 Task: Create new invoice with Date Opened :30-Apr-23, Select Customer: Mughlai Fine Indian Cuisine, Terms: Payment Term 2. Make invoice entry for item-1 with Date: 30-Apr-23, Description: Rao's Homemade Tomato Basil Sauce, Action: Material, Income Account: Income:Sales, Quantity: 1, Unit Price: 9.25, Discount $: 0.55. Make entry for item-2 with Date: 30-Apr-23, Description: Breathsaver Wintergreen_x000D_
, Action: Material, Income Account: Income:Sales, Quantity: 2, Unit Price: 6.25, Discount $: 1.55. Make entry for item-3 with Date: 30-Apr-23, Description: Tattooed Chef Riced Enchilada Bowl Cauliflower (10 oz), Action: Material, Income Account: Income:Sales, Quantity: 1, Unit Price: 7.25, Discount $: 2.05. Write Notes: 'Looking forward to serving you again.'. Post Invoice with Post Date: 30-Apr-23, Post to Accounts: Assets:Accounts Receivable. Pay / Process Payment with Transaction Date: 15-May-23, Amount: 24.85, Transfer Account: Checking Account. Print Invoice, display notes by going to Option, then go to Display Tab and check 'Invoice Notes'.
Action: Mouse moved to (176, 28)
Screenshot: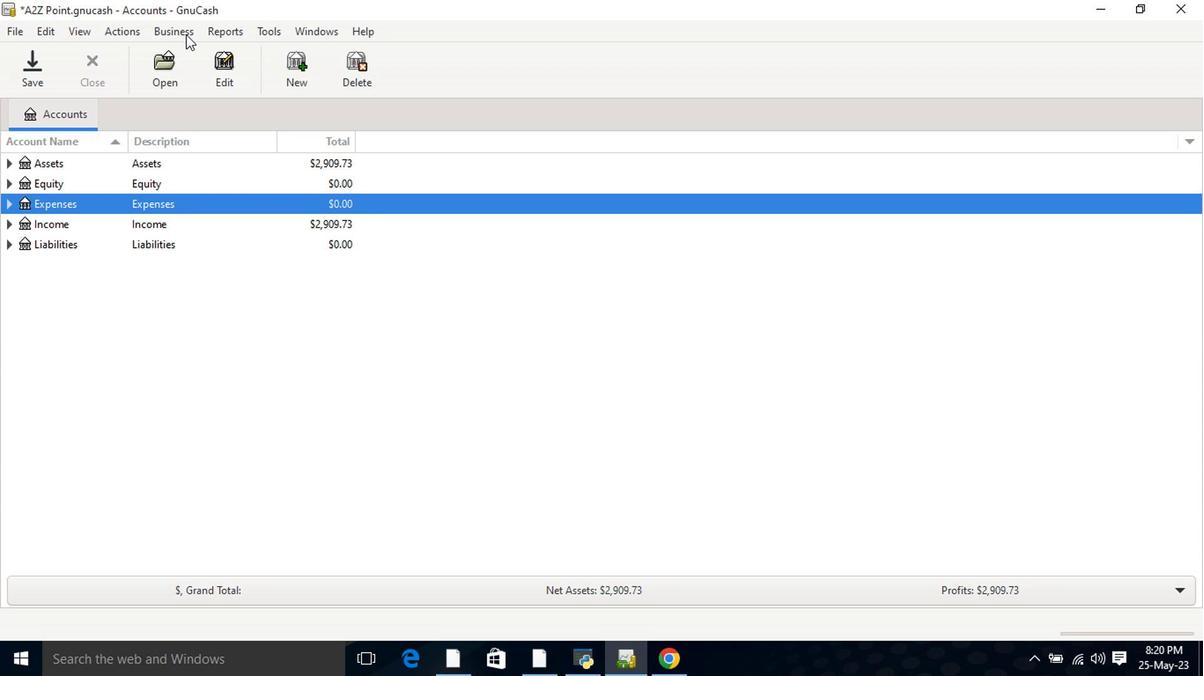 
Action: Mouse pressed left at (176, 28)
Screenshot: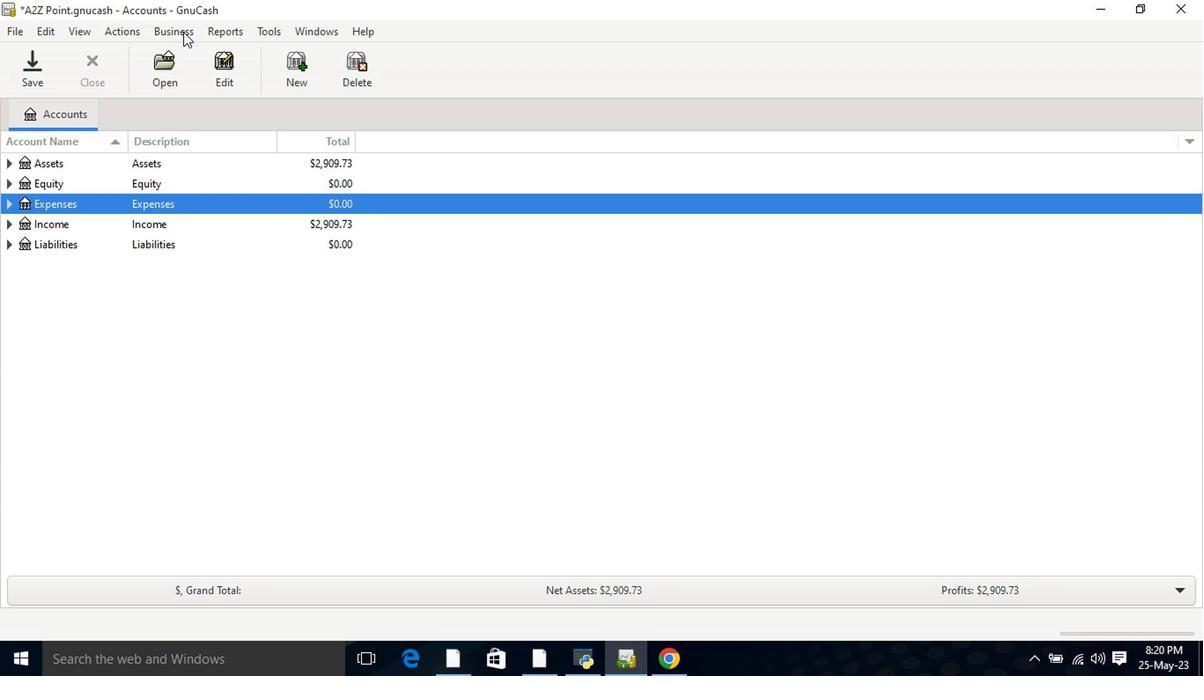 
Action: Mouse moved to (391, 122)
Screenshot: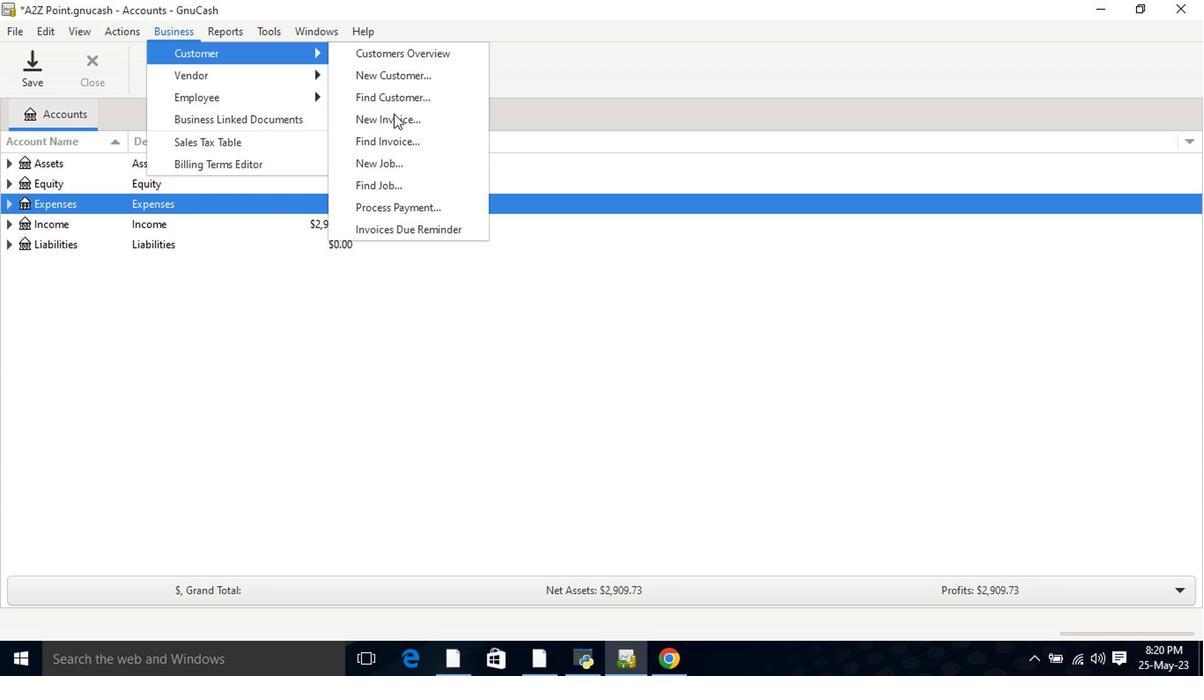 
Action: Mouse pressed left at (391, 122)
Screenshot: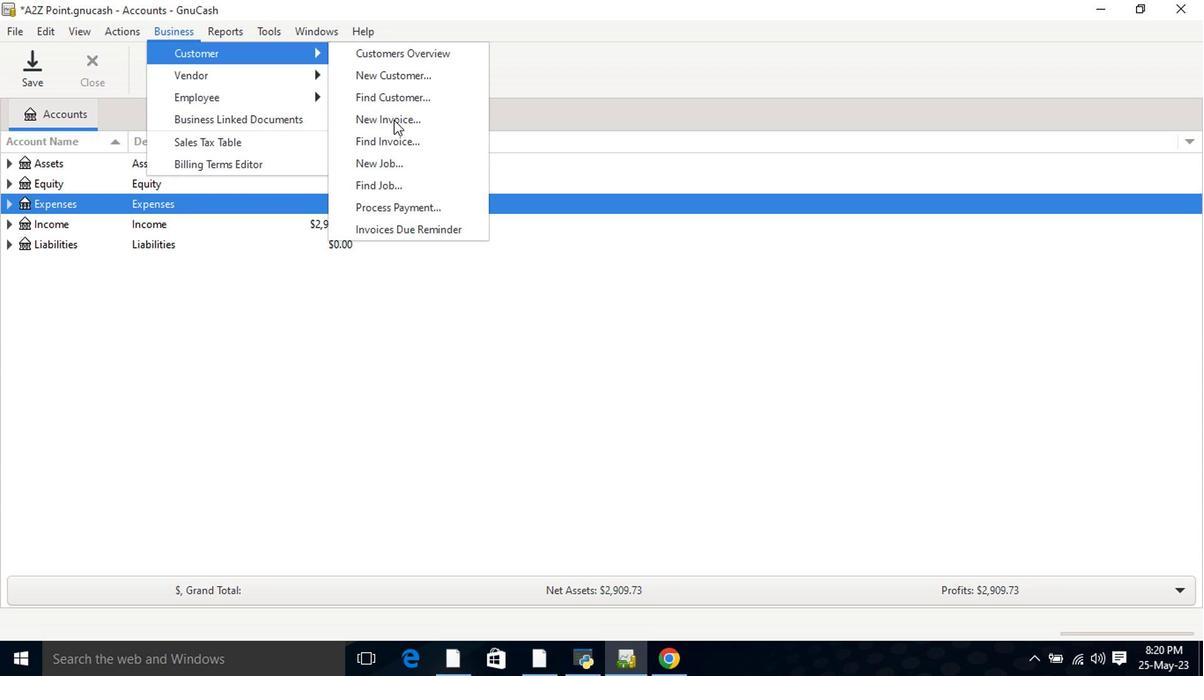 
Action: Mouse moved to (716, 275)
Screenshot: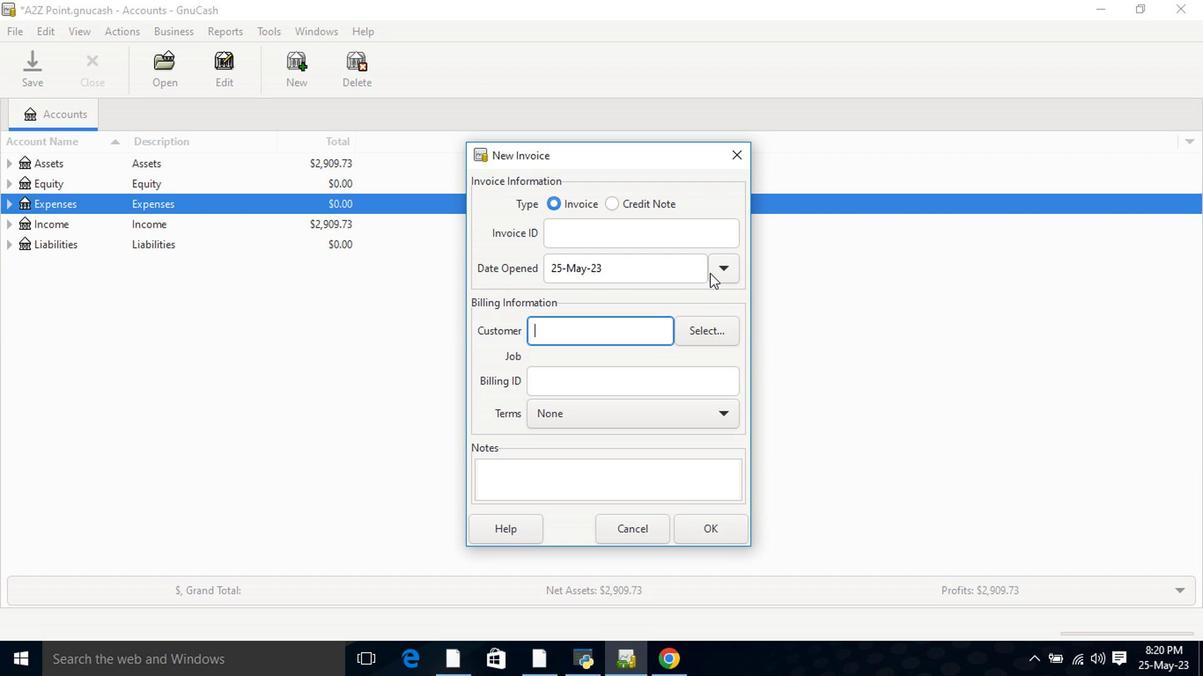 
Action: Mouse pressed left at (716, 275)
Screenshot: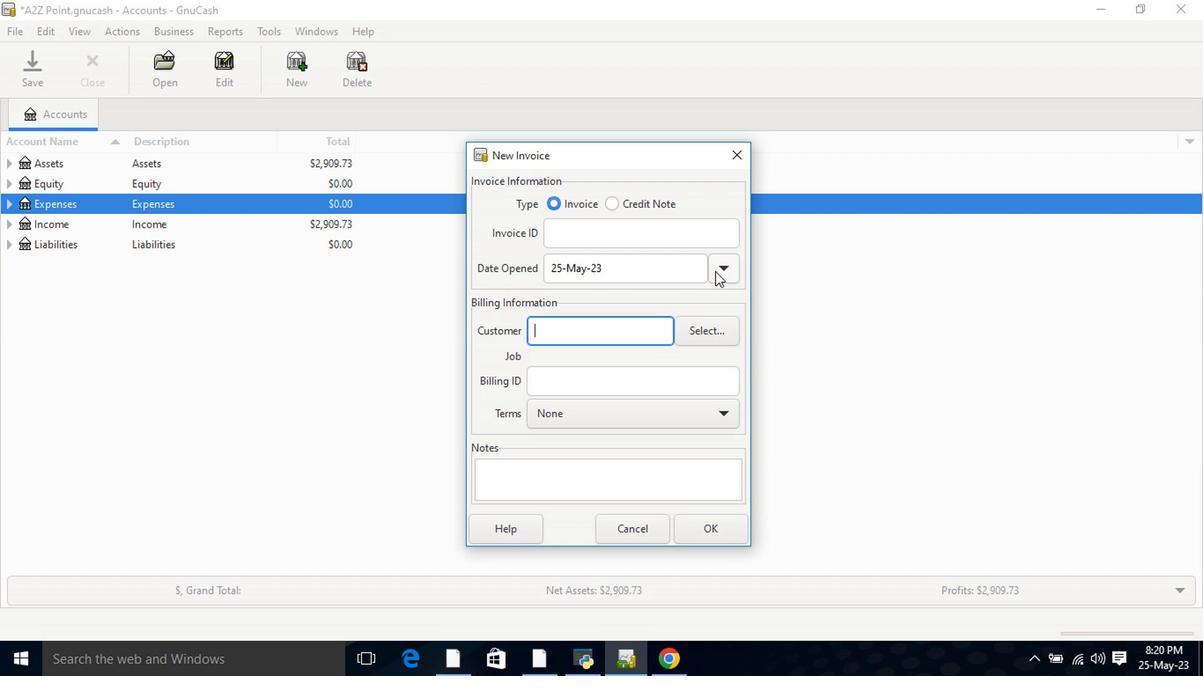 
Action: Mouse moved to (587, 298)
Screenshot: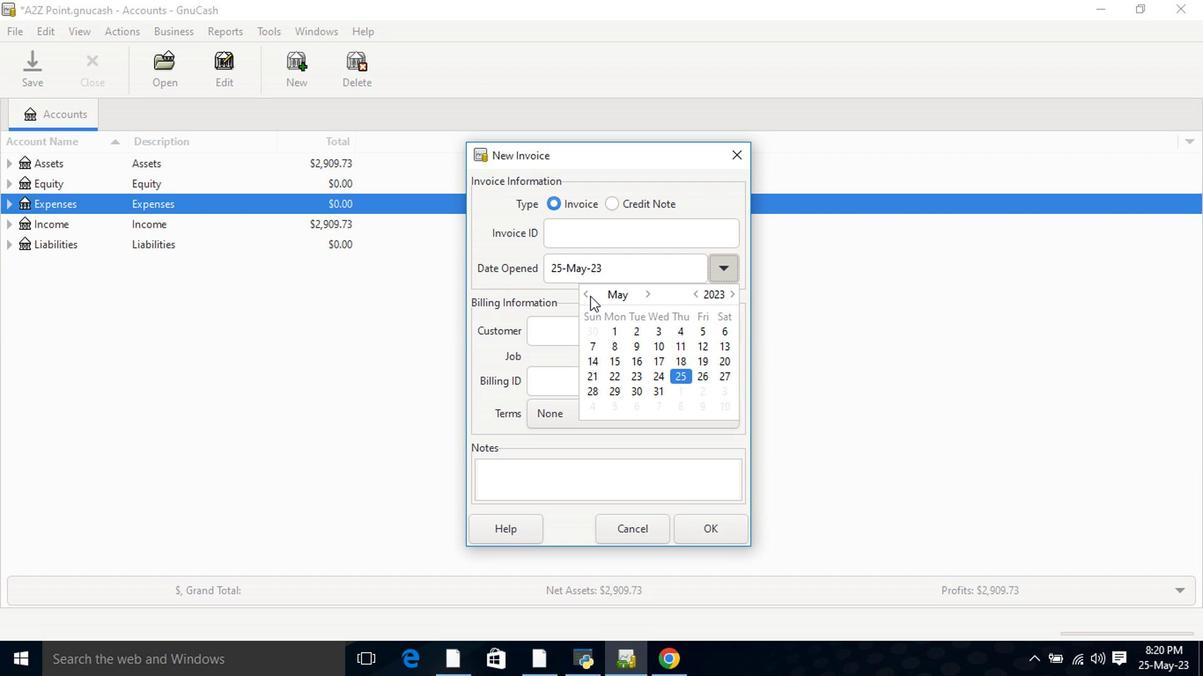 
Action: Mouse pressed left at (587, 298)
Screenshot: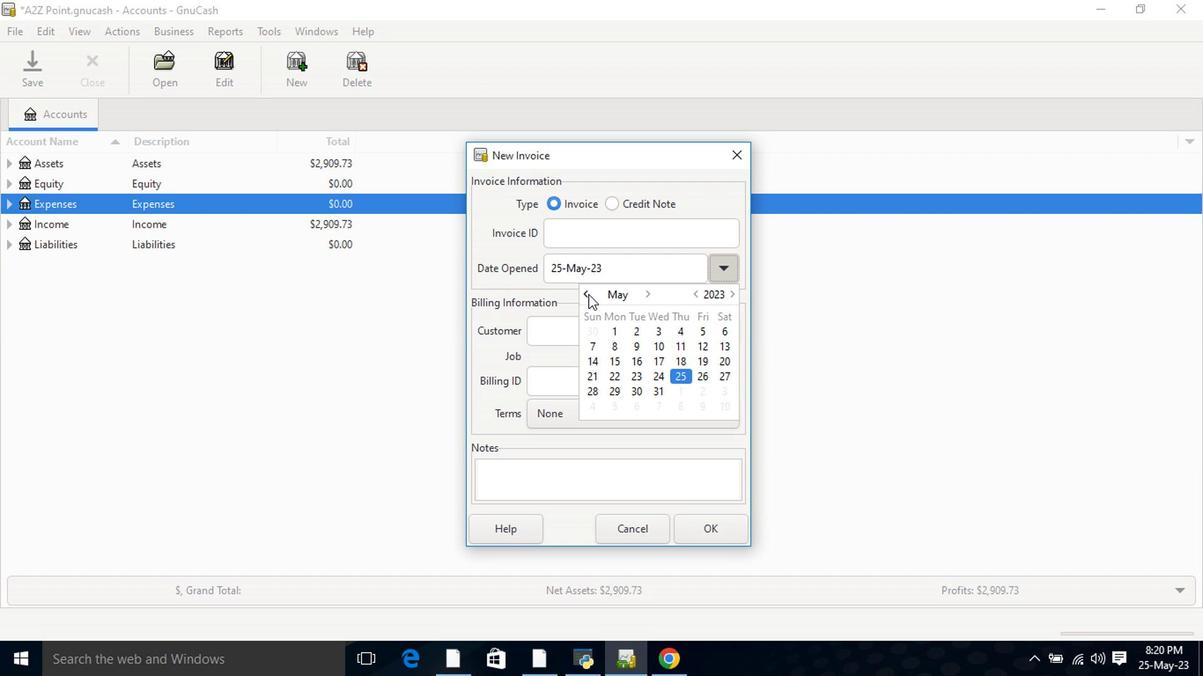 
Action: Mouse moved to (586, 416)
Screenshot: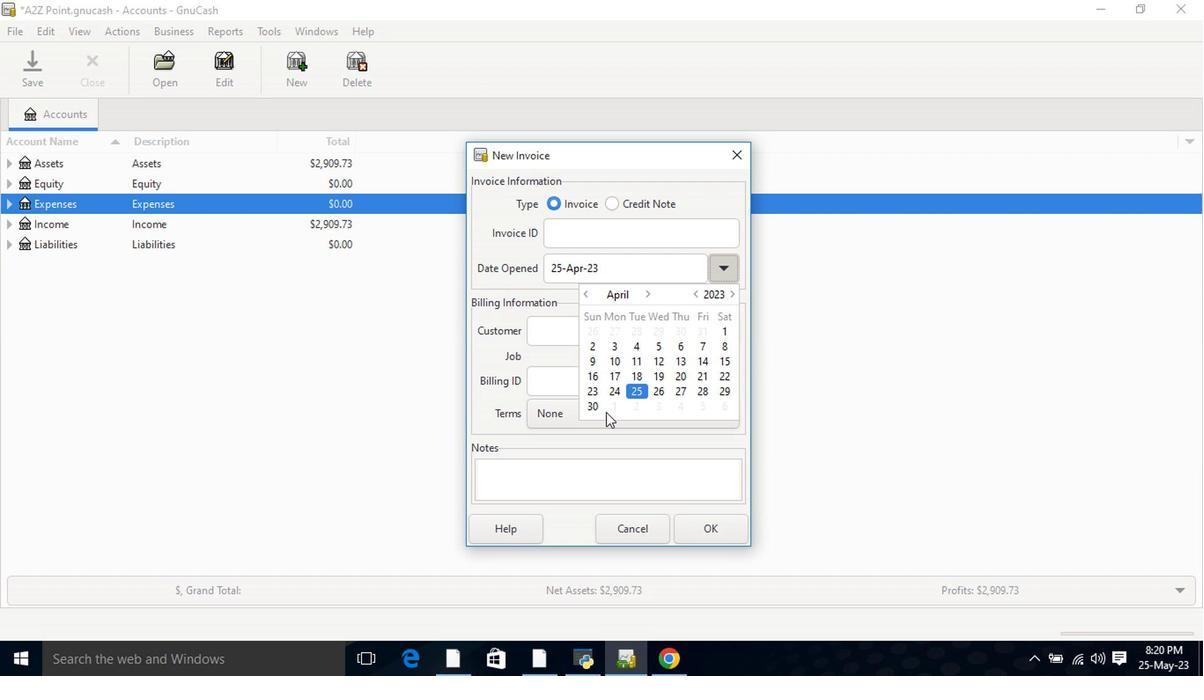 
Action: Mouse pressed left at (586, 416)
Screenshot: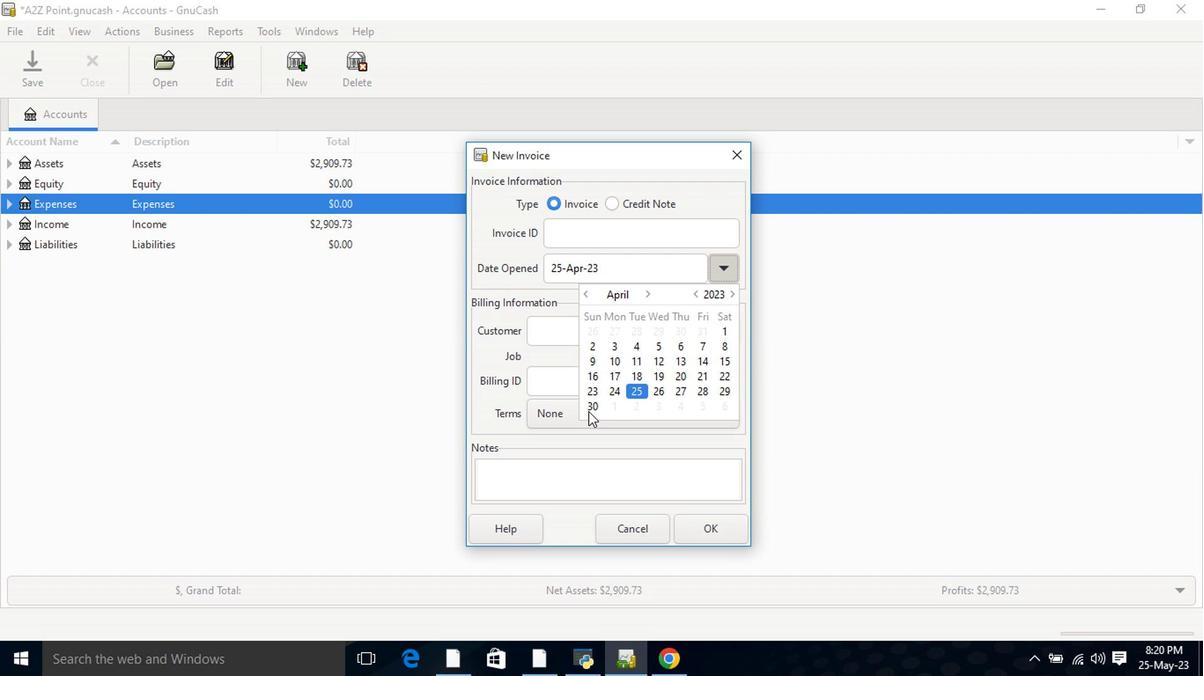 
Action: Mouse moved to (597, 413)
Screenshot: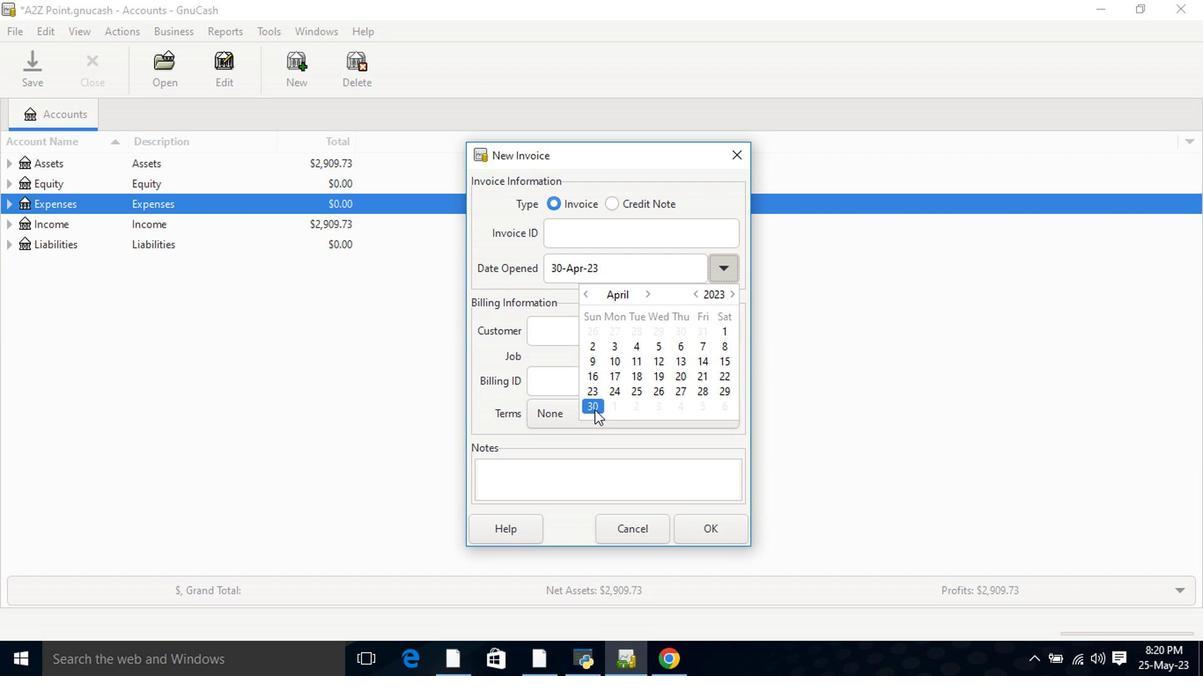 
Action: Mouse pressed left at (597, 413)
Screenshot: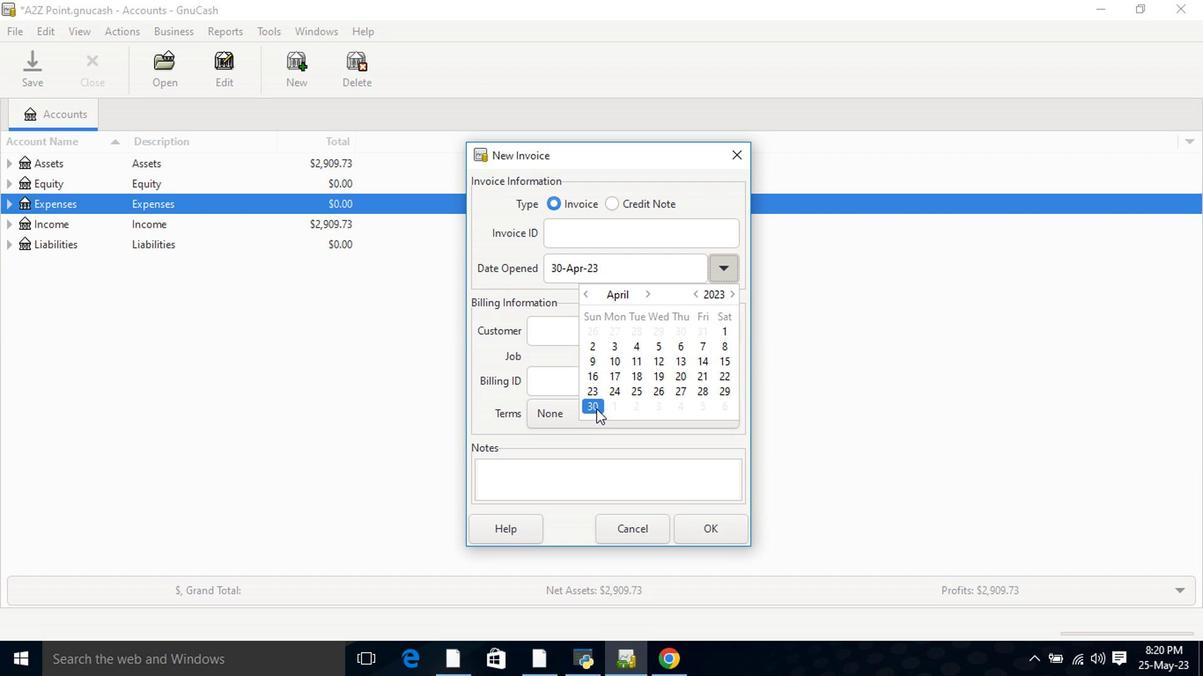 
Action: Mouse pressed left at (597, 413)
Screenshot: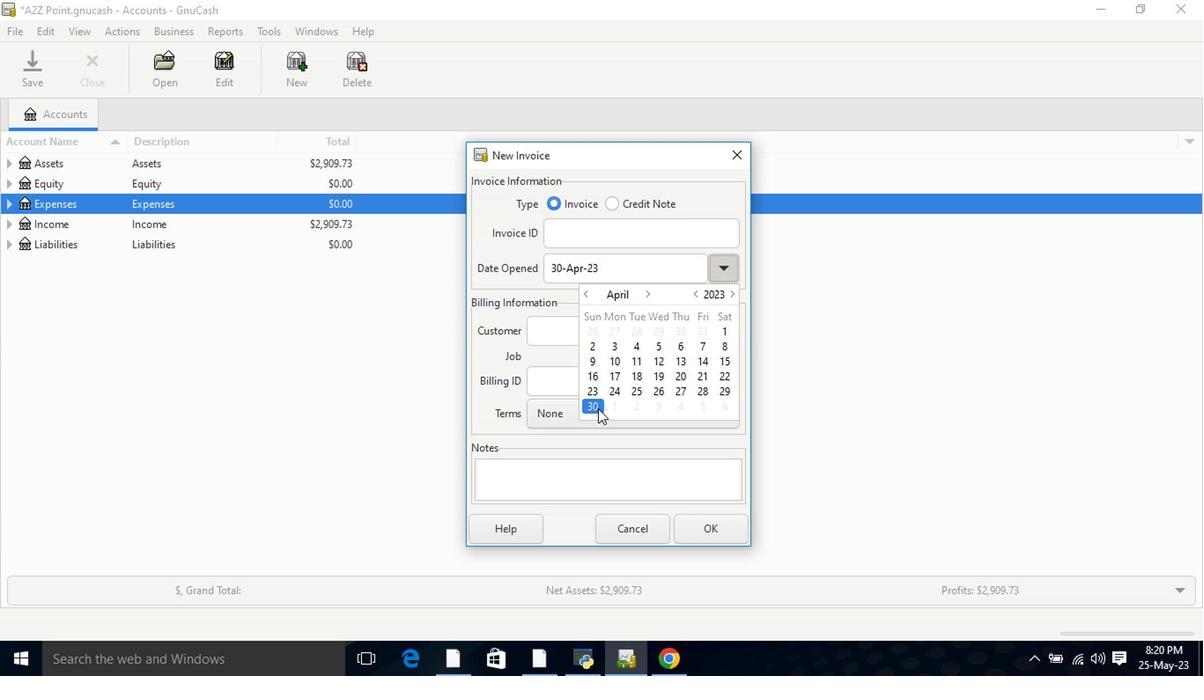 
Action: Mouse pressed left at (597, 413)
Screenshot: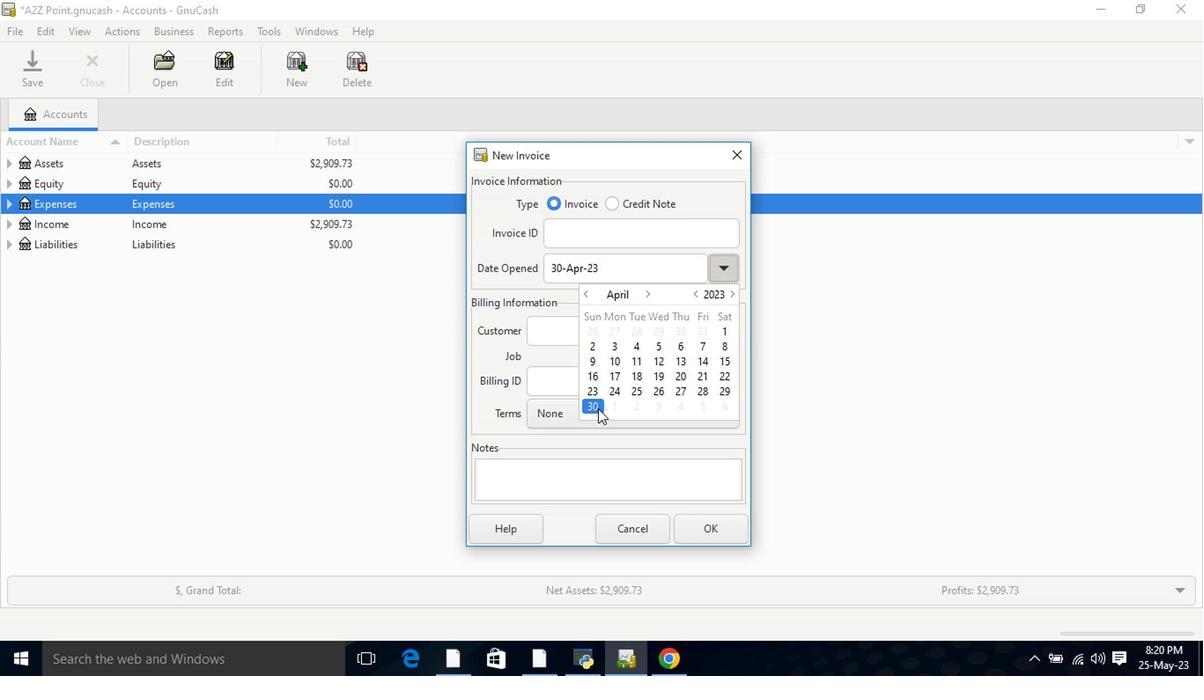 
Action: Mouse moved to (577, 334)
Screenshot: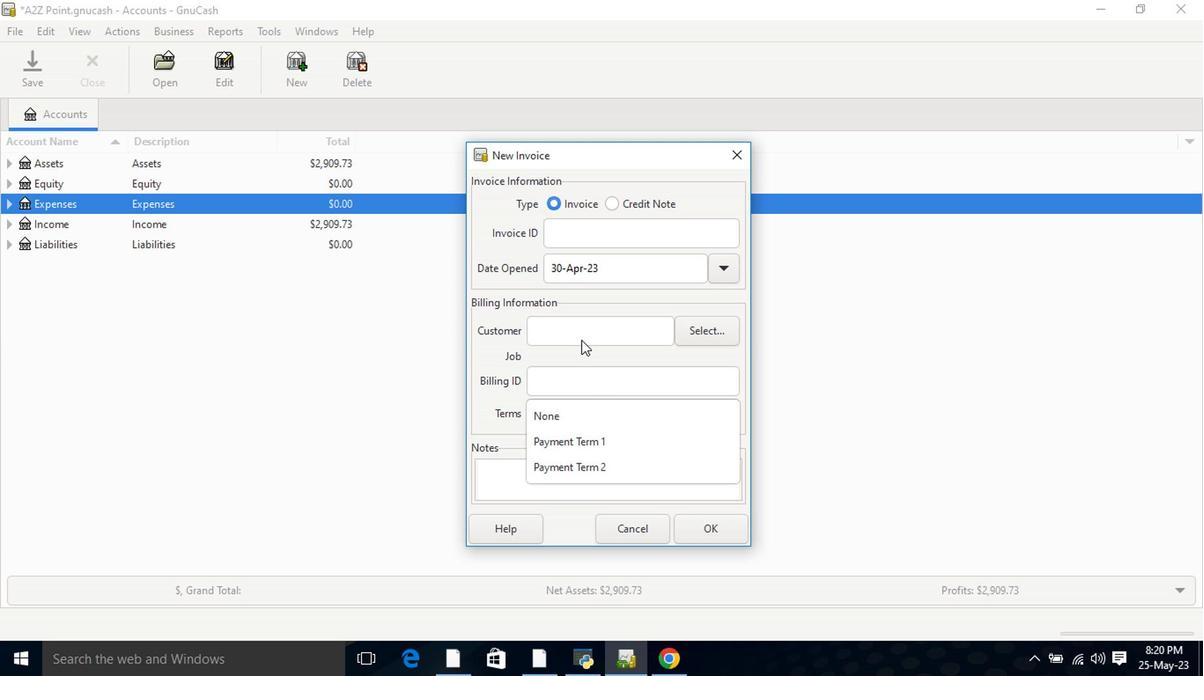 
Action: Mouse pressed left at (577, 334)
Screenshot: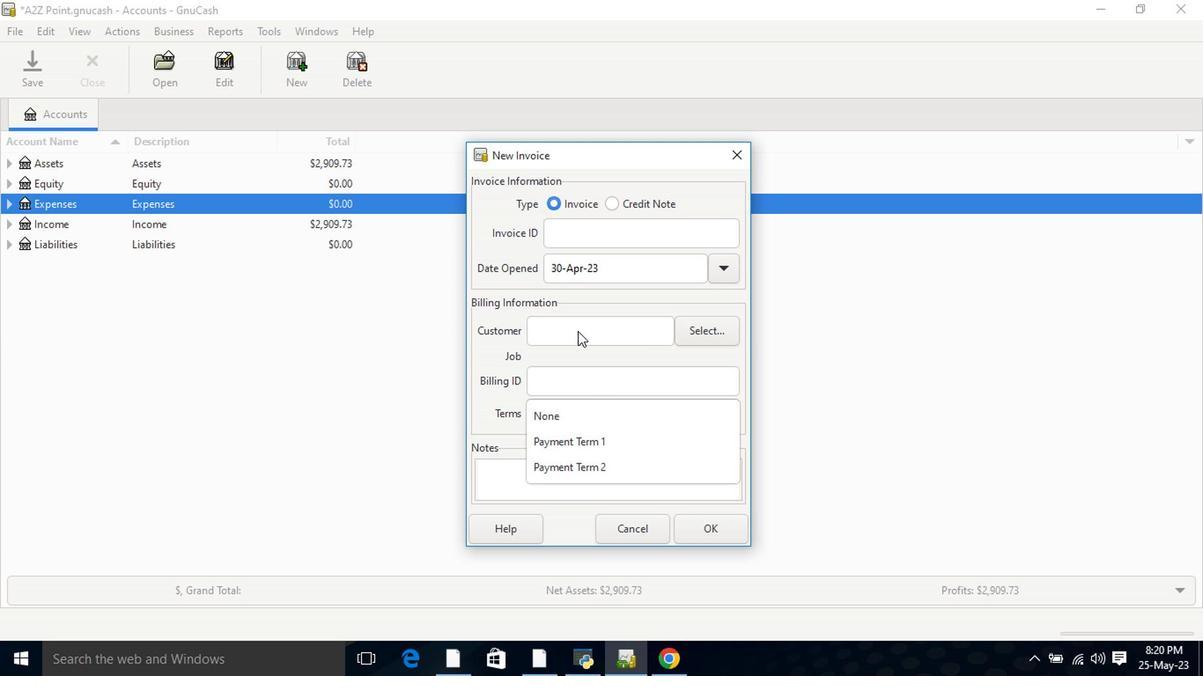 
Action: Mouse pressed left at (577, 334)
Screenshot: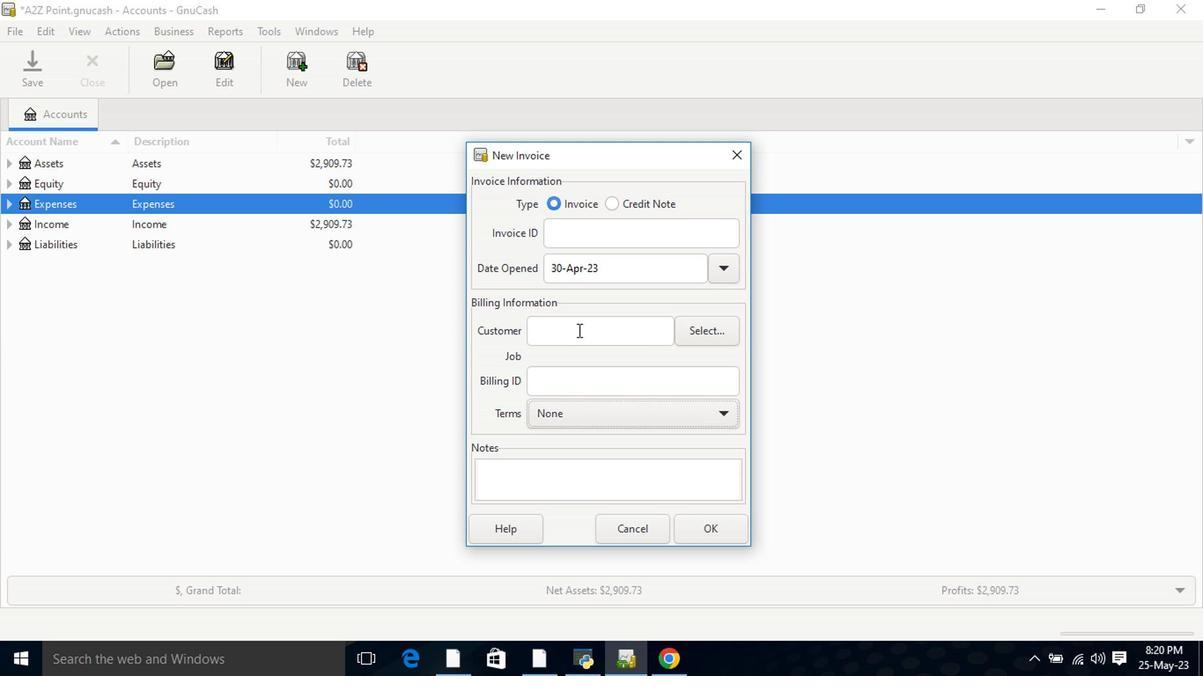 
Action: Key pressed mug
Screenshot: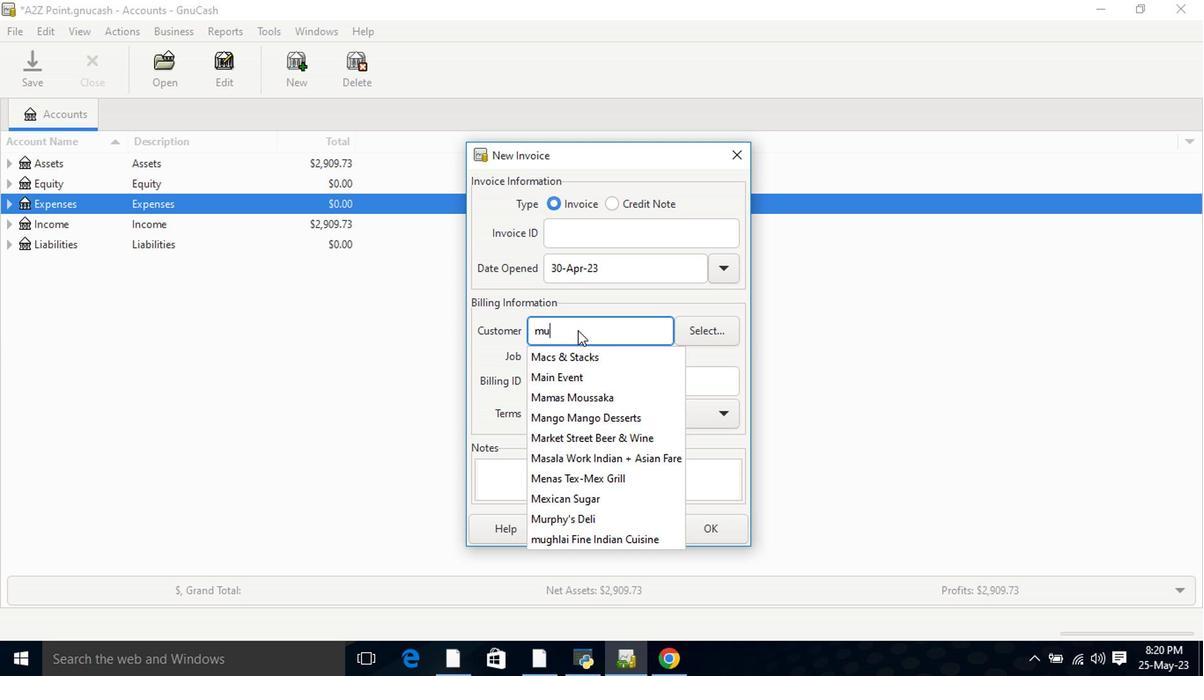 
Action: Mouse moved to (592, 364)
Screenshot: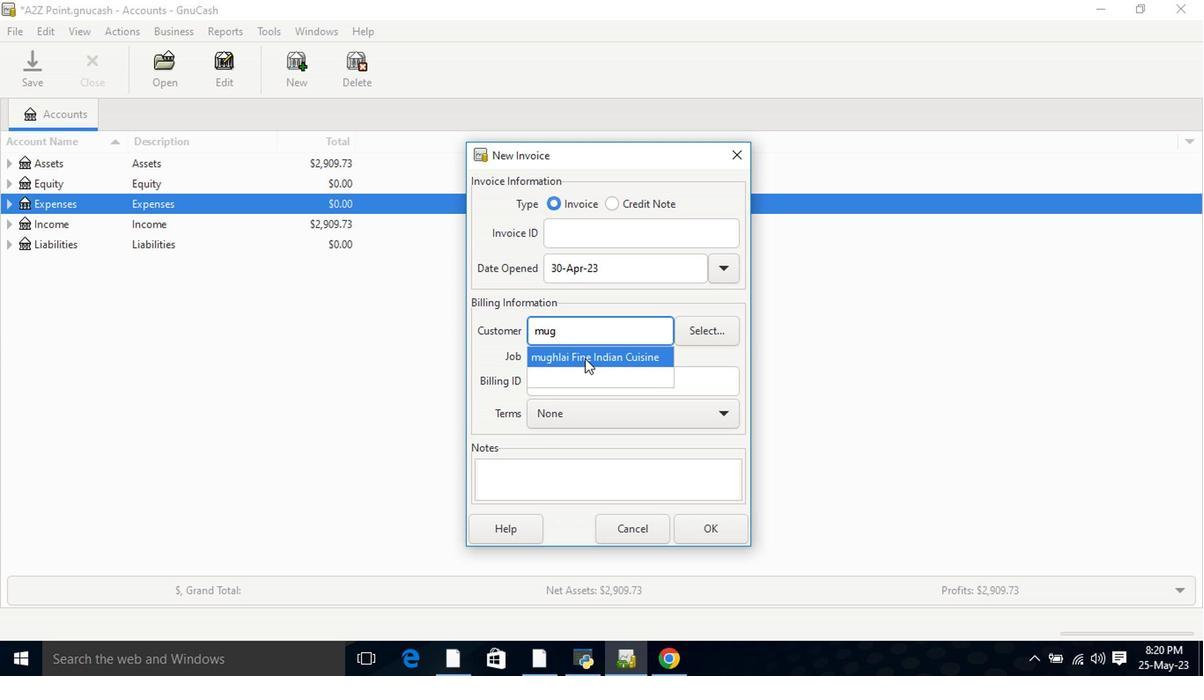 
Action: Mouse pressed left at (592, 364)
Screenshot: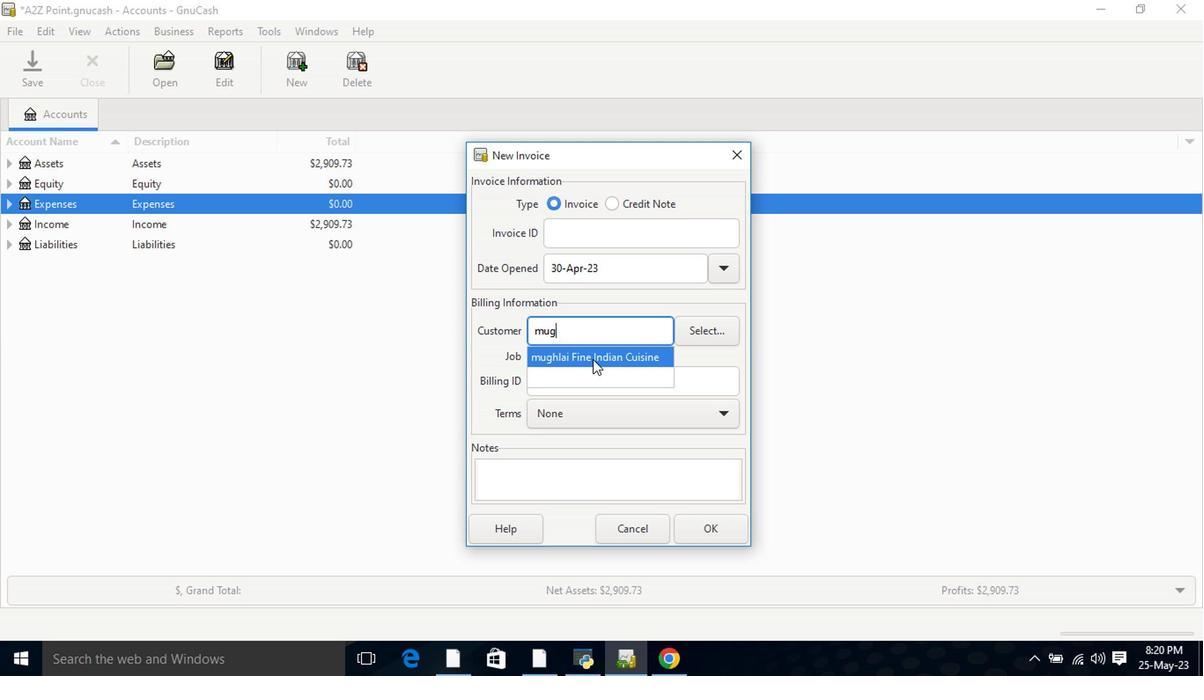 
Action: Mouse moved to (592, 431)
Screenshot: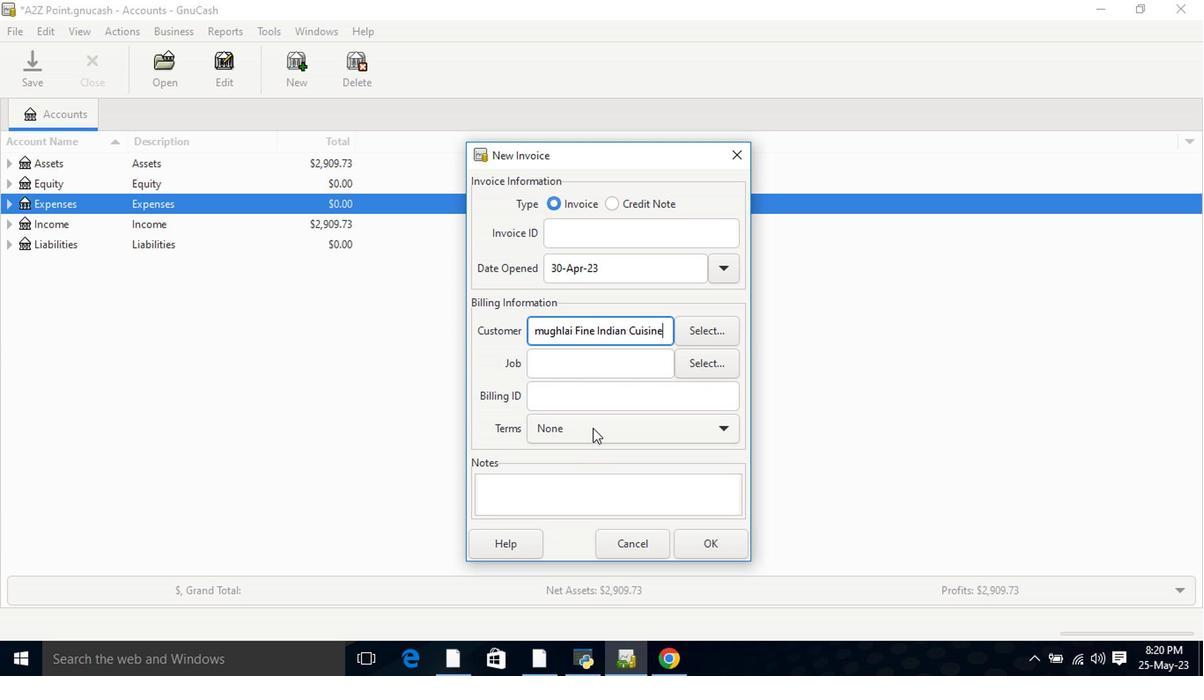 
Action: Mouse pressed left at (592, 431)
Screenshot: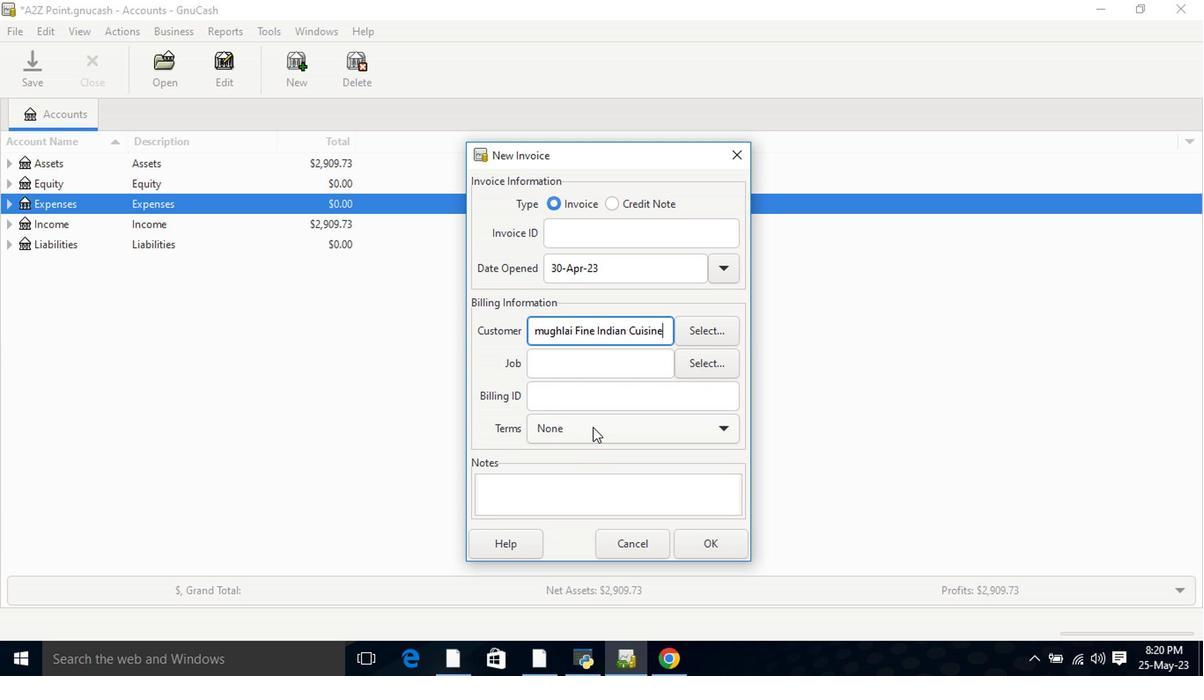 
Action: Mouse moved to (597, 492)
Screenshot: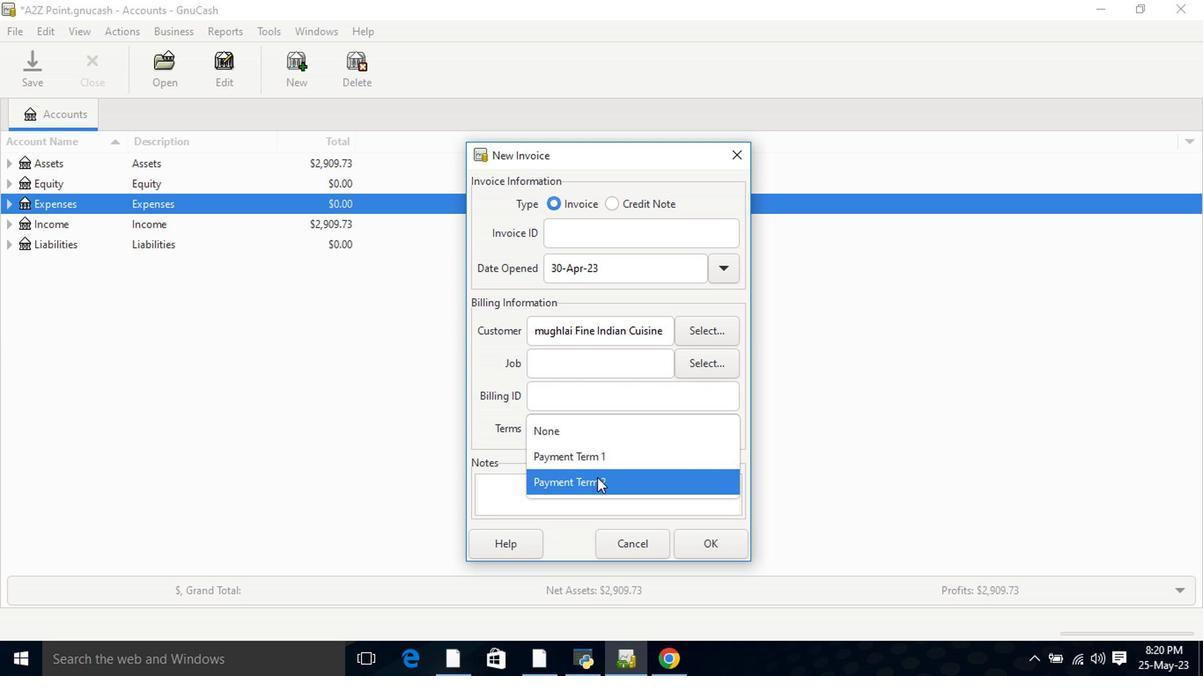
Action: Mouse pressed left at (597, 492)
Screenshot: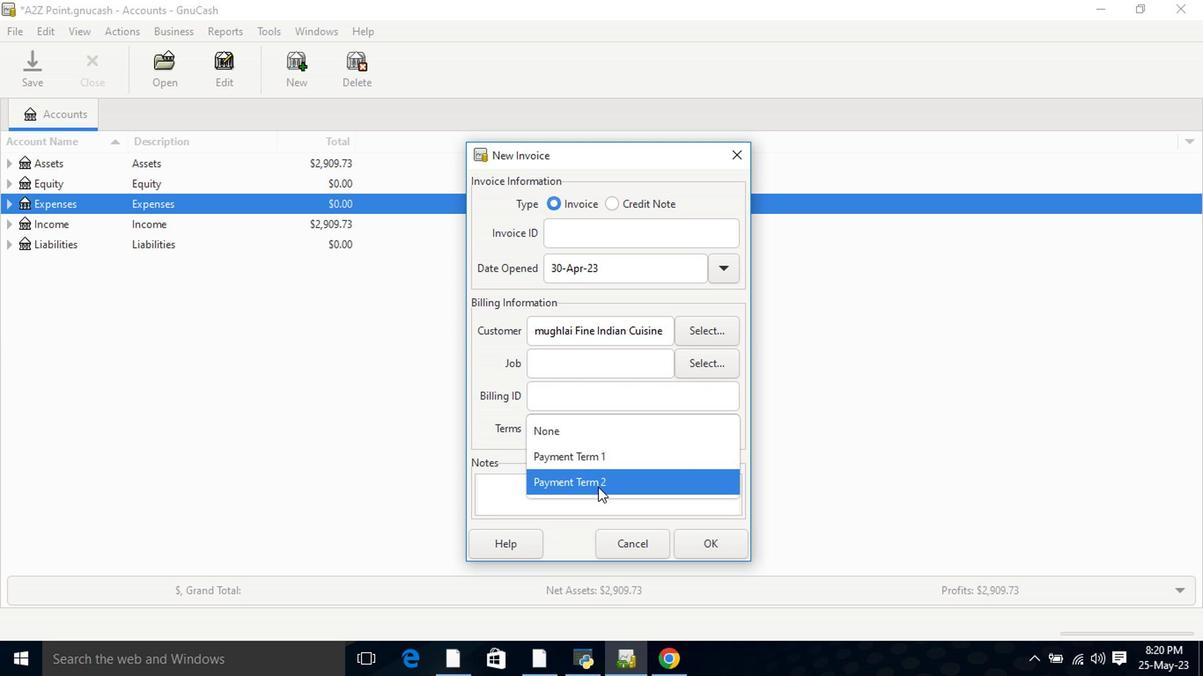 
Action: Mouse moved to (716, 557)
Screenshot: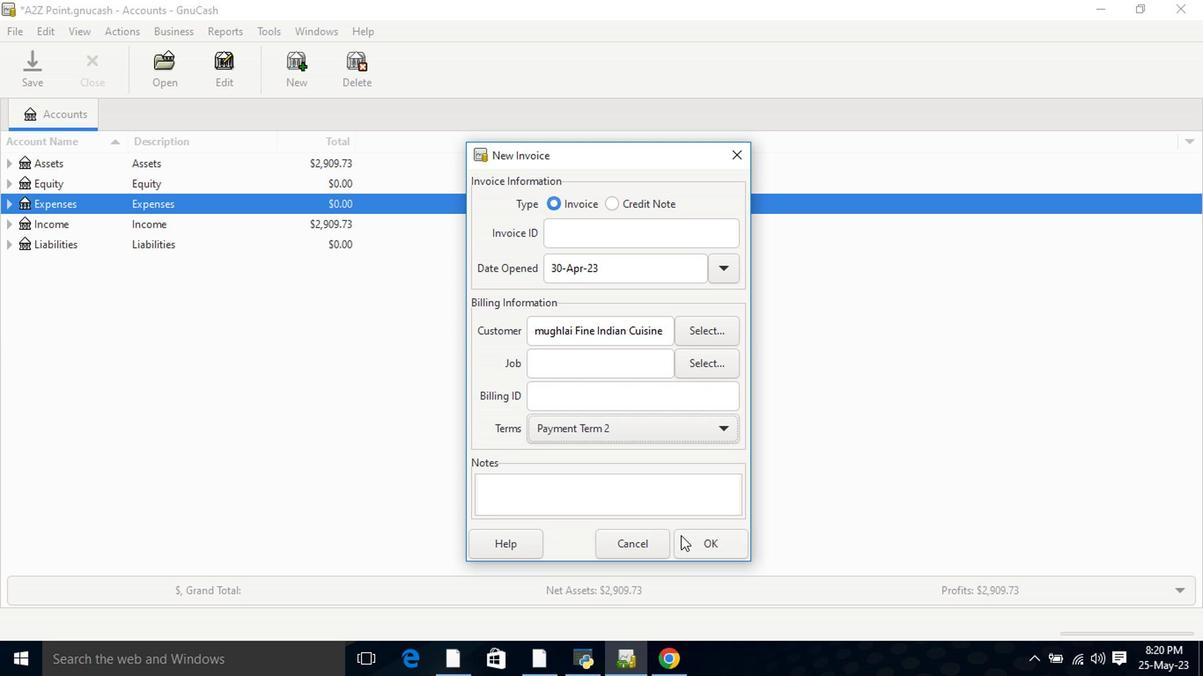 
Action: Mouse pressed left at (716, 557)
Screenshot: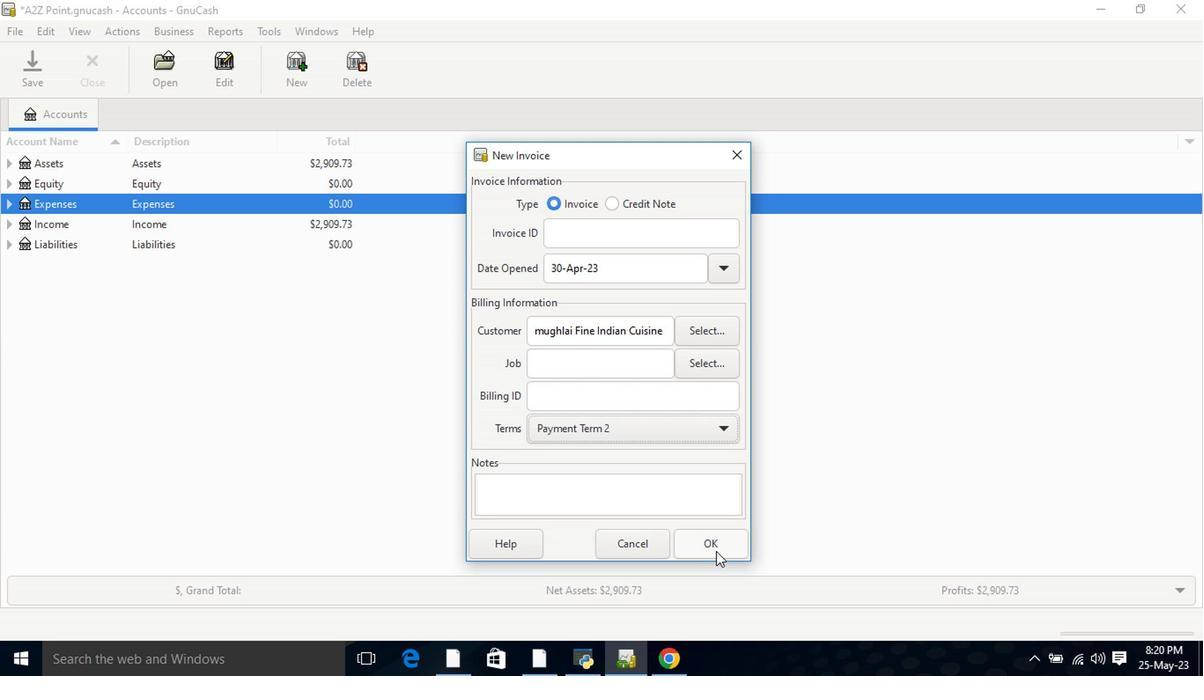 
Action: Mouse moved to (72, 345)
Screenshot: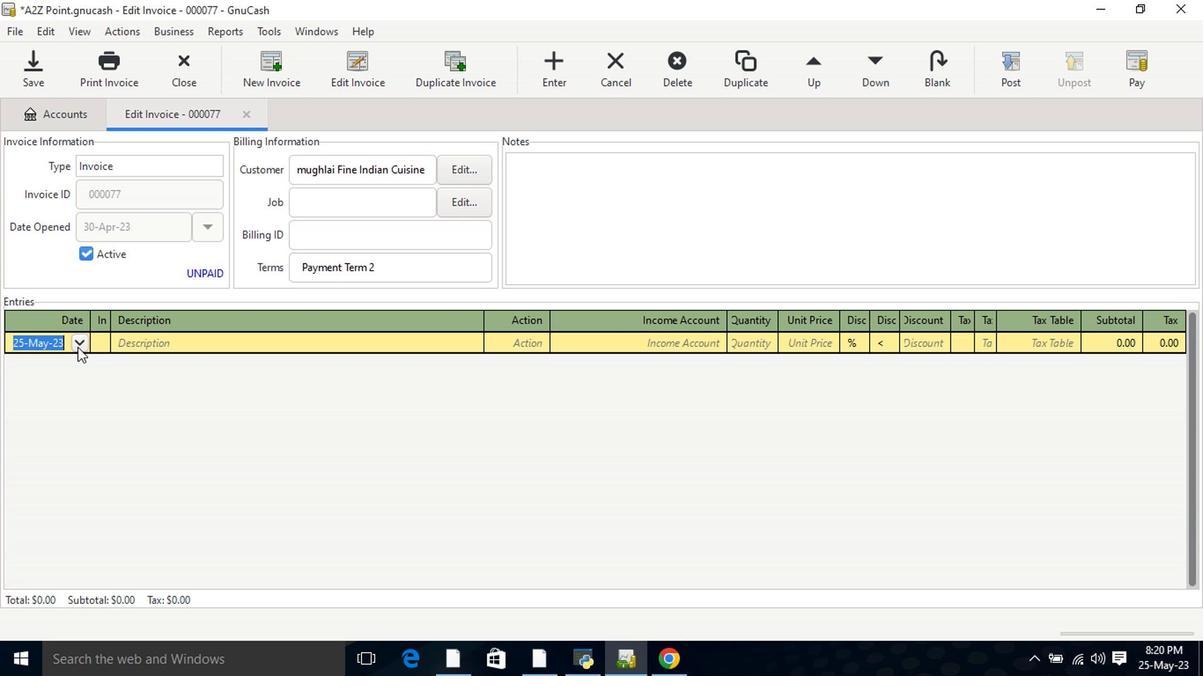 
Action: Mouse pressed left at (72, 345)
Screenshot: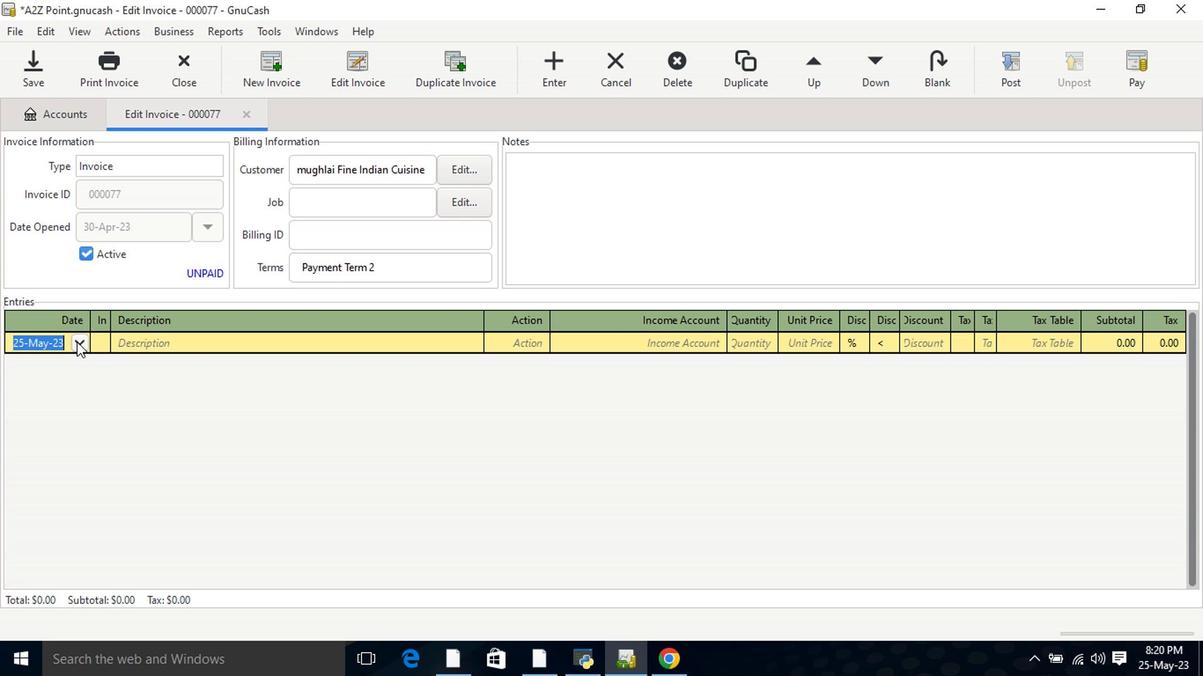 
Action: Mouse moved to (11, 368)
Screenshot: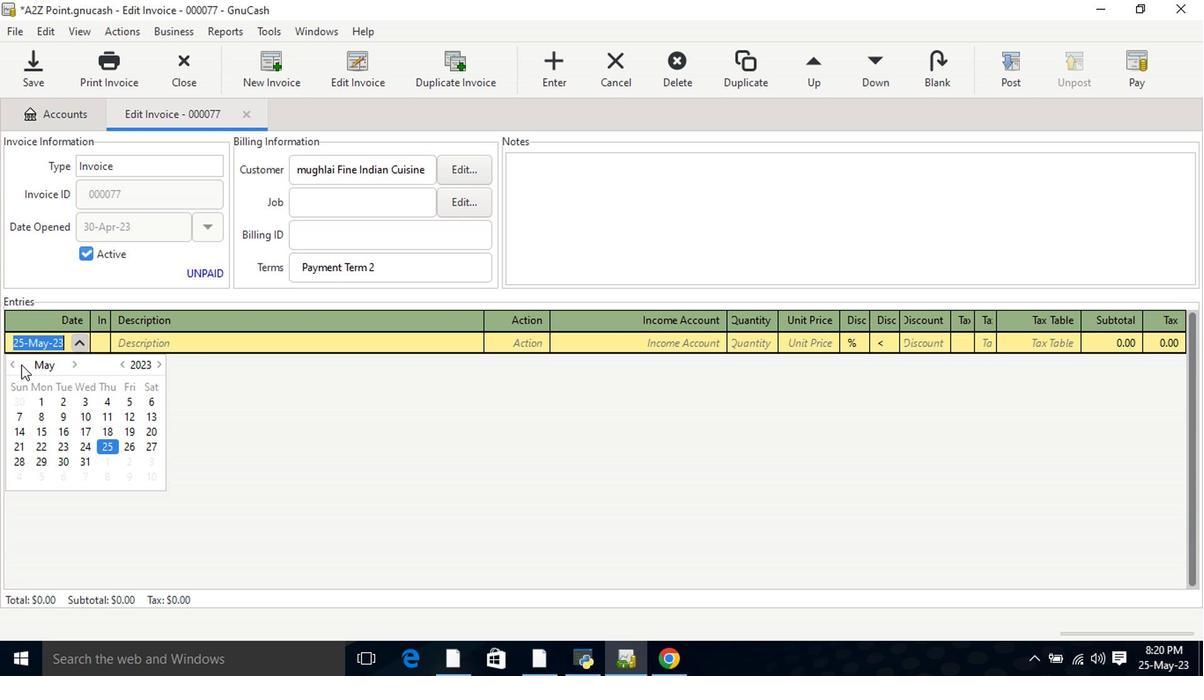 
Action: Mouse pressed left at (11, 368)
Screenshot: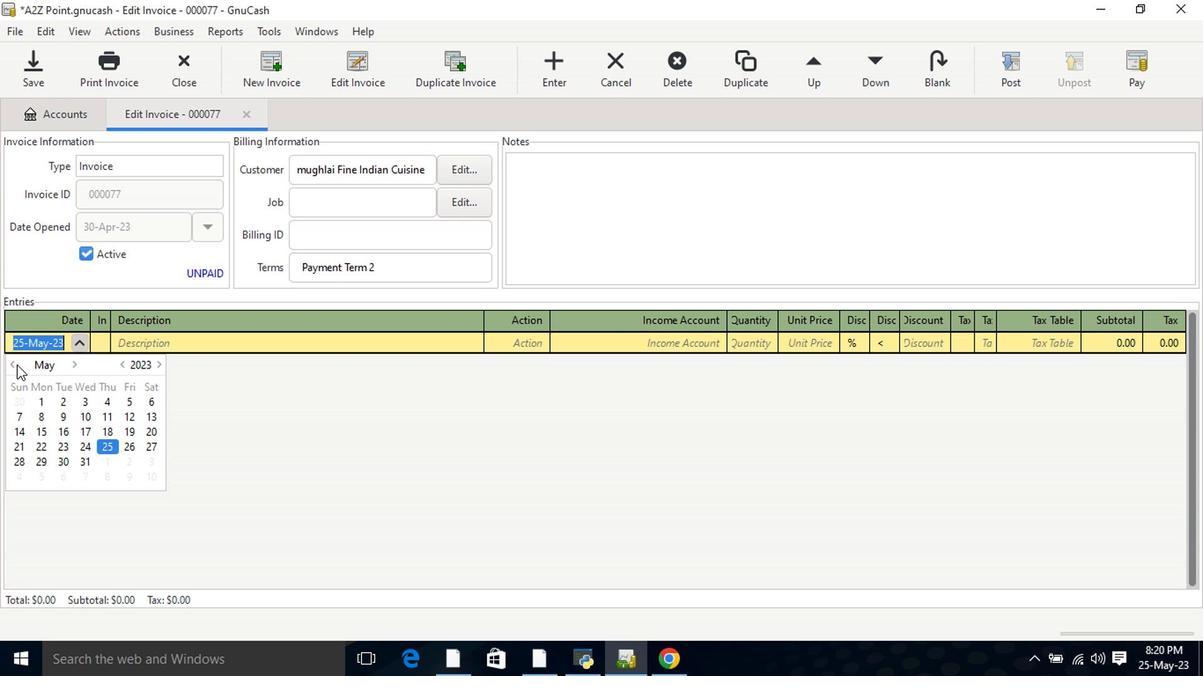 
Action: Mouse moved to (22, 480)
Screenshot: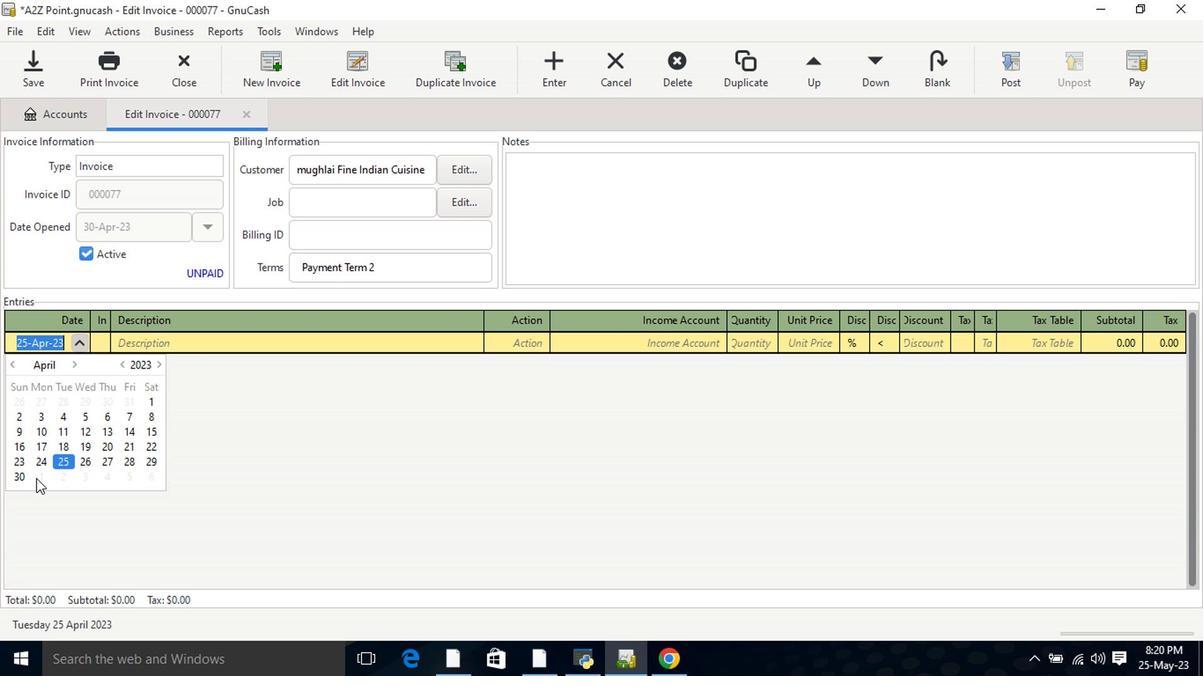 
Action: Mouse pressed left at (22, 480)
Screenshot: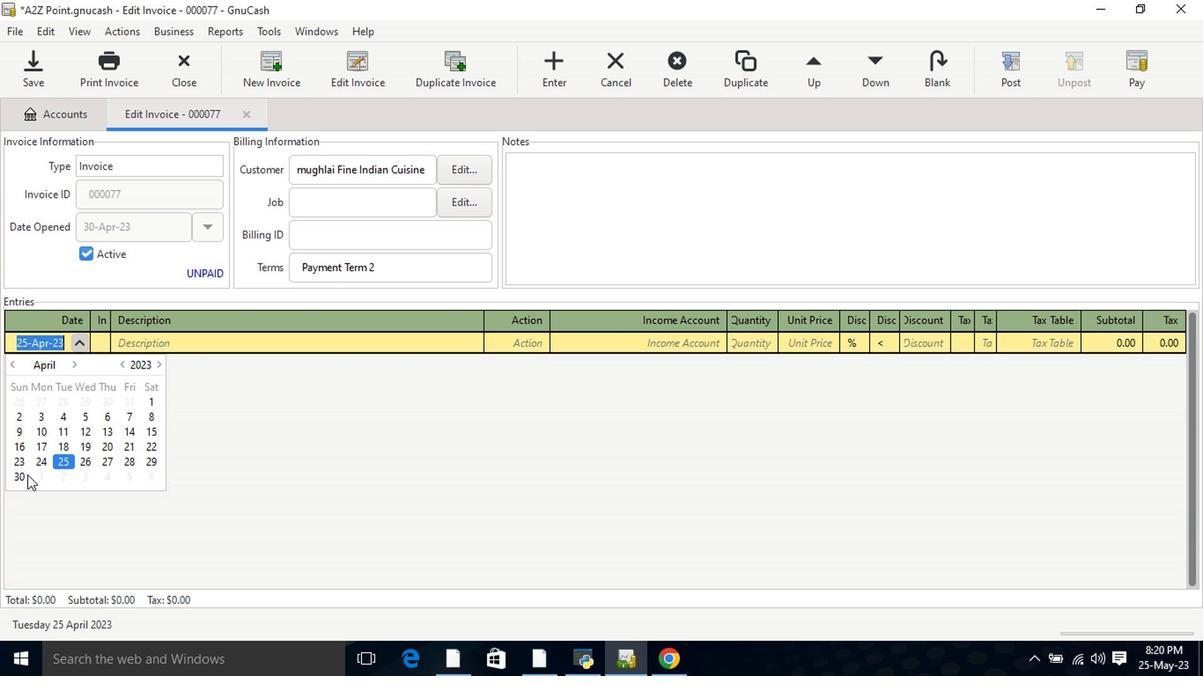 
Action: Mouse moved to (20, 480)
Screenshot: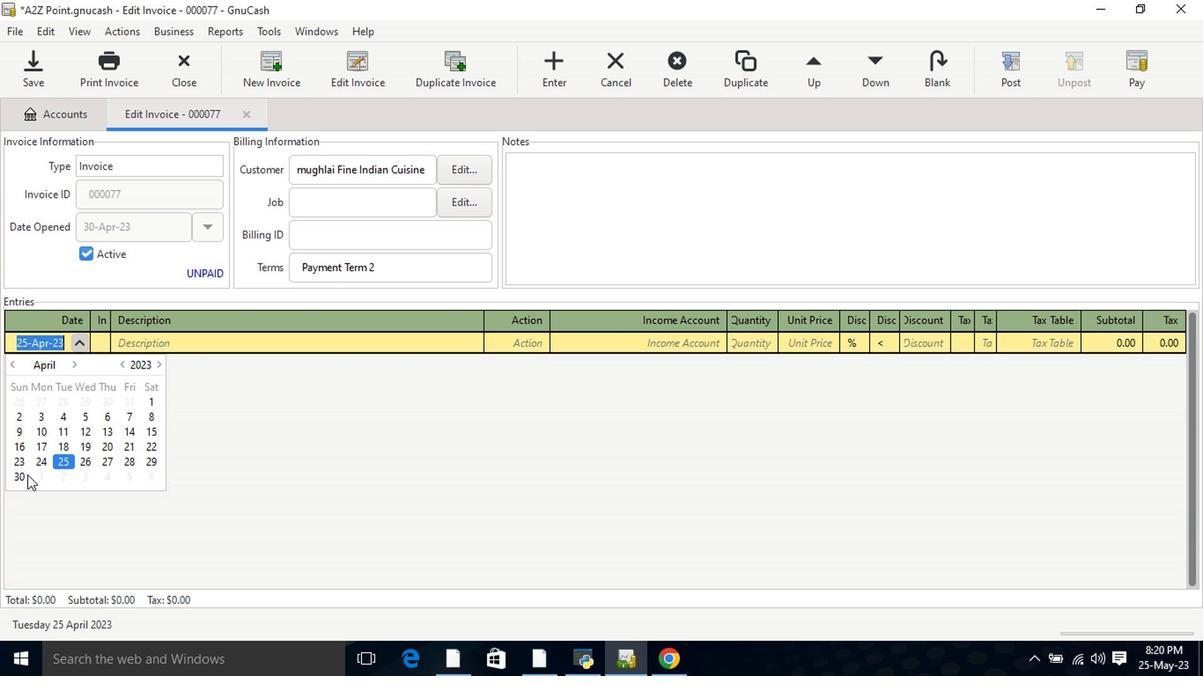 
Action: Mouse pressed left at (20, 480)
Screenshot: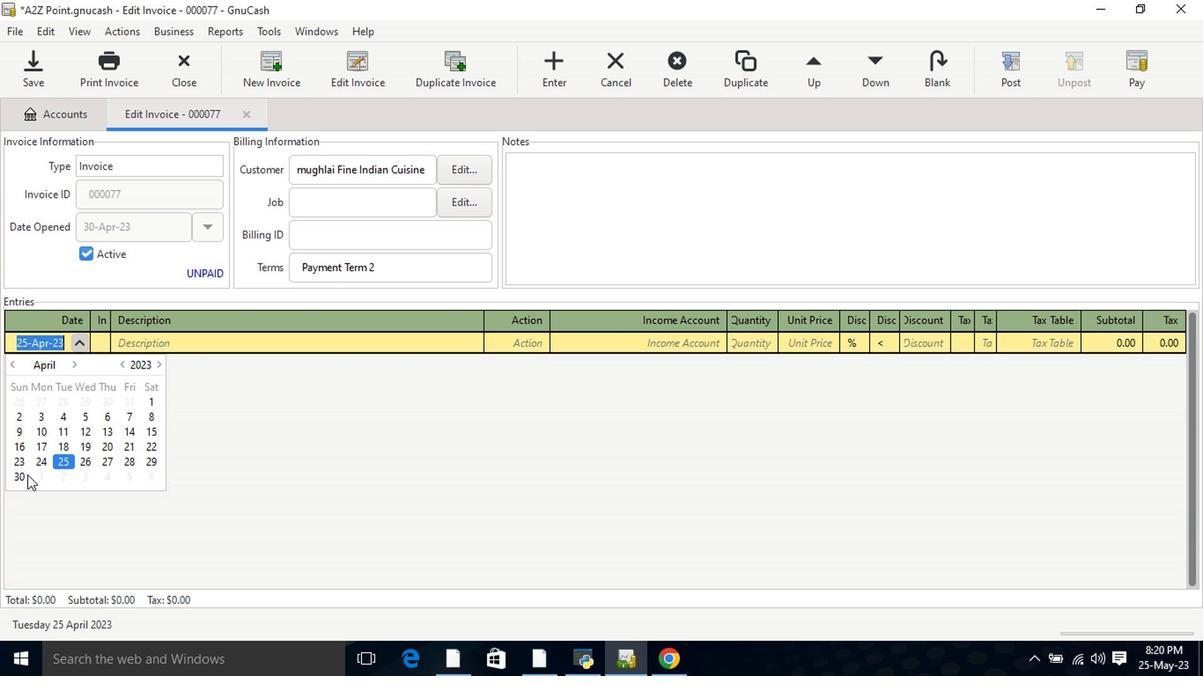 
Action: Mouse moved to (171, 348)
Screenshot: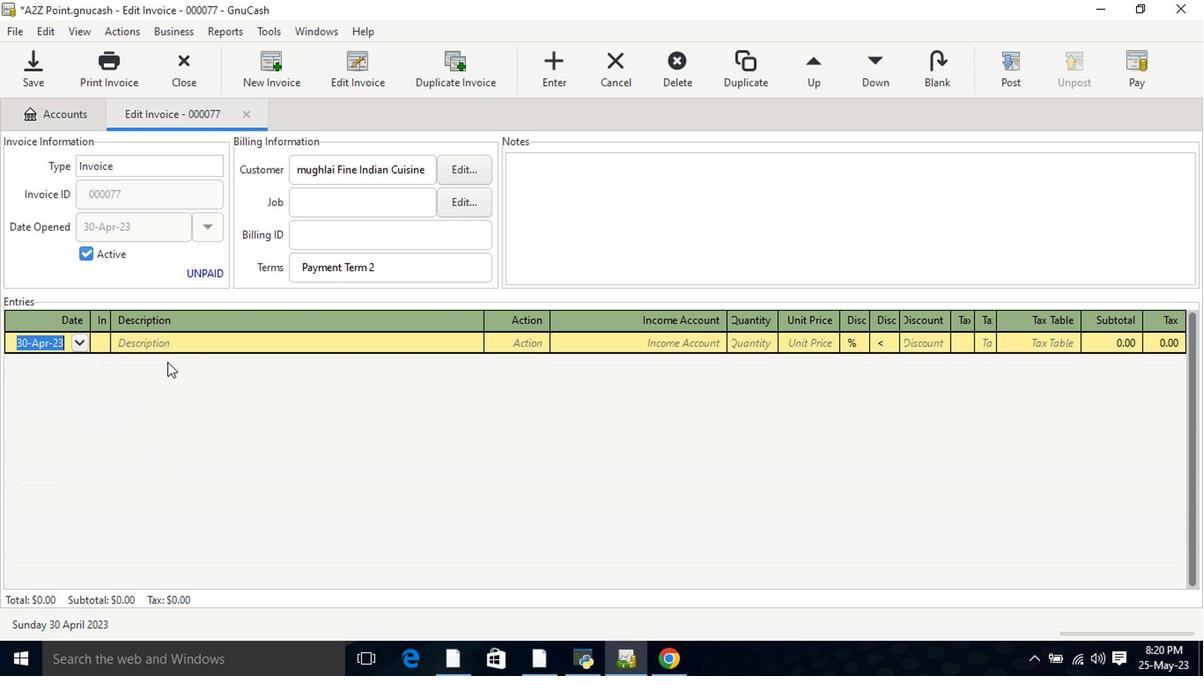 
Action: Mouse pressed left at (171, 348)
Screenshot: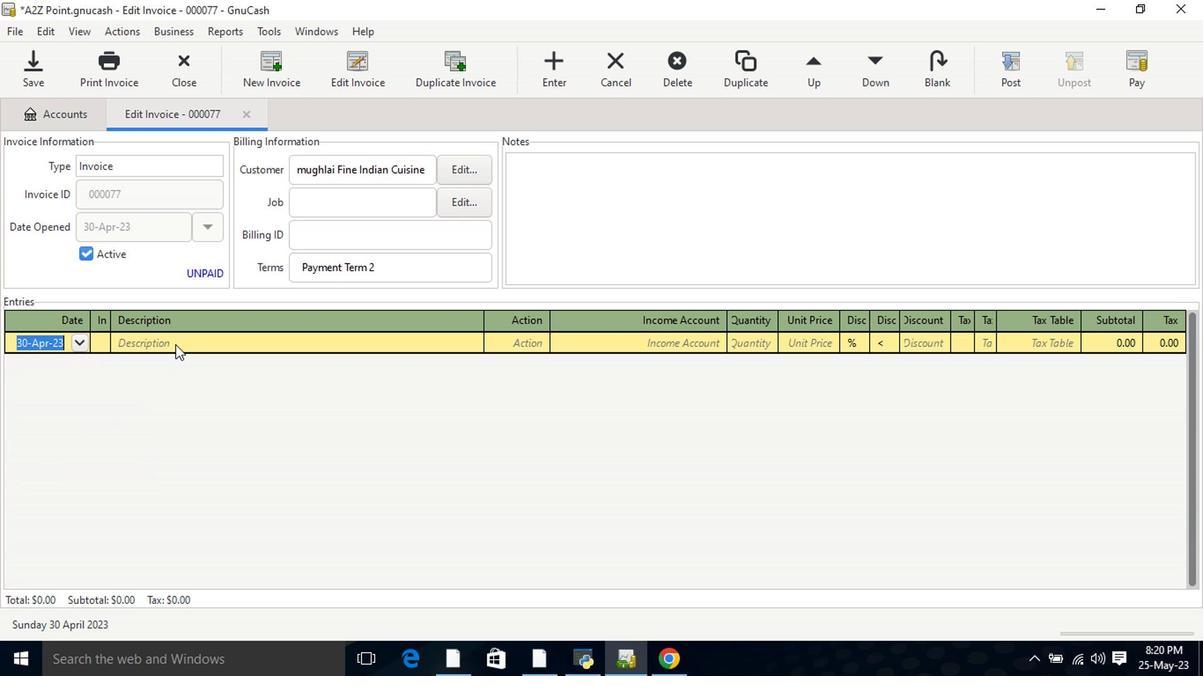 
Action: Key pressed <Key.shift>Rao's<Key.space><Key.shift>Homemade<Key.space><Key.shift>Tomna<Key.backspace><Key.backspace>ato<Key.space><Key.shift>Basil<Key.space><Key.shift>sauce<Key.backspace><Key.backspace><Key.backspace><Key.backspace><Key.backspace><Key.shift>Sauce<Key.tab>mate<Key.tab>incom<Key.down><Key.down><Key.down><Key.tab>1<Key.tab>9.25<Key.tab>
Screenshot: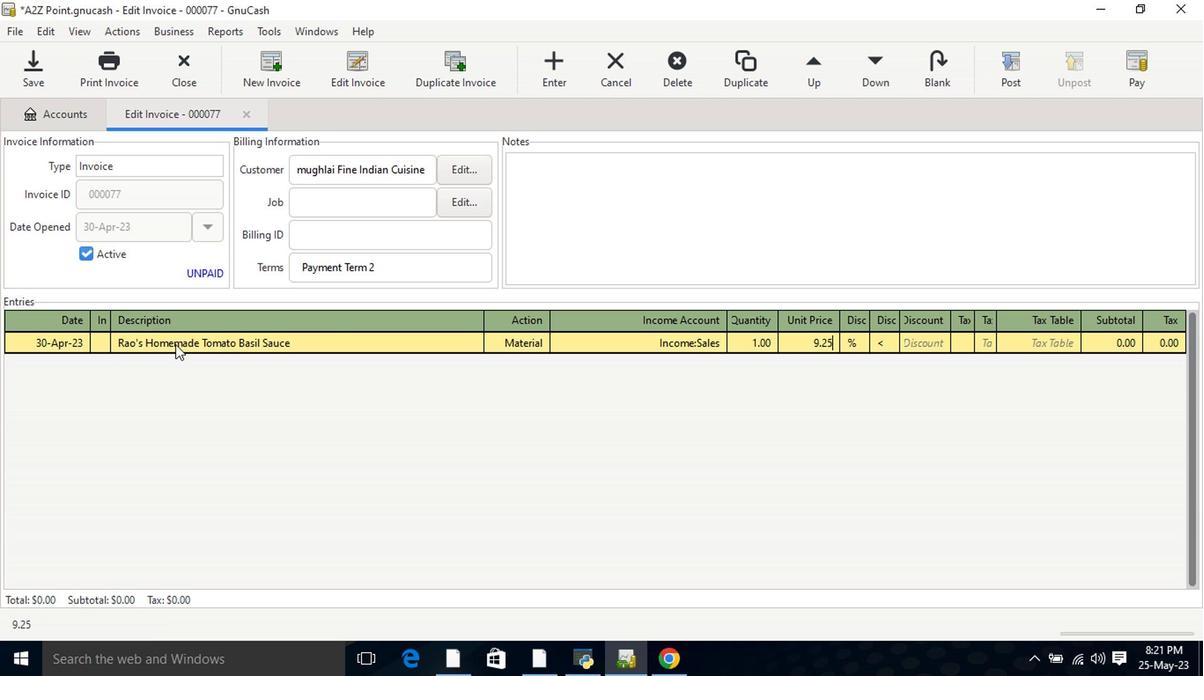 
Action: Mouse moved to (845, 345)
Screenshot: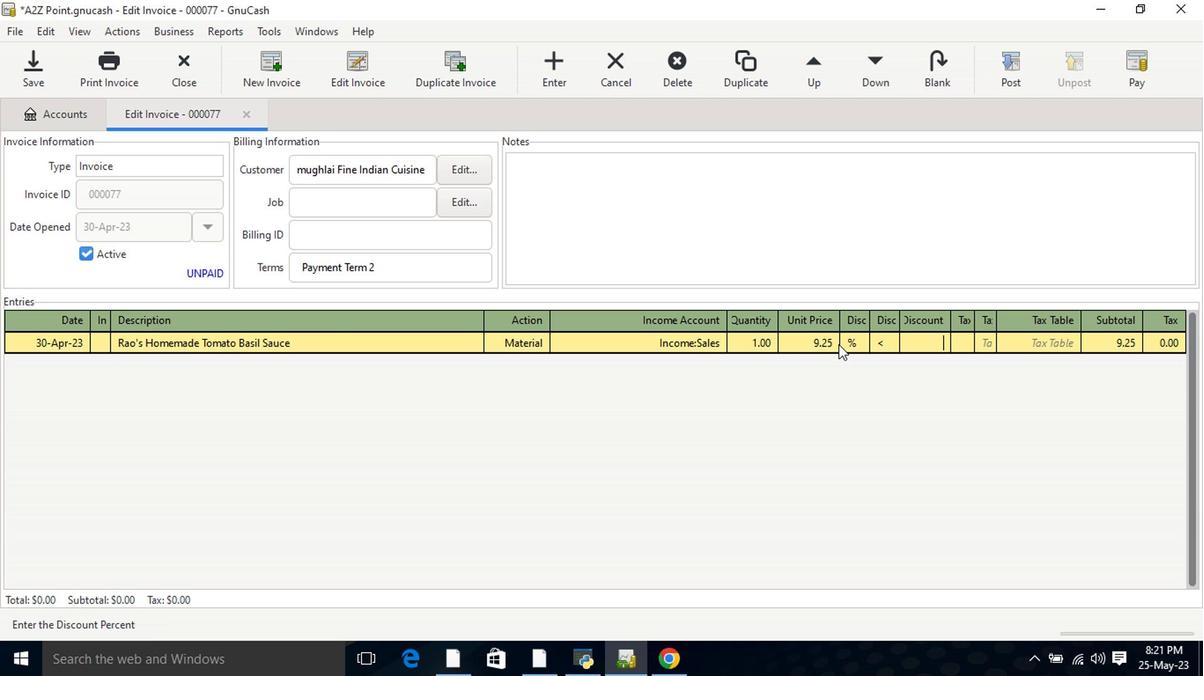 
Action: Mouse pressed left at (845, 345)
Screenshot: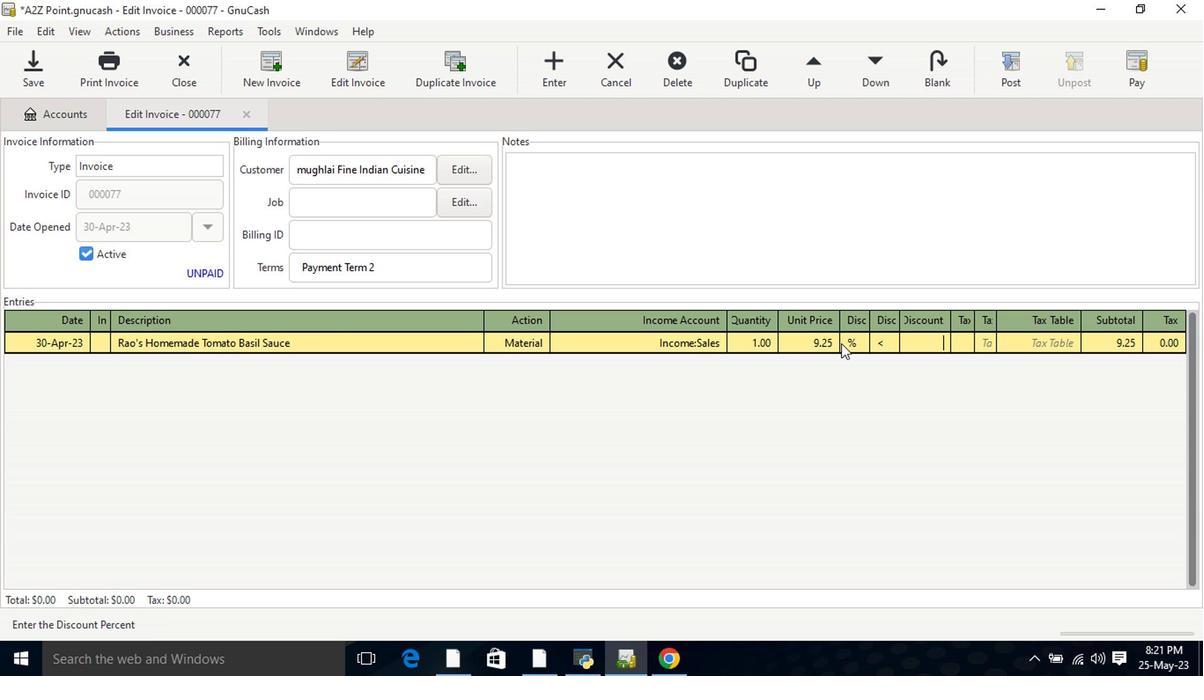 
Action: Mouse moved to (875, 348)
Screenshot: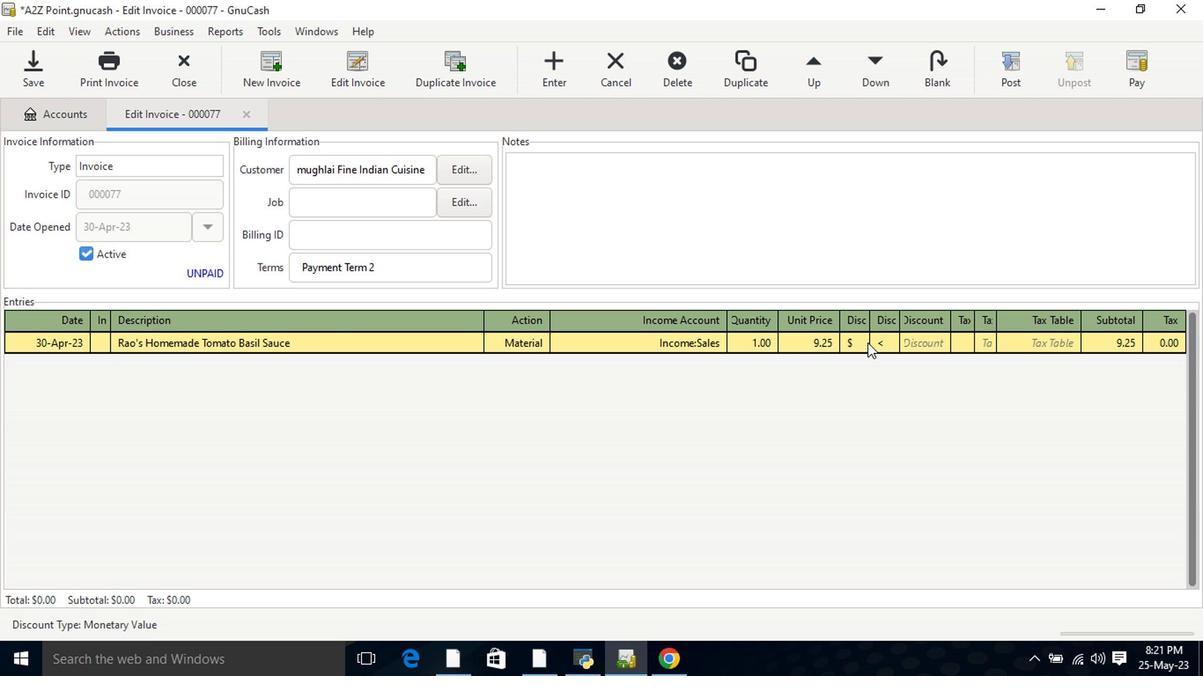 
Action: Mouse pressed left at (875, 348)
Screenshot: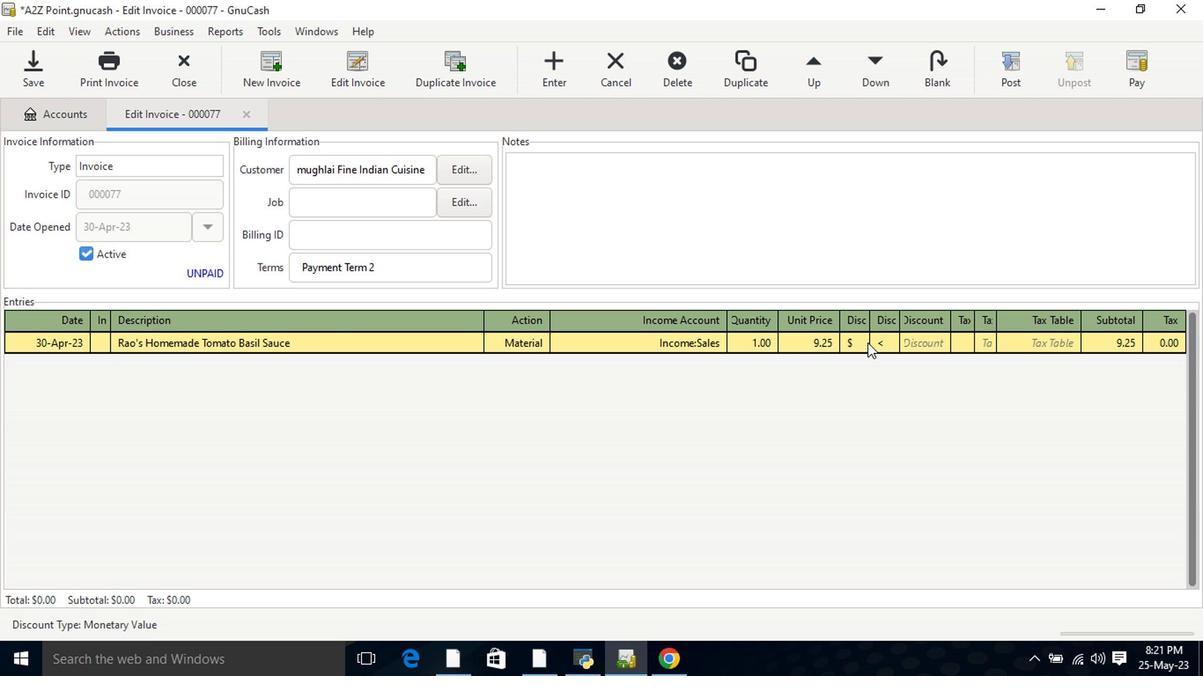 
Action: Mouse moved to (923, 351)
Screenshot: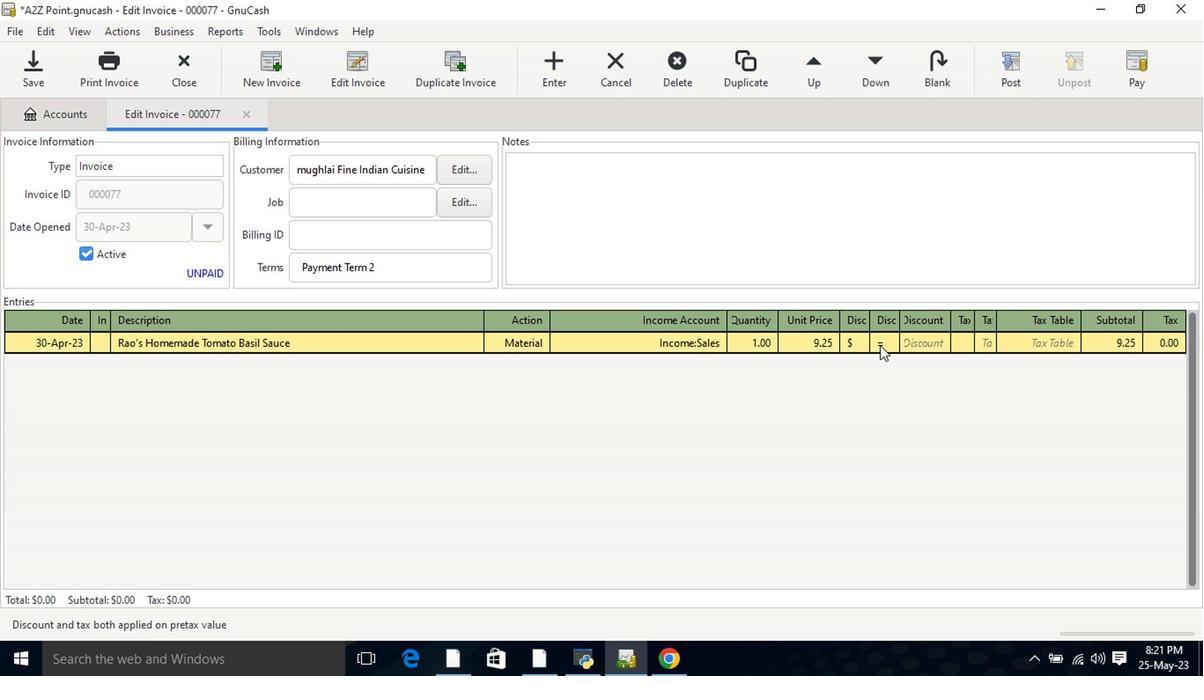 
Action: Mouse pressed left at (923, 351)
Screenshot: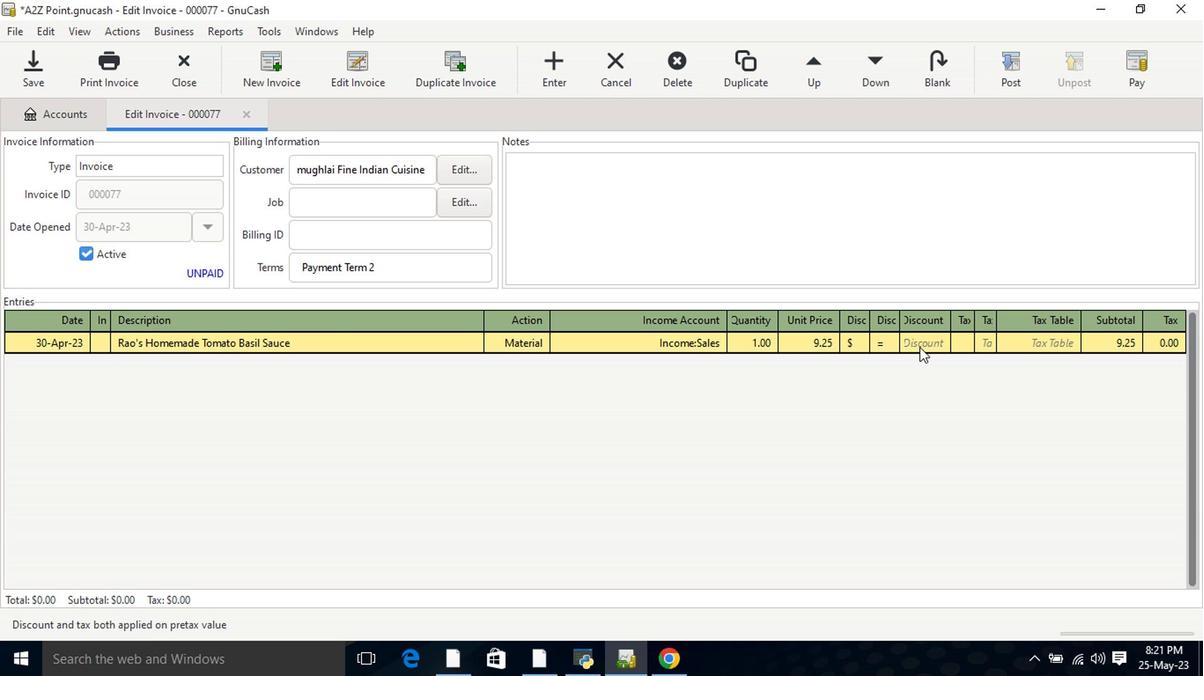
Action: Key pressed 0.55<Key.tab><Key.tab><Key.shift>Breathsaver<Key.space><Key.shift><Key.shift>Wing<Key.backspace>tergreen<Key.tab>mae<Key.tab>incom<Key.down><Key.down><Key.down><Key.tab>2<Key.tab>6.25<Key.tab>
Screenshot: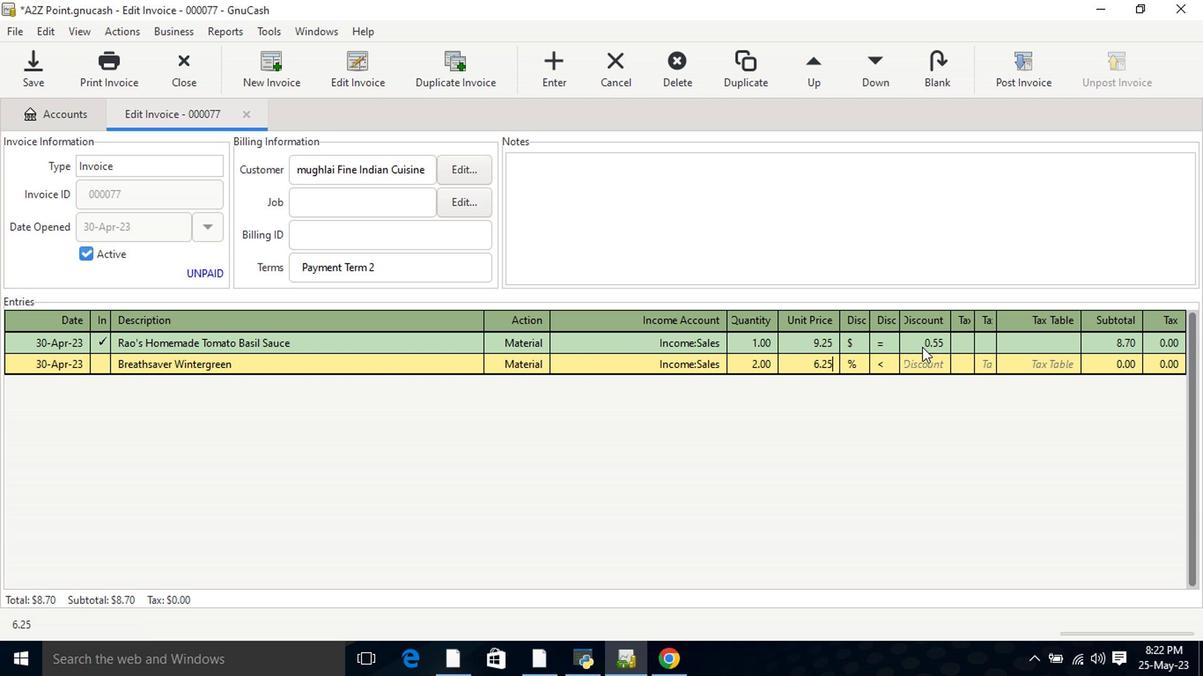 
Action: Mouse moved to (861, 372)
Screenshot: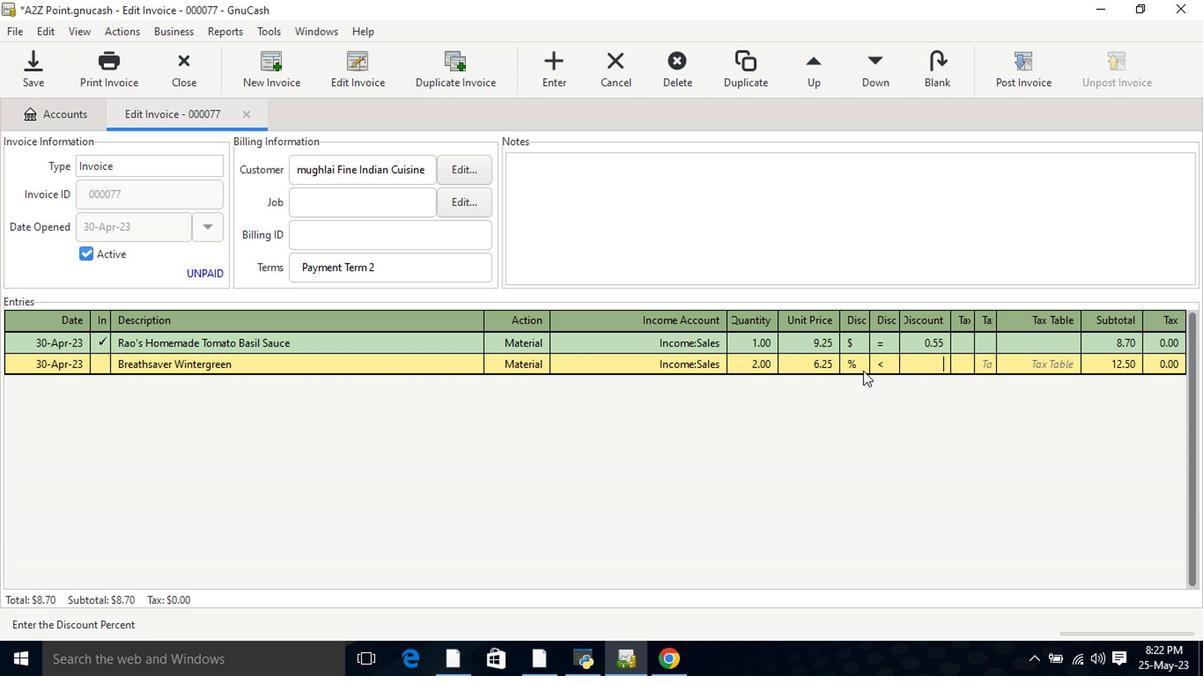 
Action: Mouse pressed left at (861, 372)
Screenshot: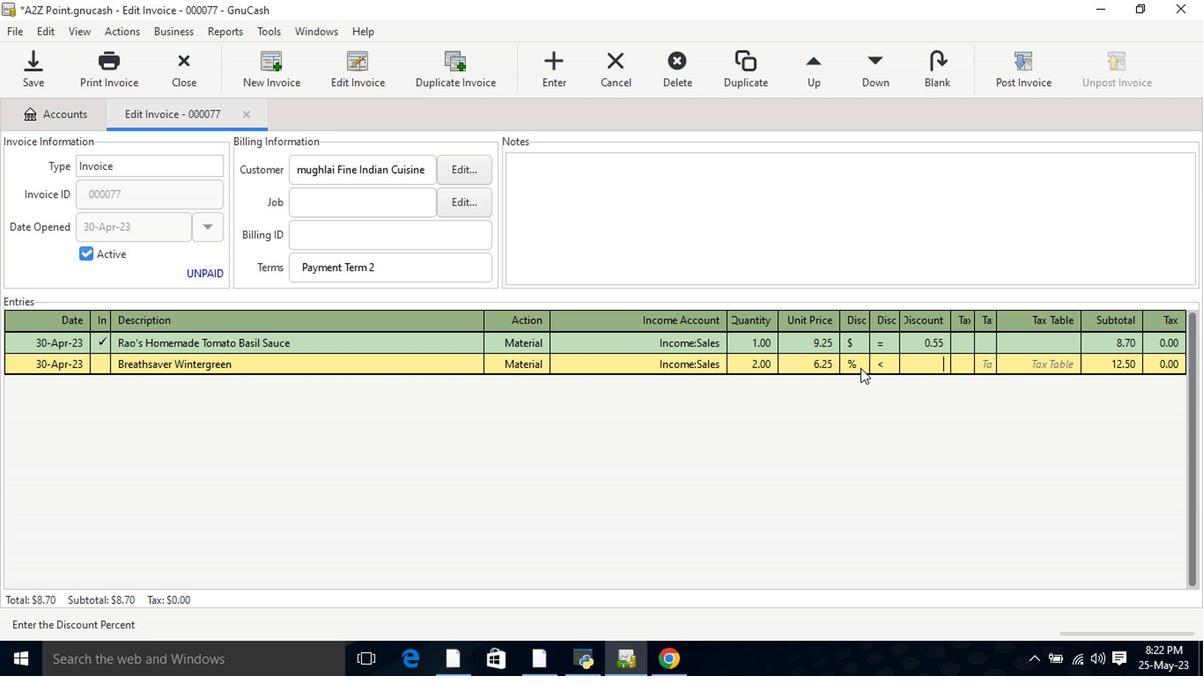 
Action: Mouse moved to (872, 365)
Screenshot: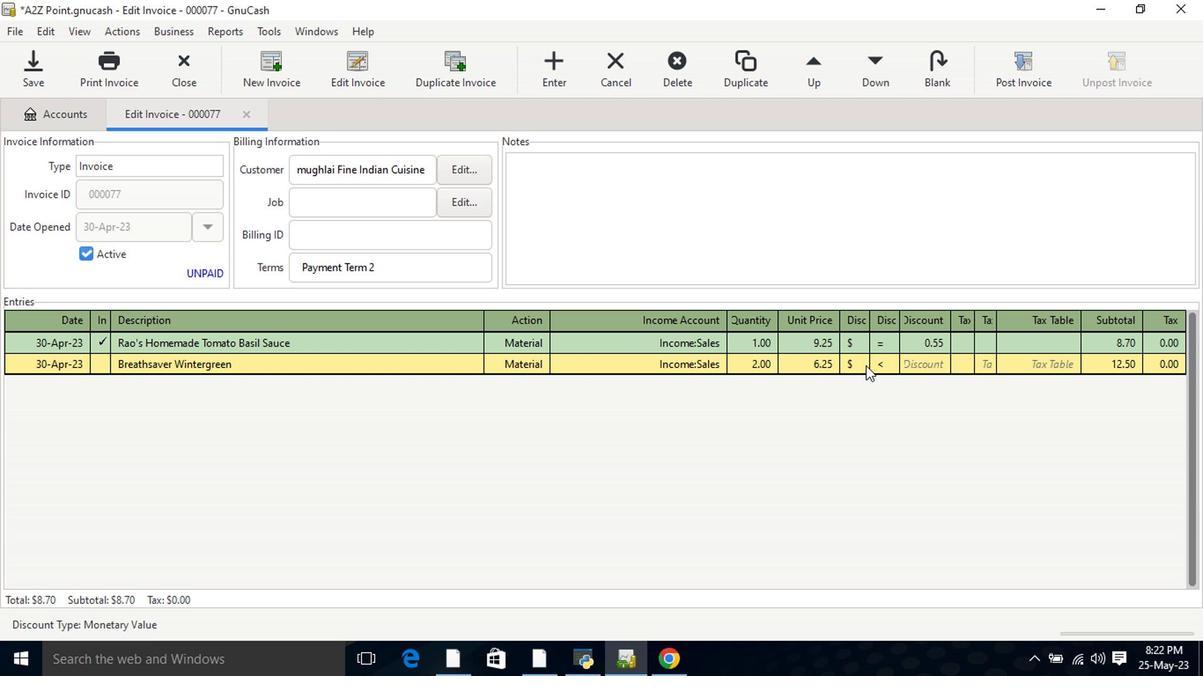 
Action: Mouse pressed left at (872, 365)
Screenshot: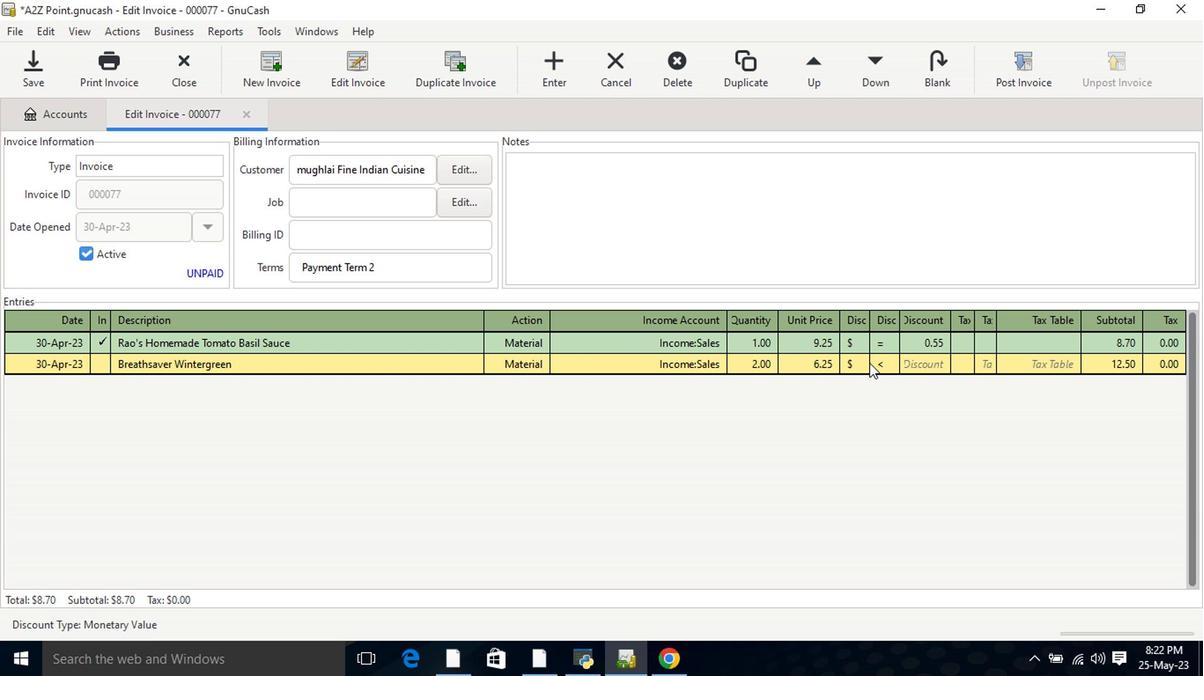 
Action: Mouse moved to (945, 375)
Screenshot: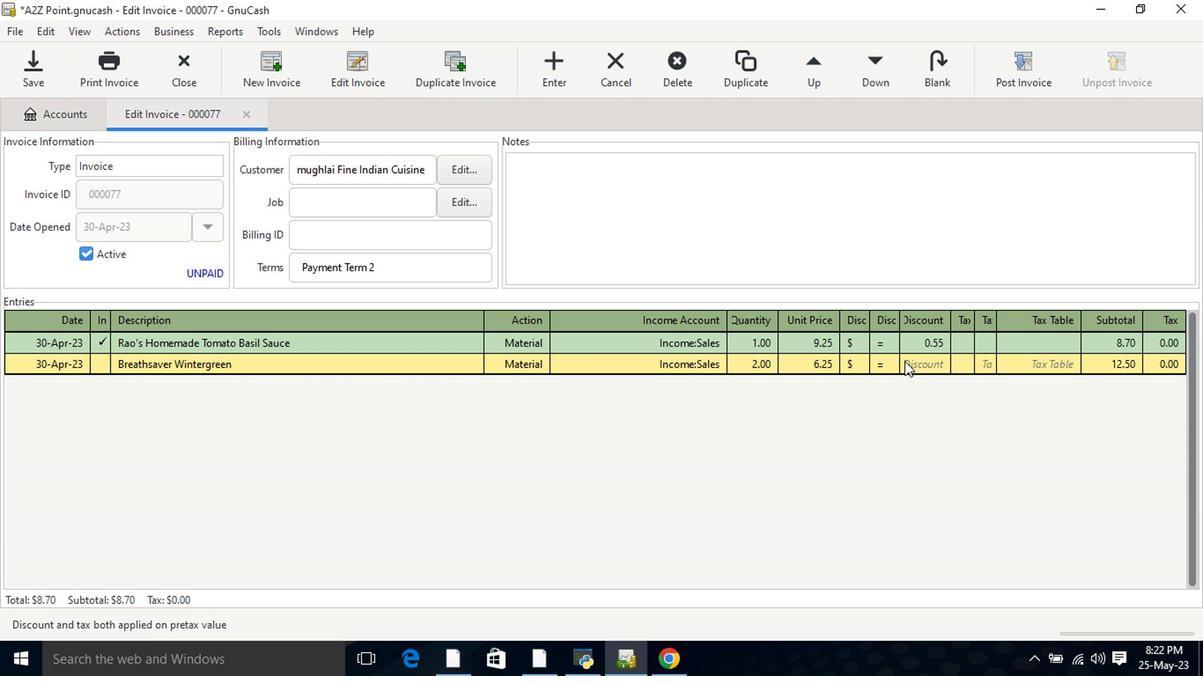 
Action: Mouse pressed left at (945, 375)
Screenshot: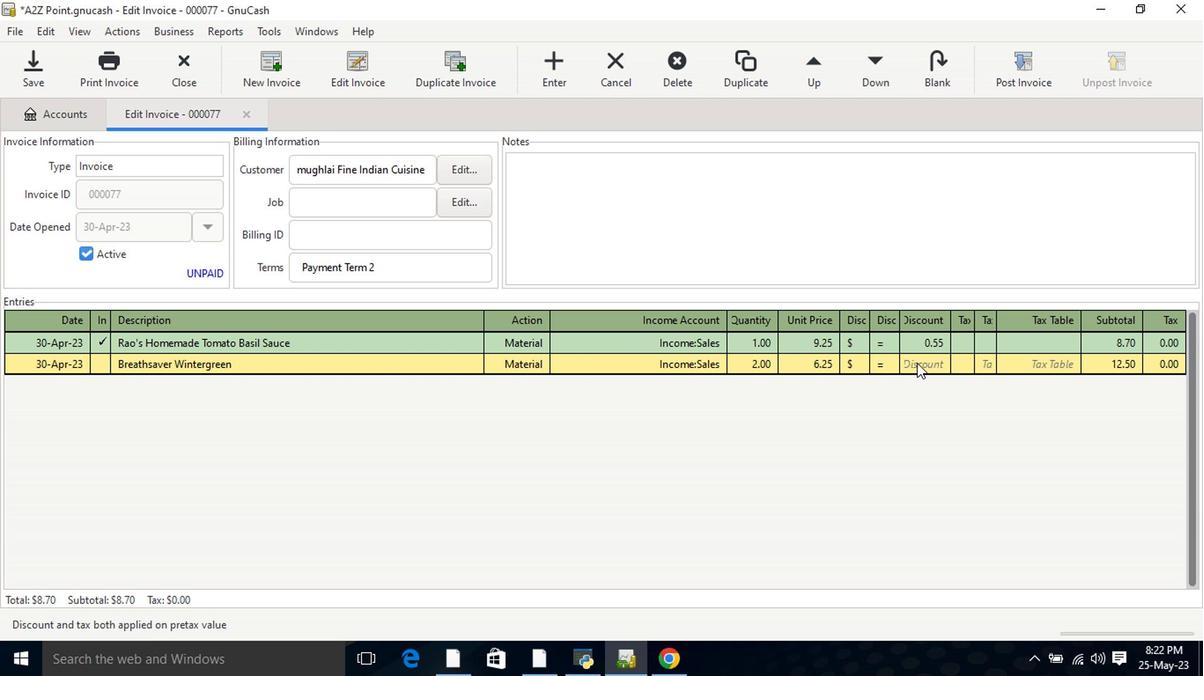 
Action: Key pressed 1.55<Key.tab><Key.tab><Key.shift>tat<Key.backspace><Key.backspace><Key.backspace><Key.shift>Tattooed<Key.space><Key.shift>Chef<Key.space><Key.shift>Riced<Key.space><Key.shift>Enh<Key.backspace>chilada<Key.space><Key.shift>Bowl<Key.space><Key.shift>Cauliflower<Key.space><Key.shift_r>(10<Key.space>oz<Key.tab>mate<Key.tab>incom<Key.down><Key.down><Key.down><Key.tab>1<Key.tab>7.25<Key.tab>
Screenshot: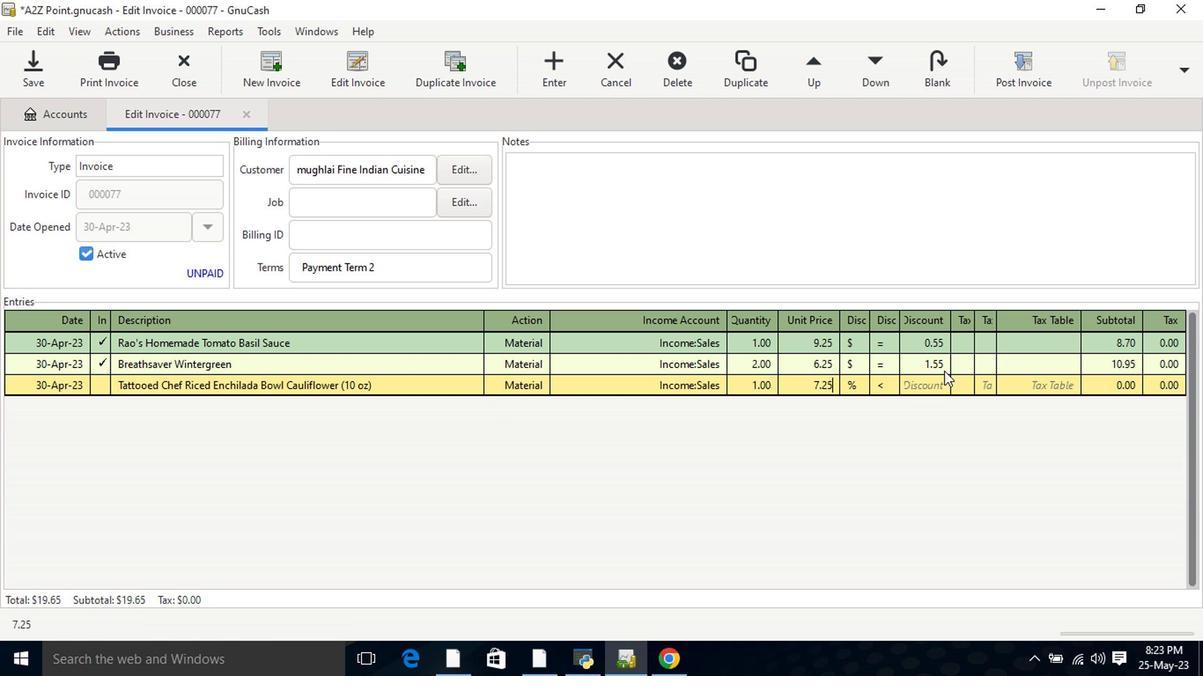 
Action: Mouse moved to (857, 387)
Screenshot: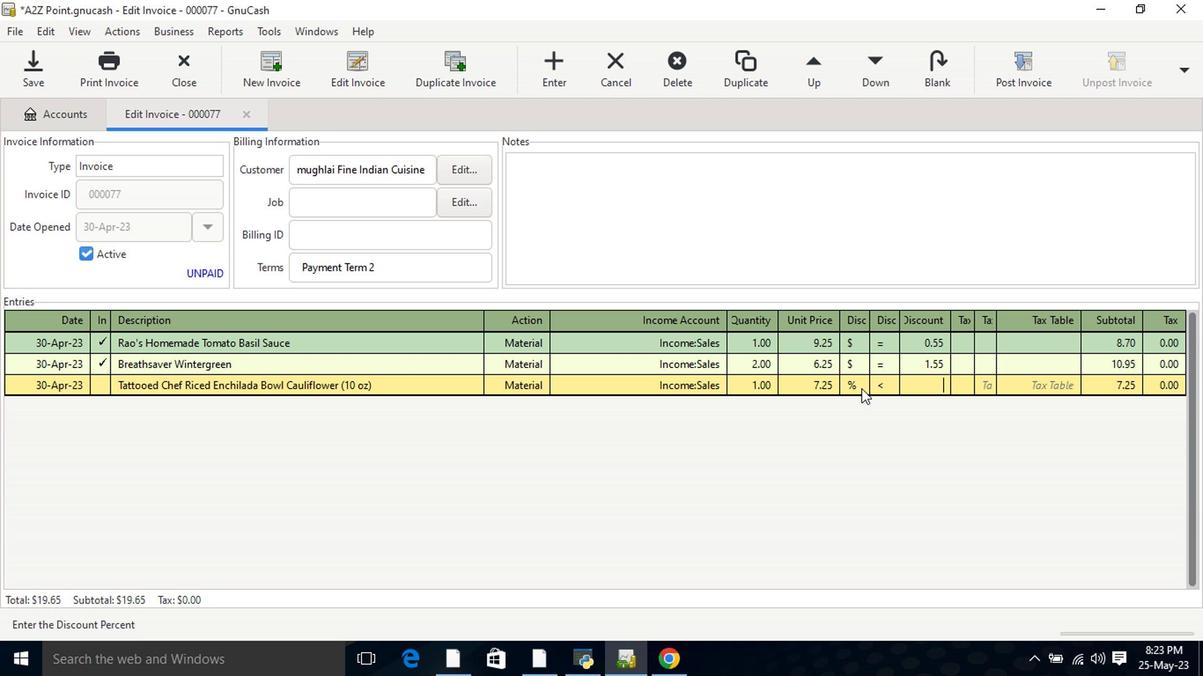 
Action: Mouse pressed left at (857, 387)
Screenshot: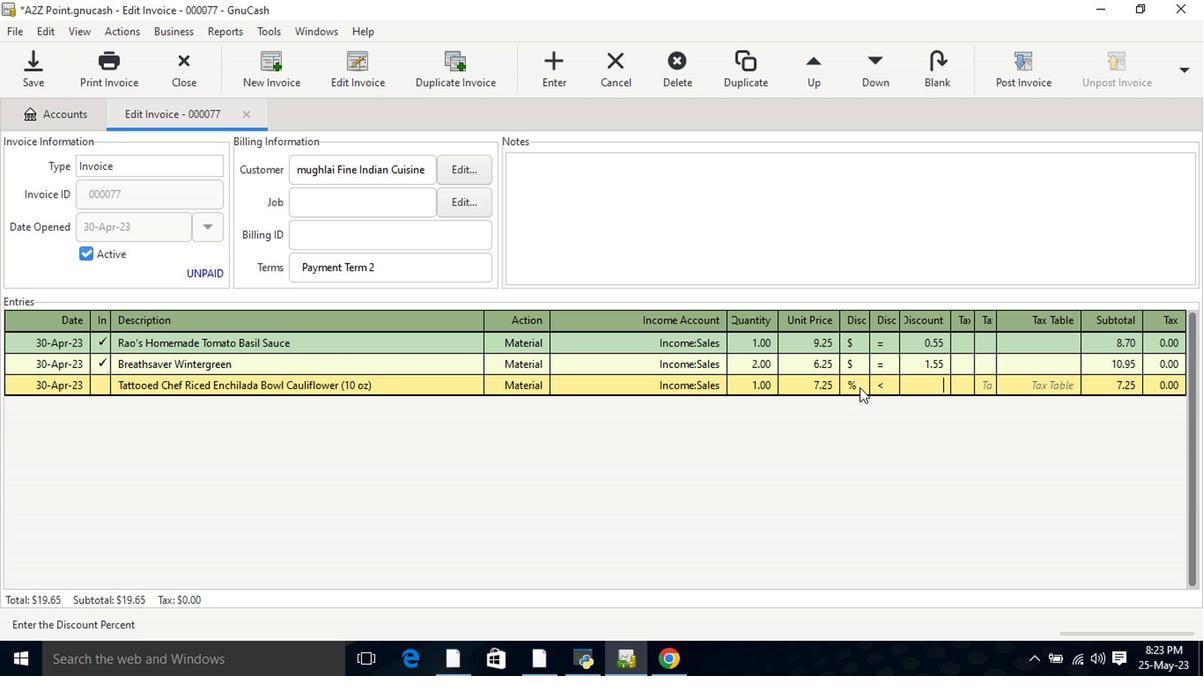 
Action: Mouse moved to (880, 394)
Screenshot: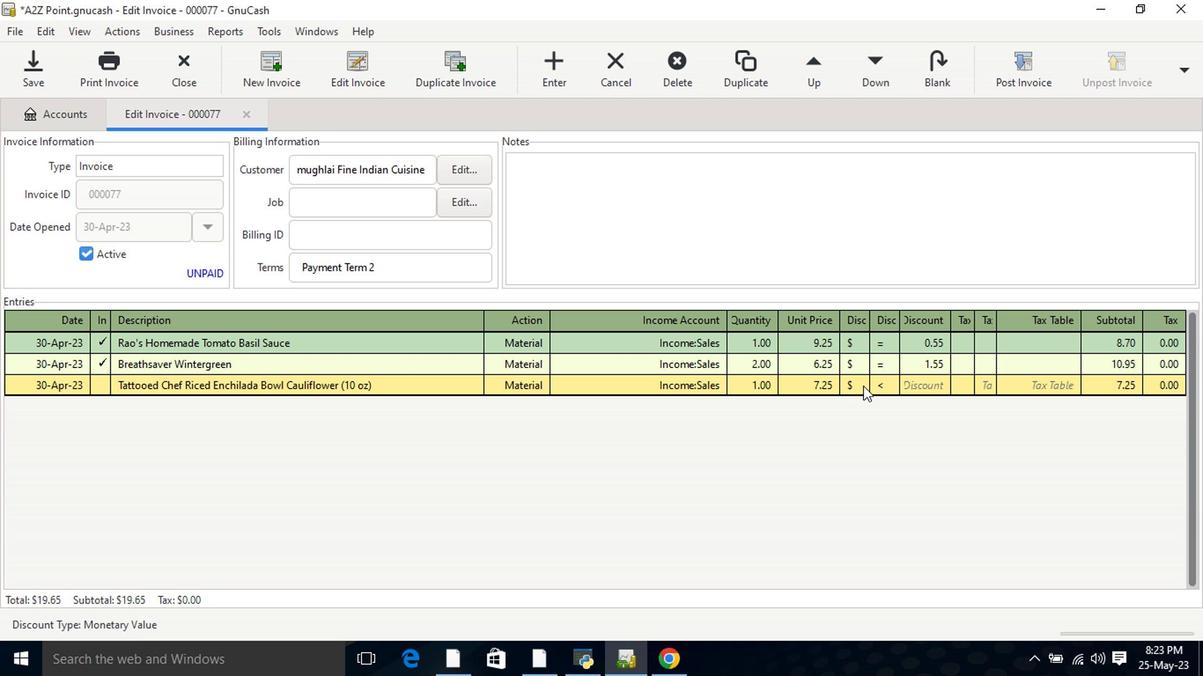 
Action: Mouse pressed left at (880, 394)
Screenshot: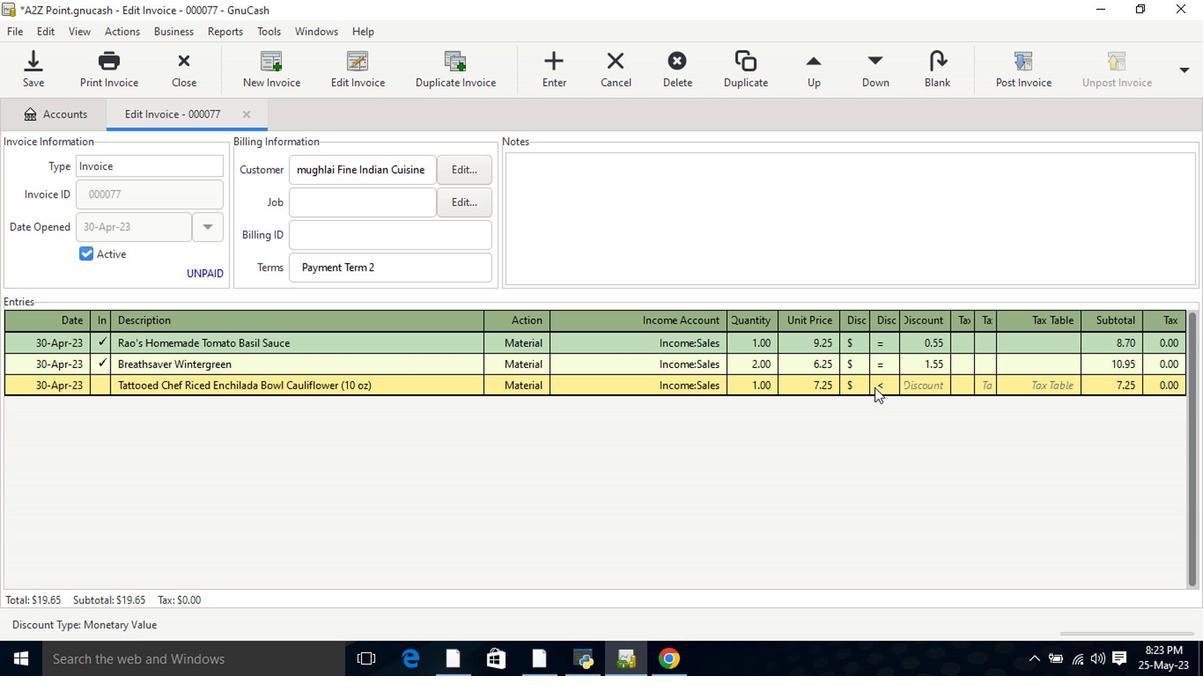 
Action: Mouse moved to (906, 390)
Screenshot: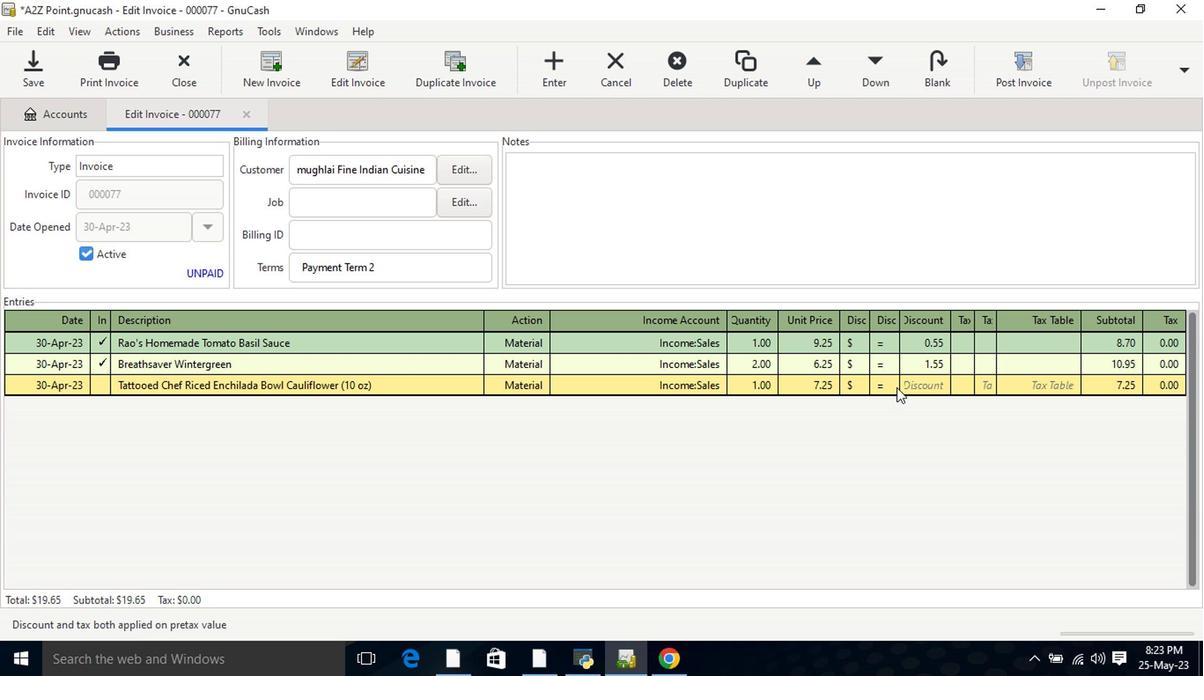 
Action: Mouse pressed left at (906, 390)
Screenshot: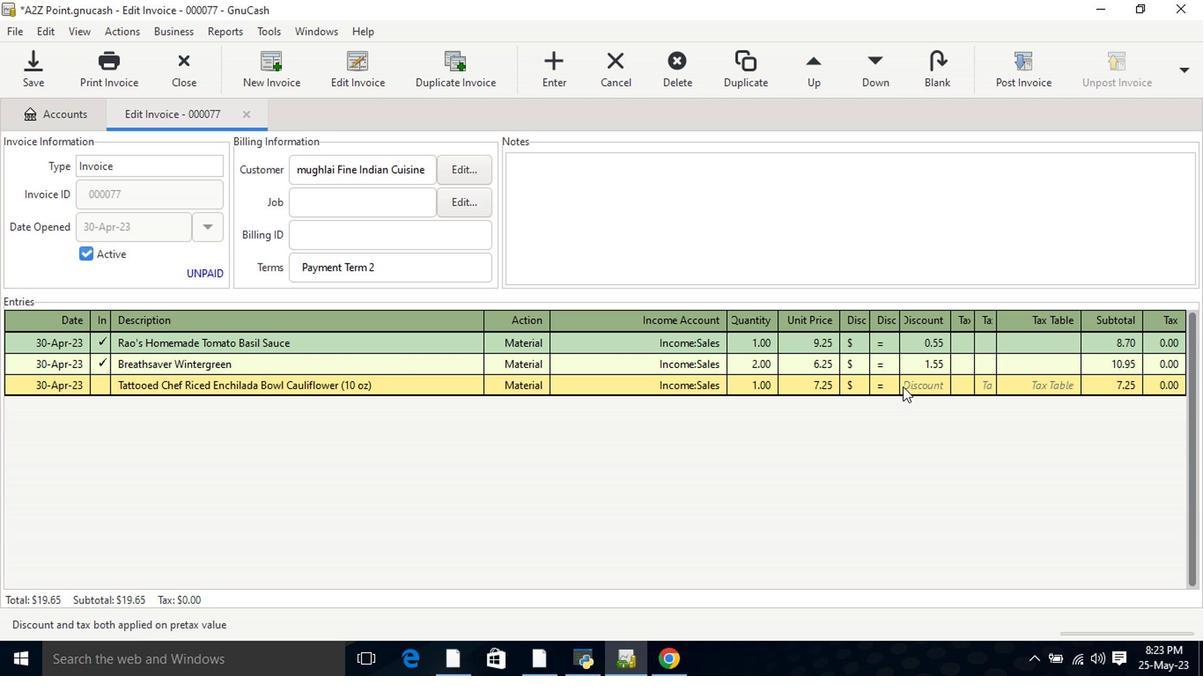 
Action: Key pressed 2.05<Key.tab>
Screenshot: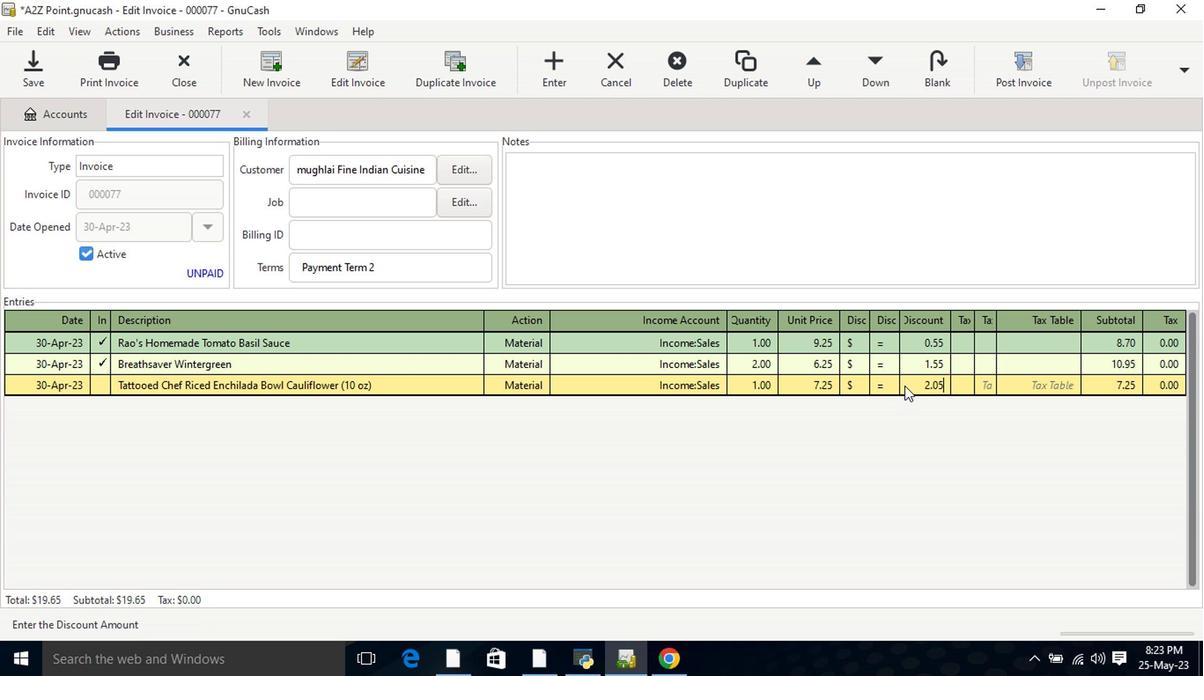 
Action: Mouse moved to (577, 192)
Screenshot: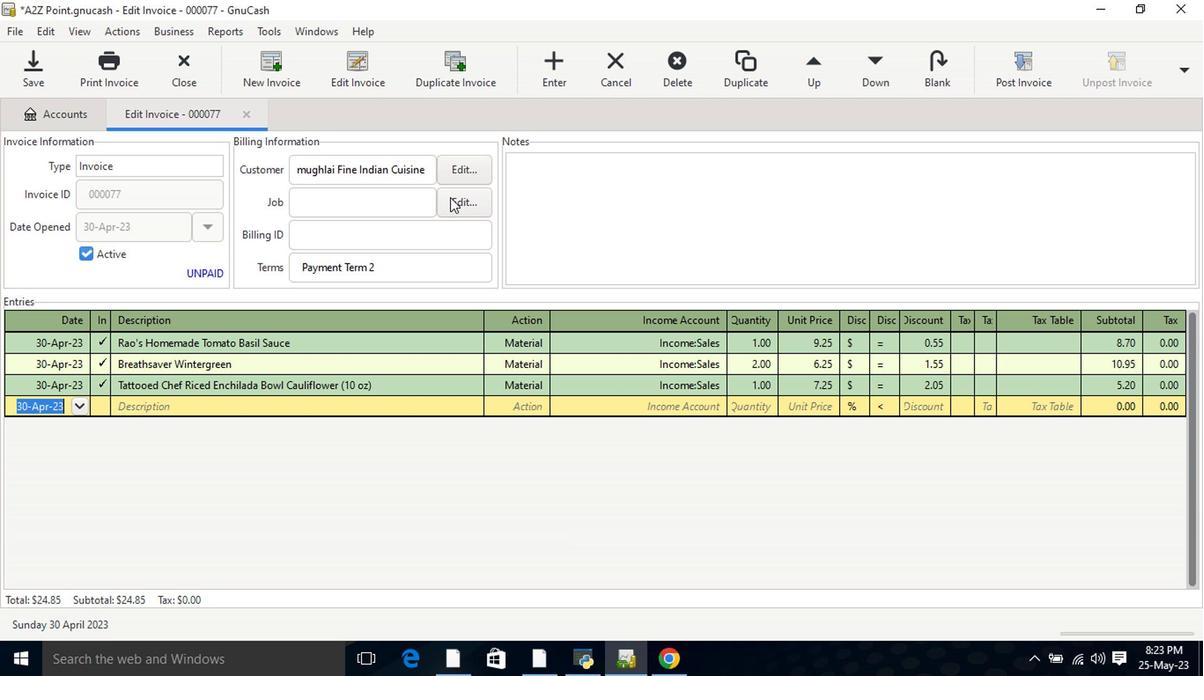 
Action: Mouse pressed left at (577, 192)
Screenshot: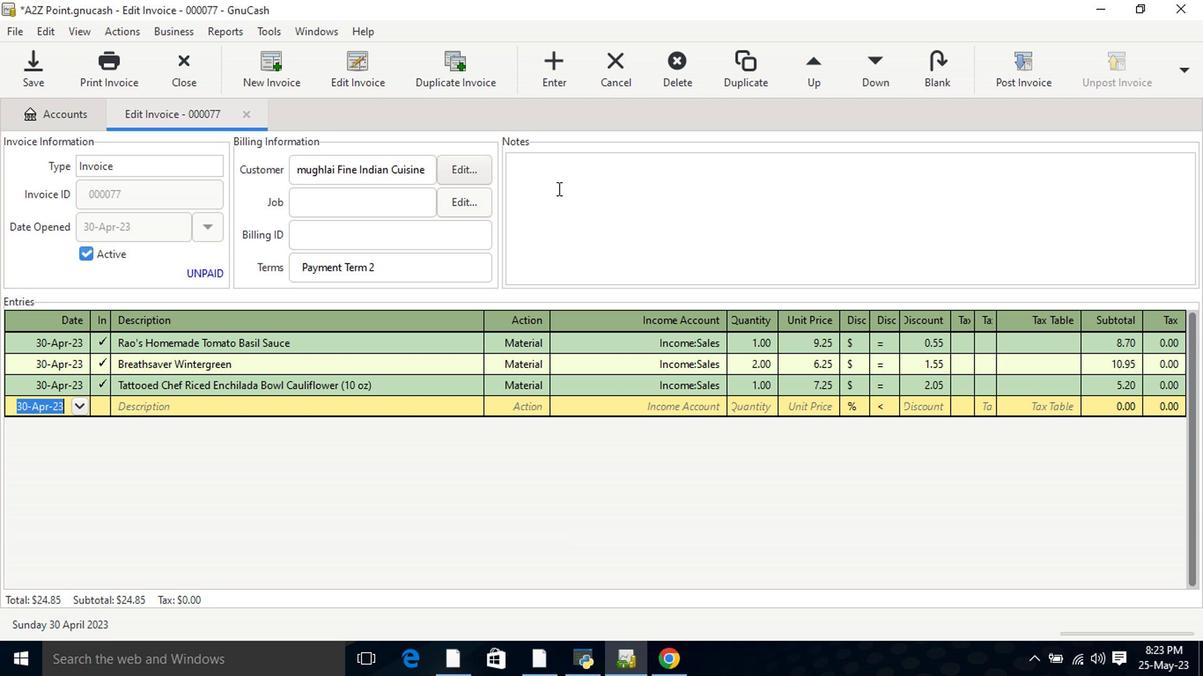 
Action: Key pressed <Key.shift>Looking<Key.space>forwar<Key.space>to<Key.space>serving<Key.space>you<Key.space>again.
Screenshot: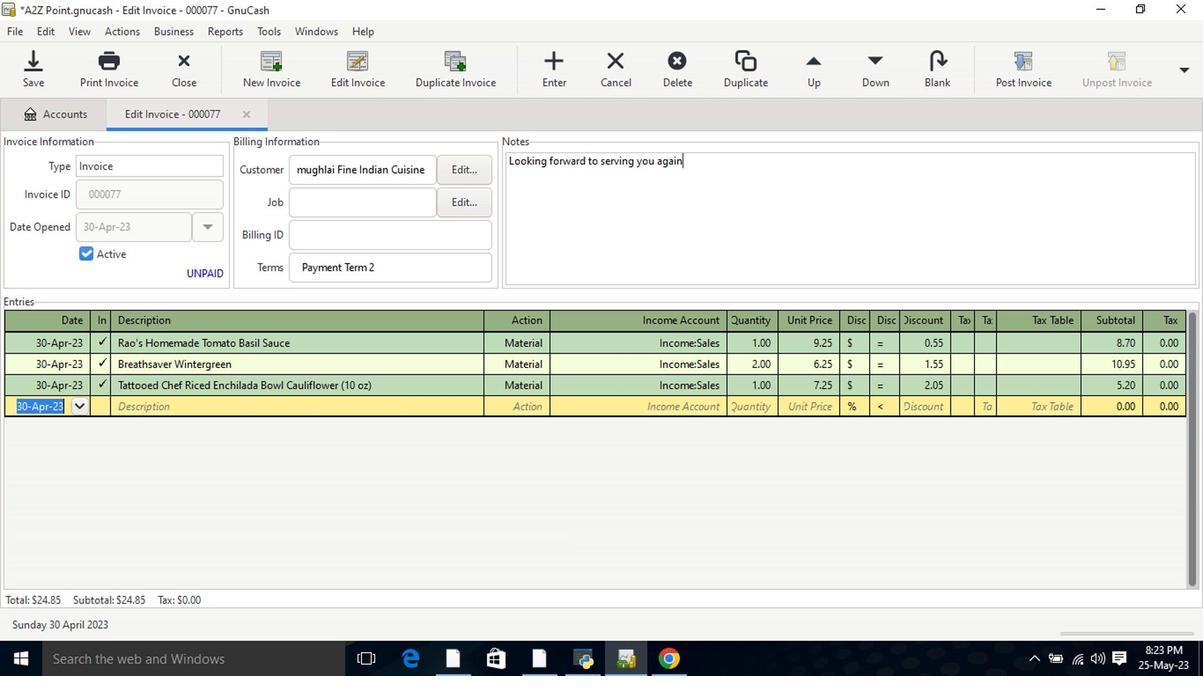 
Action: Mouse moved to (1029, 77)
Screenshot: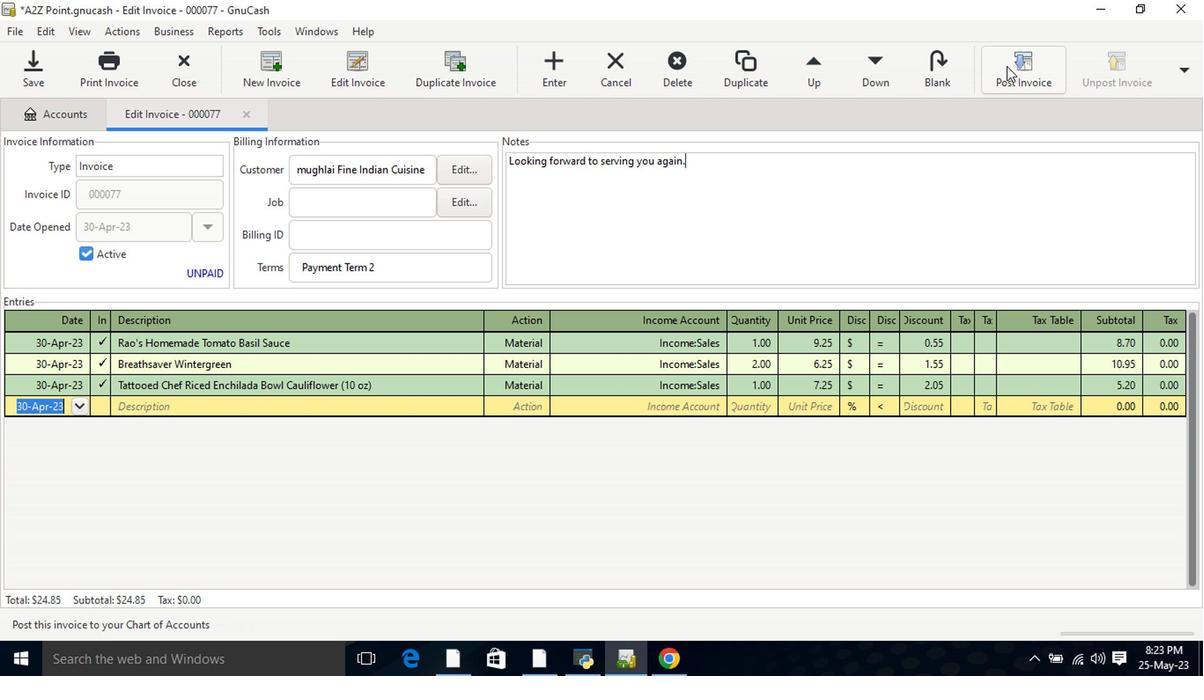 
Action: Mouse pressed left at (1029, 77)
Screenshot: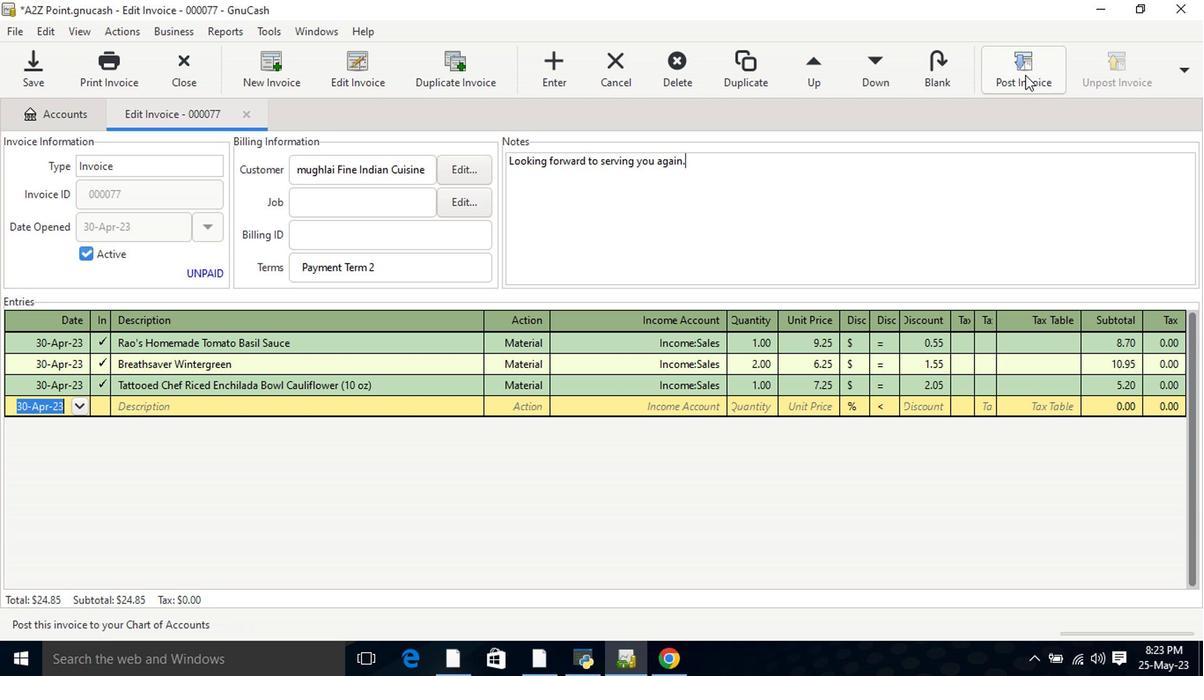 
Action: Mouse moved to (761, 296)
Screenshot: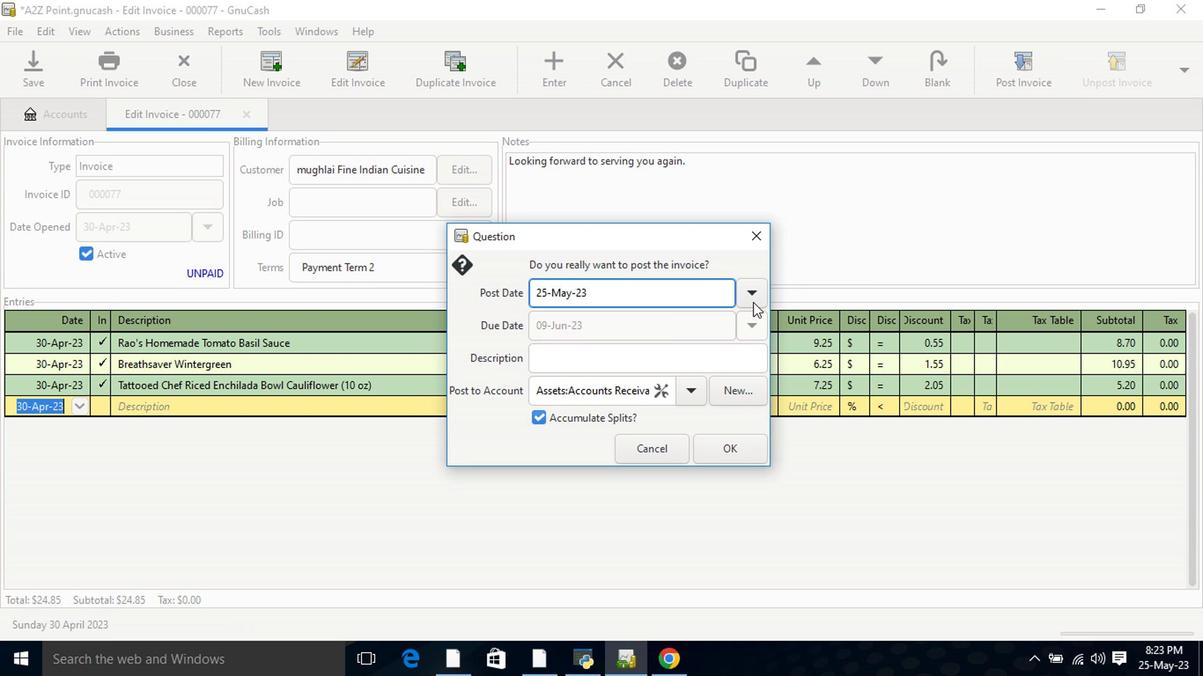 
Action: Mouse pressed left at (761, 296)
Screenshot: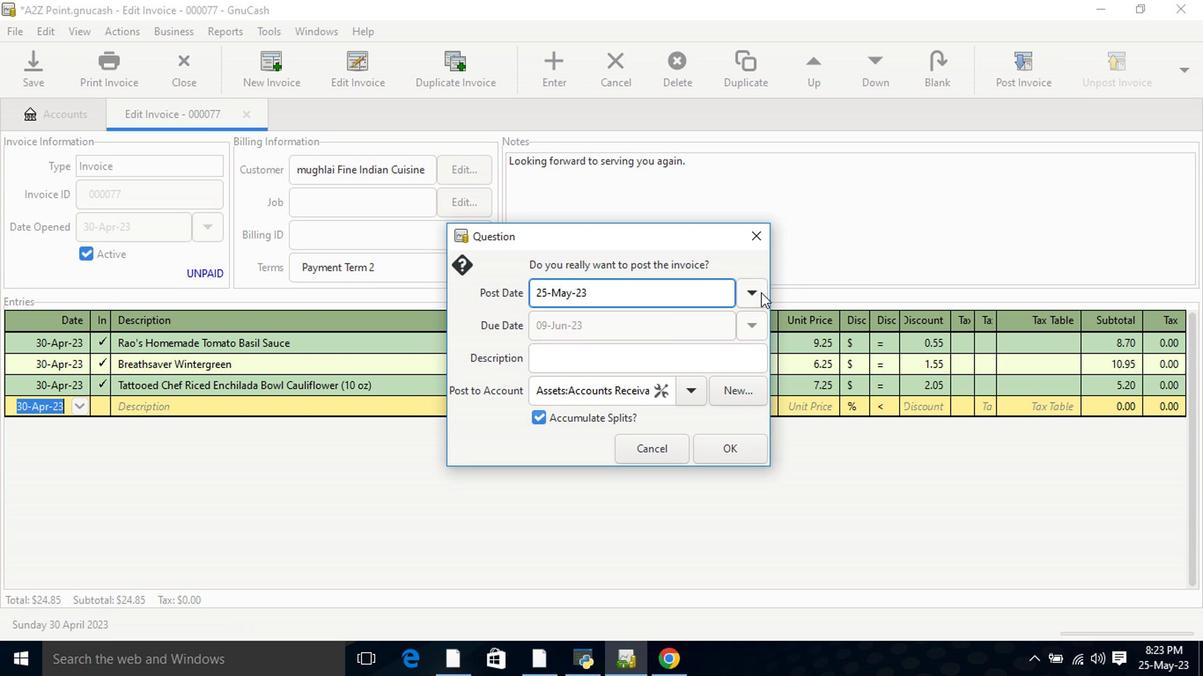 
Action: Mouse moved to (610, 320)
Screenshot: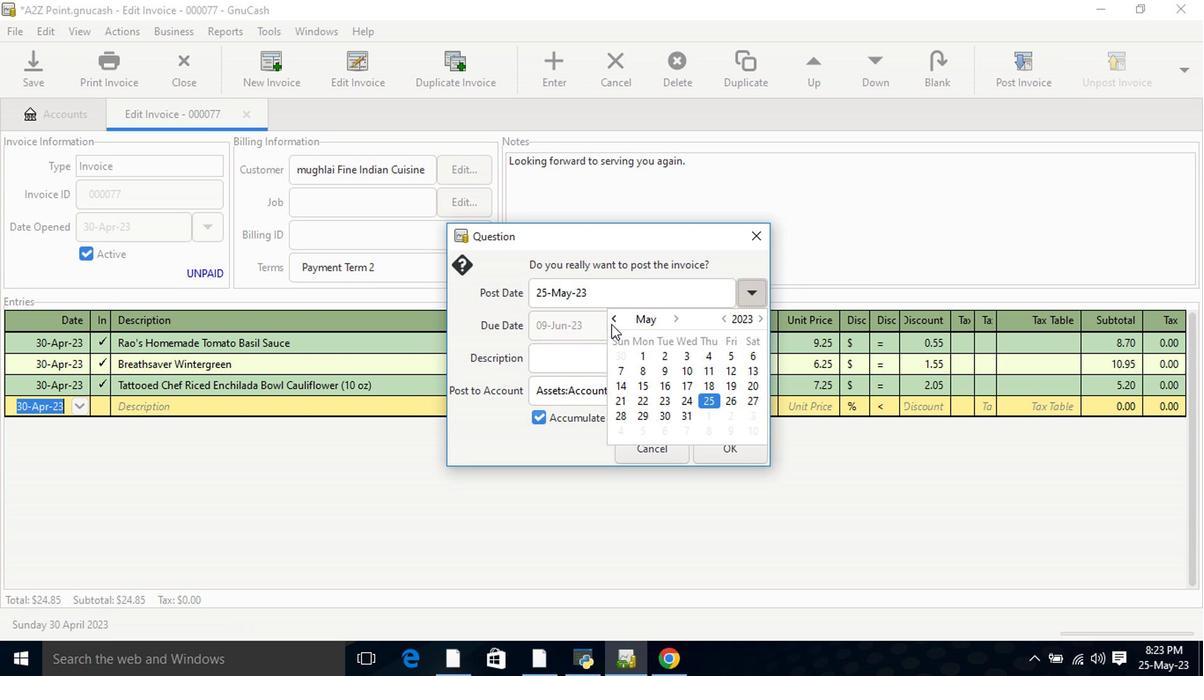 
Action: Mouse pressed left at (610, 320)
Screenshot: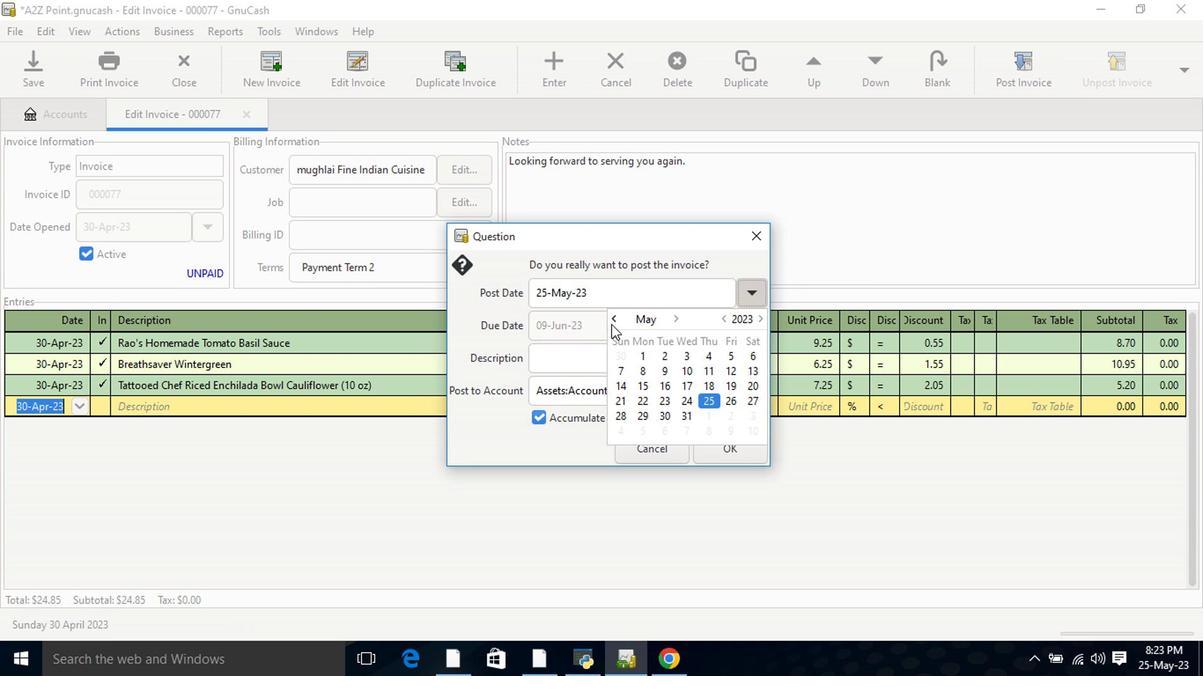 
Action: Mouse moved to (622, 434)
Screenshot: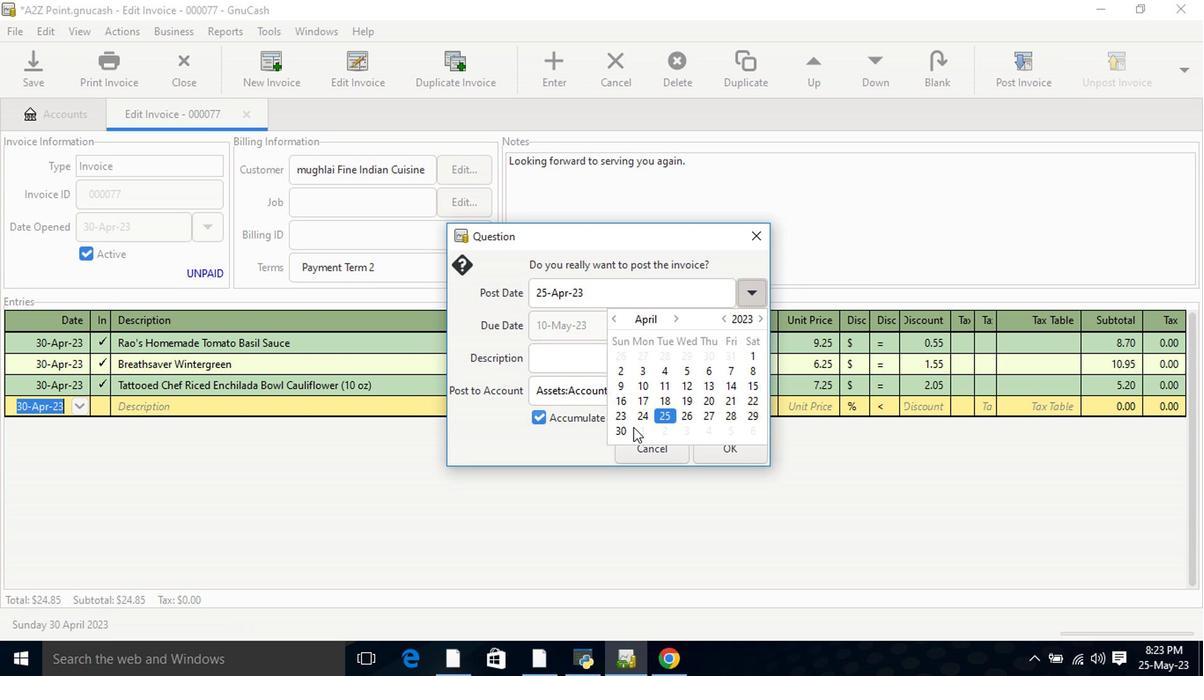 
Action: Mouse pressed left at (622, 434)
Screenshot: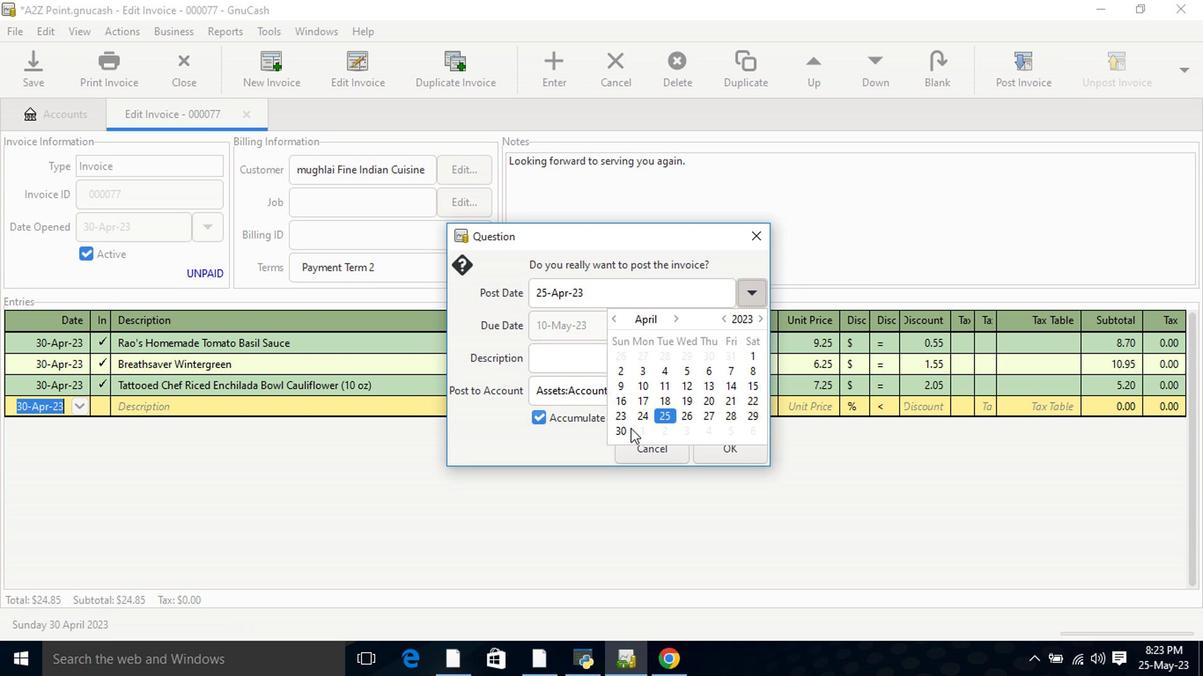 
Action: Mouse moved to (616, 435)
Screenshot: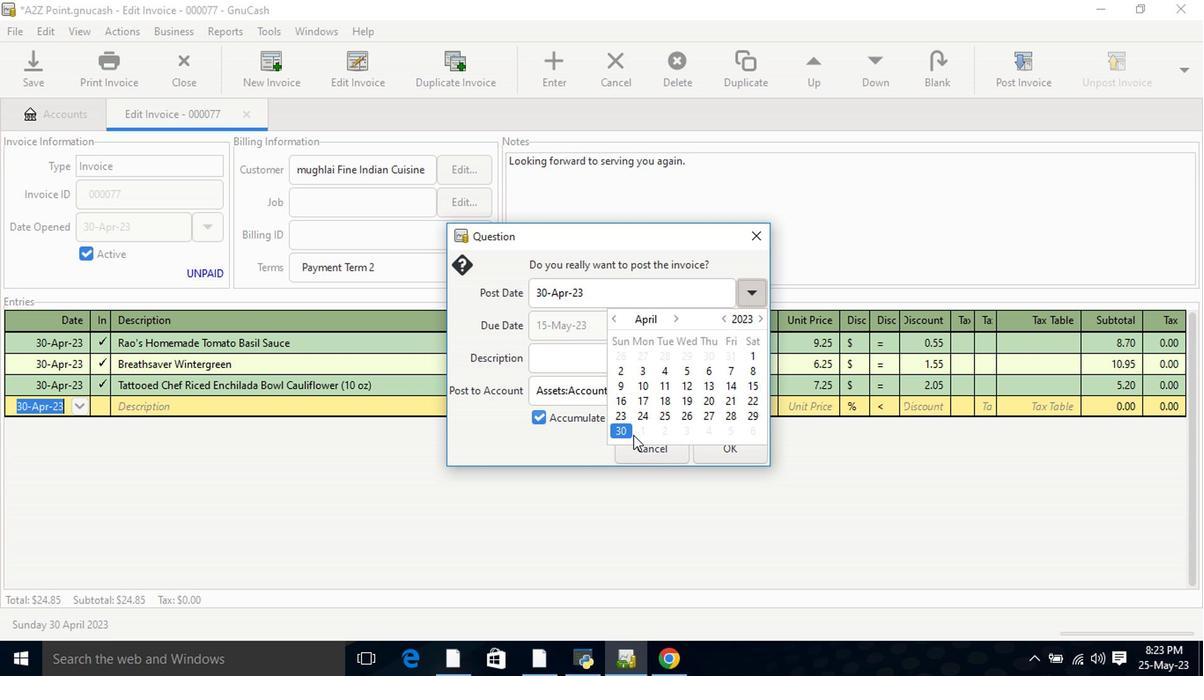 
Action: Mouse pressed left at (616, 435)
Screenshot: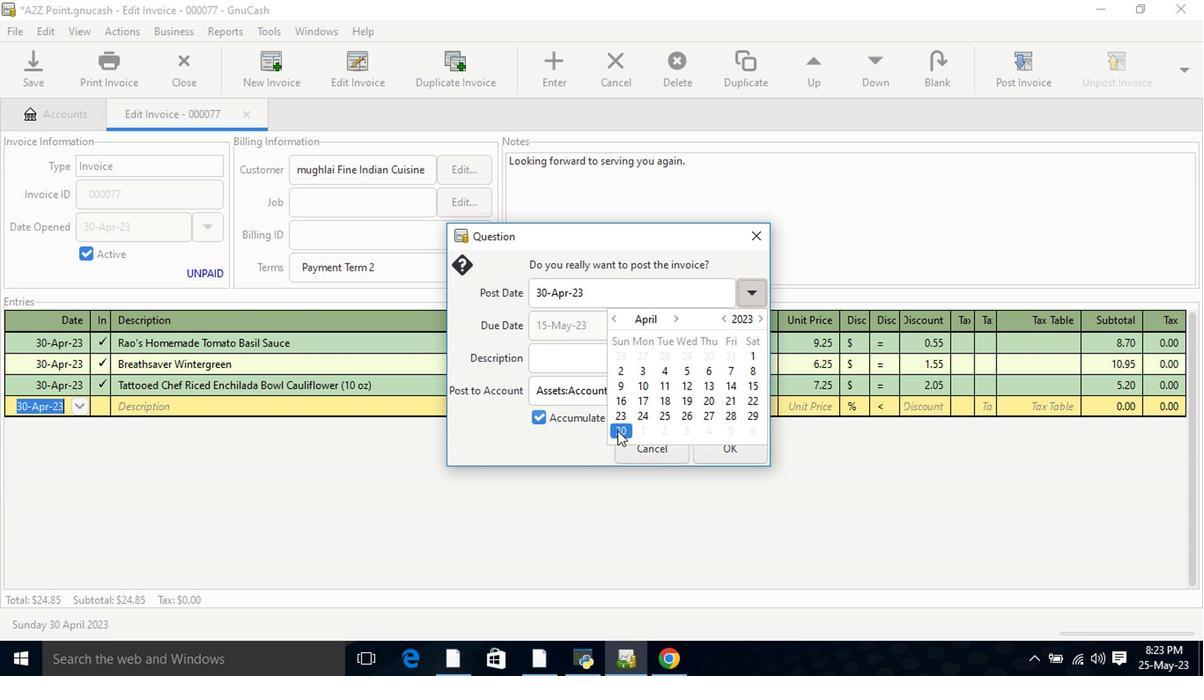 
Action: Mouse pressed left at (616, 435)
Screenshot: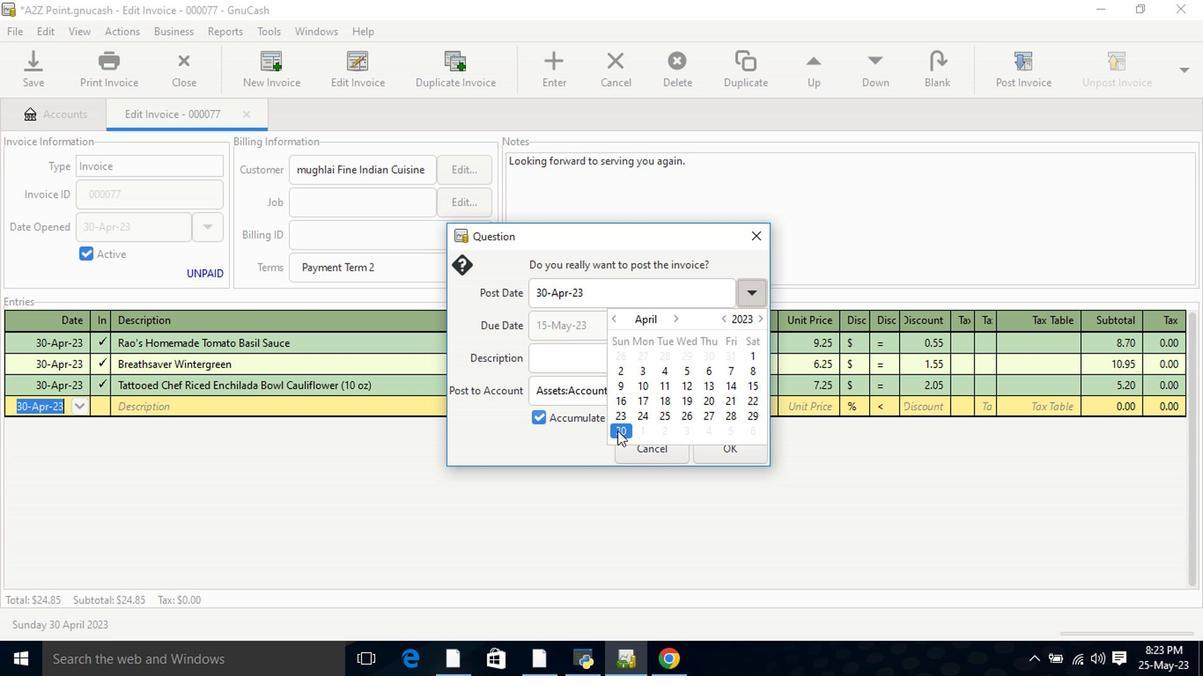 
Action: Mouse moved to (715, 461)
Screenshot: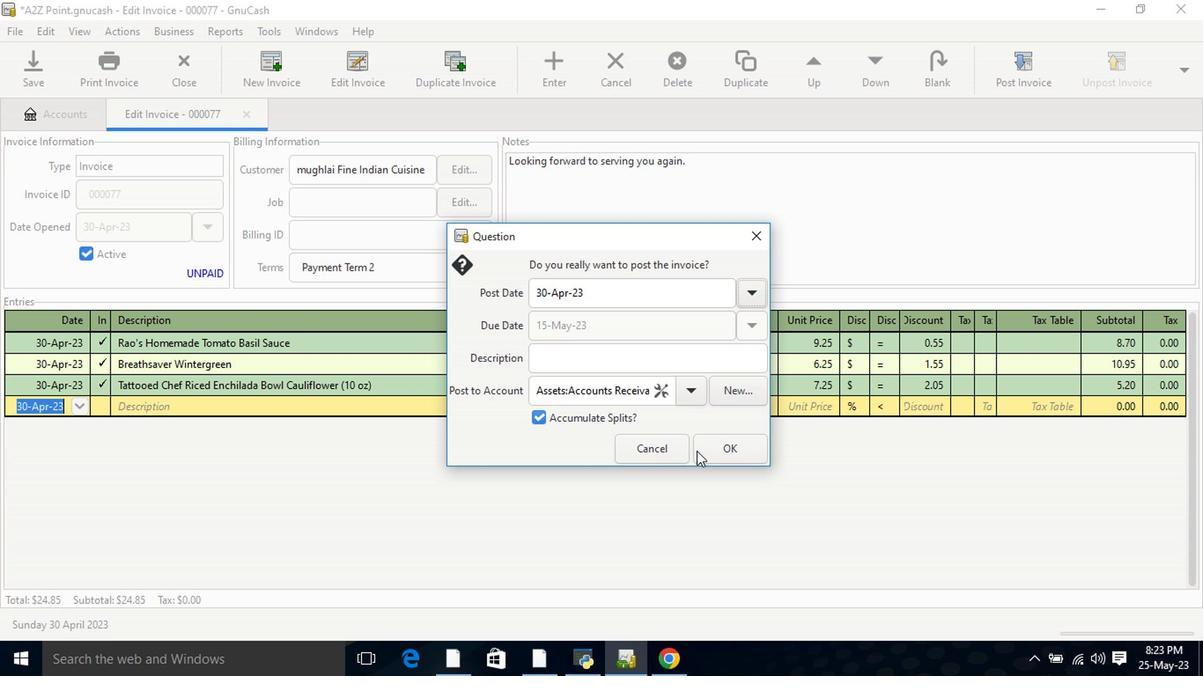 
Action: Mouse pressed left at (715, 461)
Screenshot: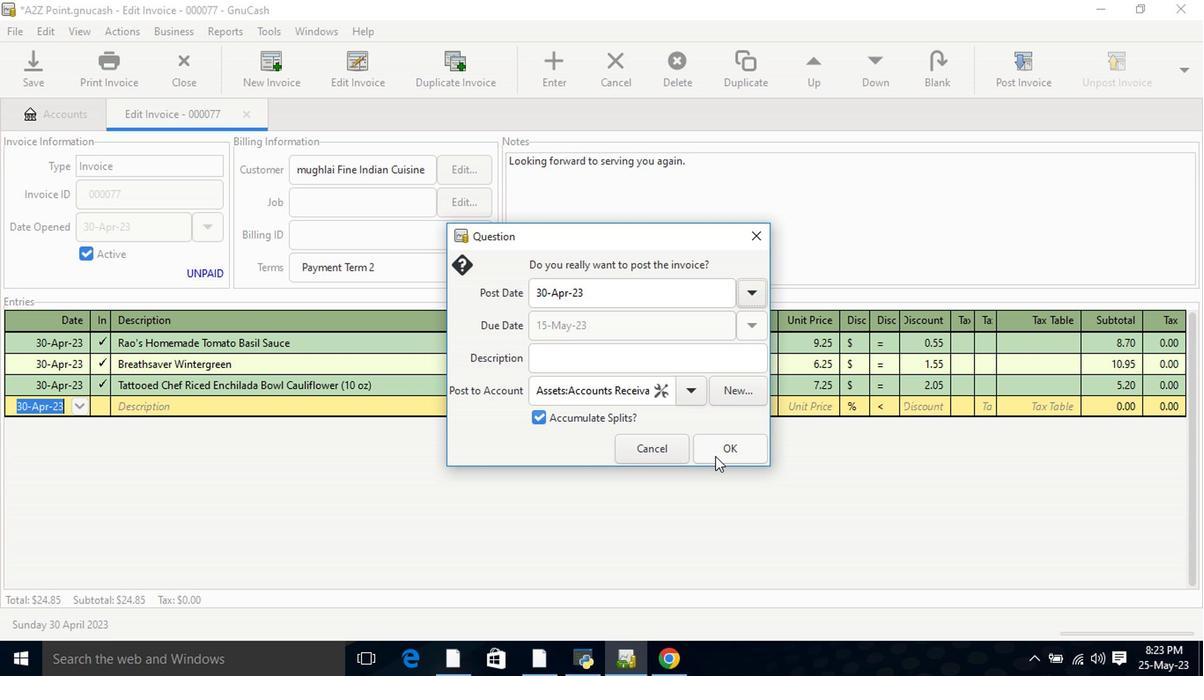 
Action: Mouse moved to (1137, 78)
Screenshot: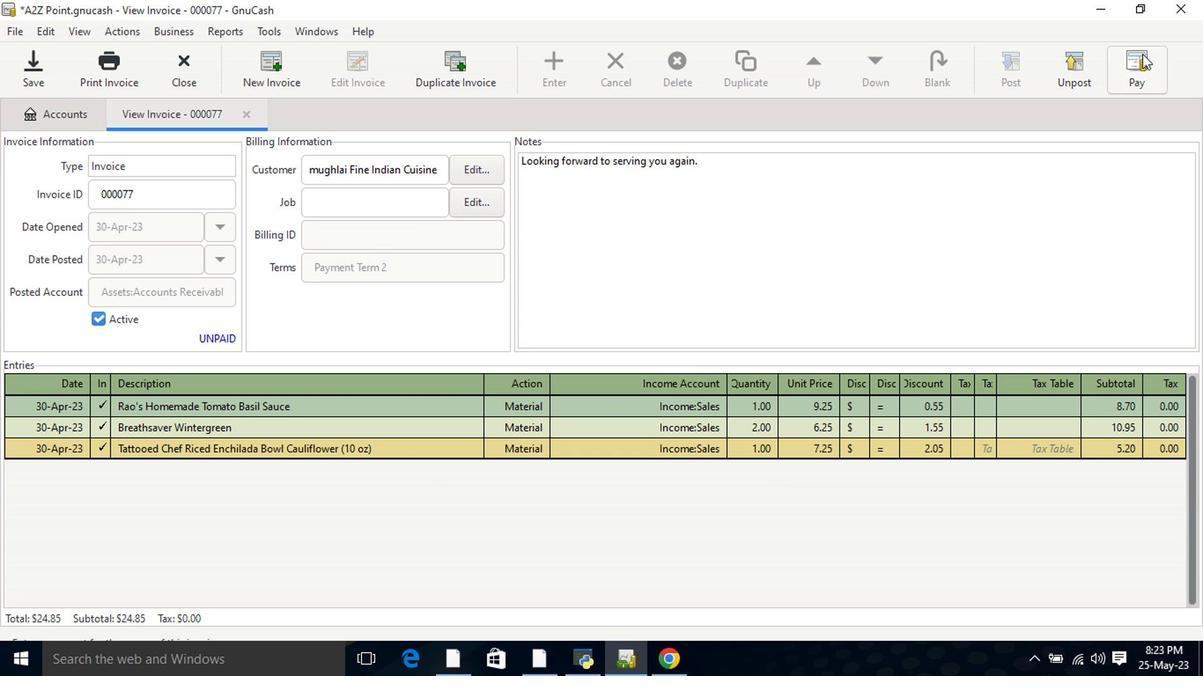 
Action: Mouse pressed left at (1137, 78)
Screenshot: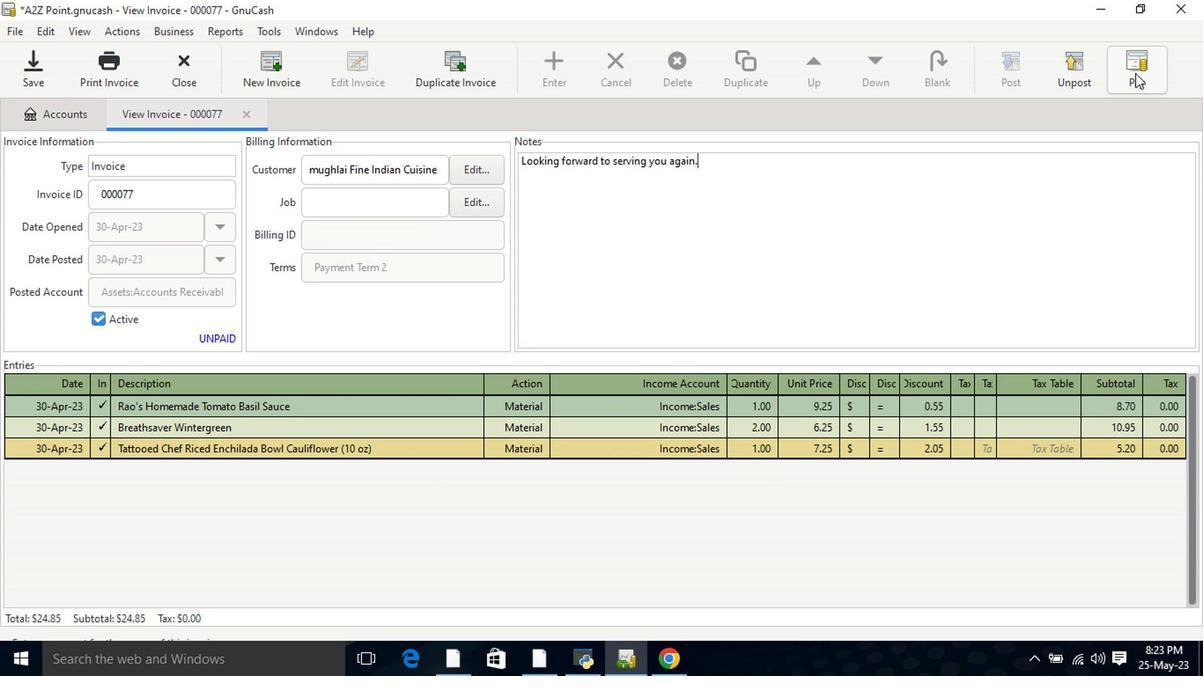 
Action: Mouse moved to (533, 347)
Screenshot: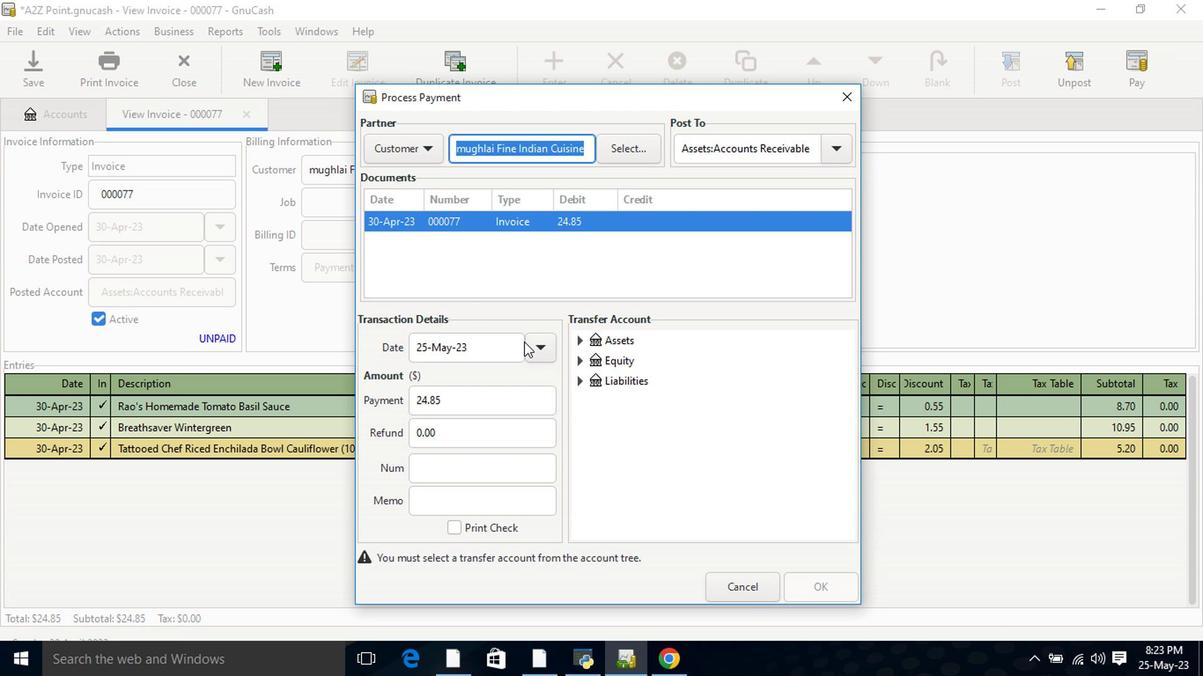 
Action: Mouse pressed left at (533, 347)
Screenshot: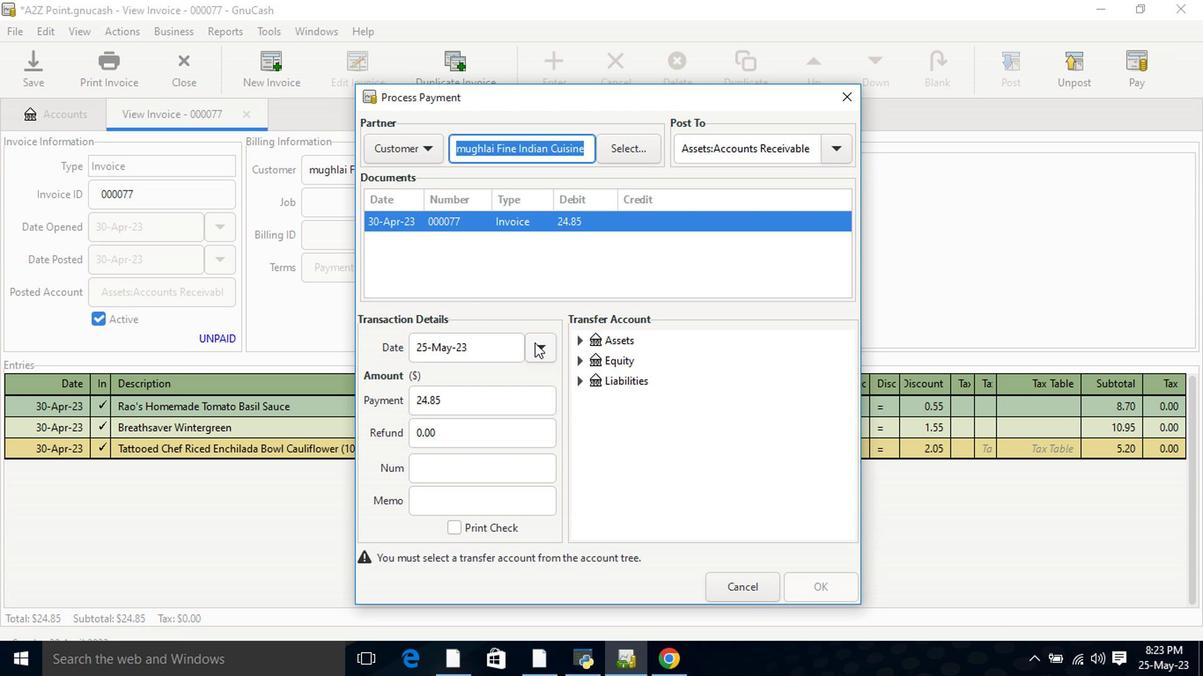 
Action: Mouse moved to (428, 444)
Screenshot: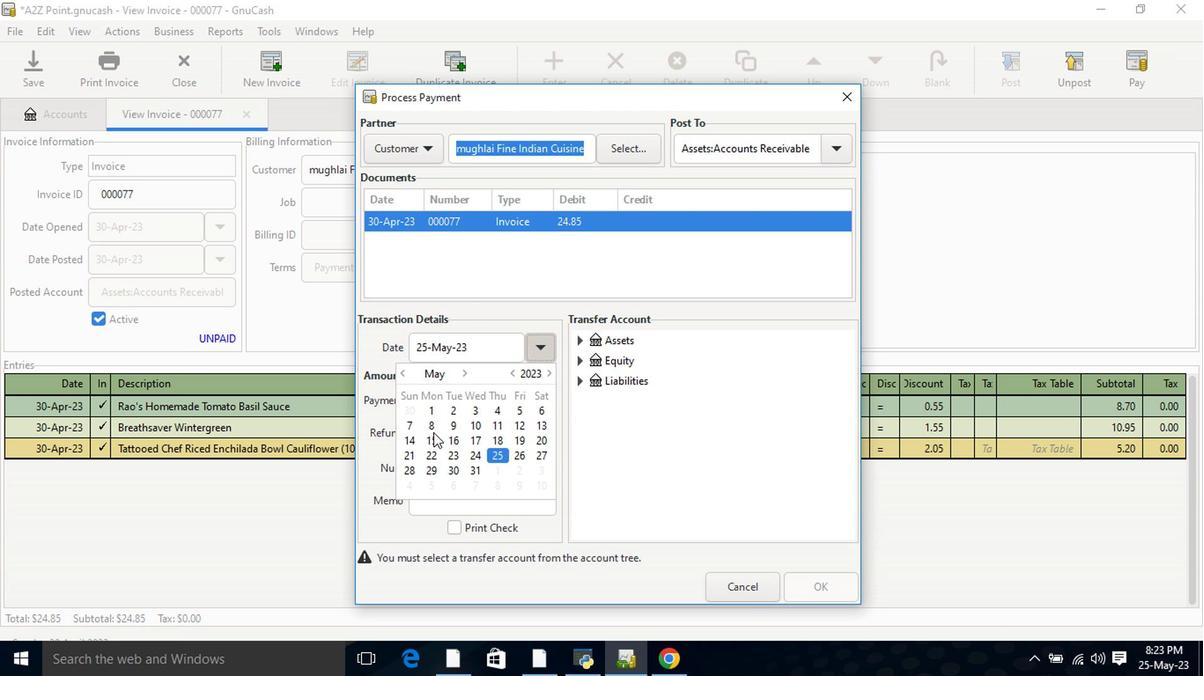 
Action: Mouse pressed left at (428, 444)
Screenshot: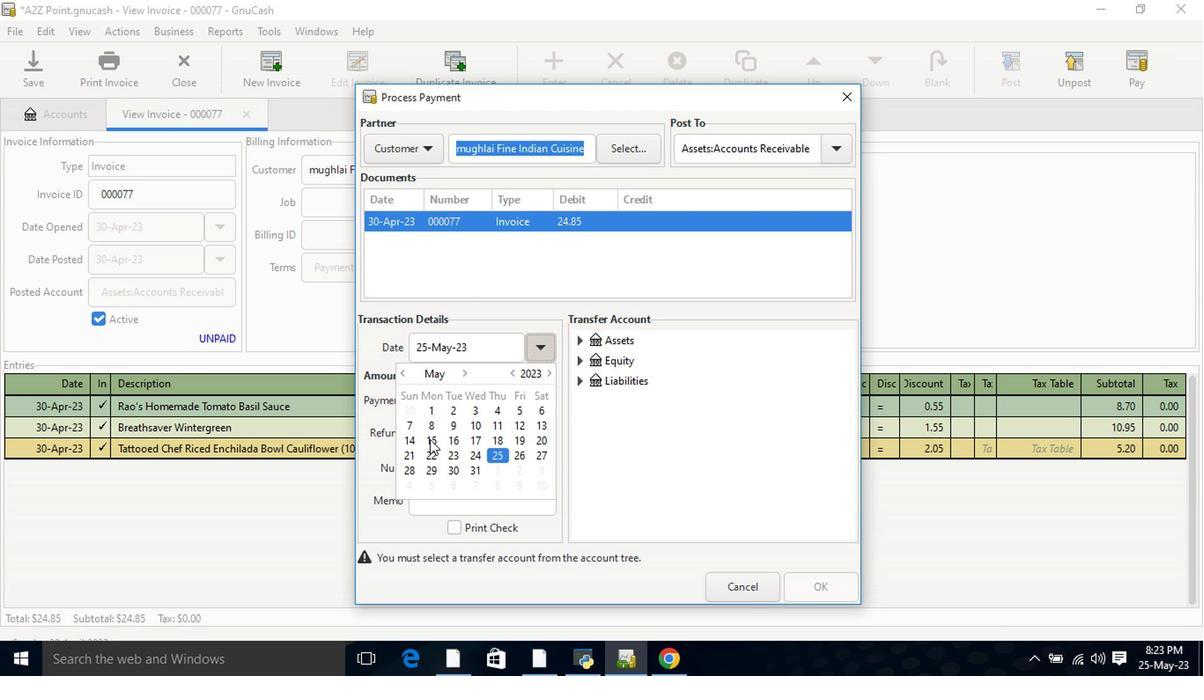 
Action: Mouse pressed left at (428, 444)
Screenshot: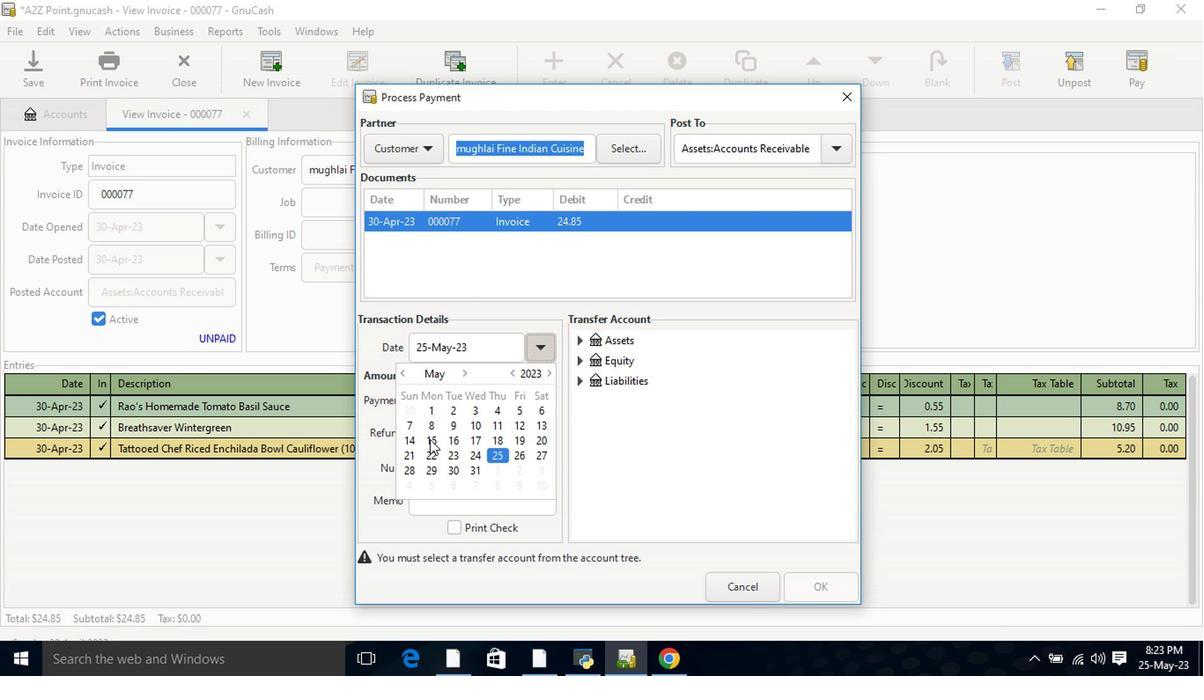 
Action: Mouse moved to (572, 347)
Screenshot: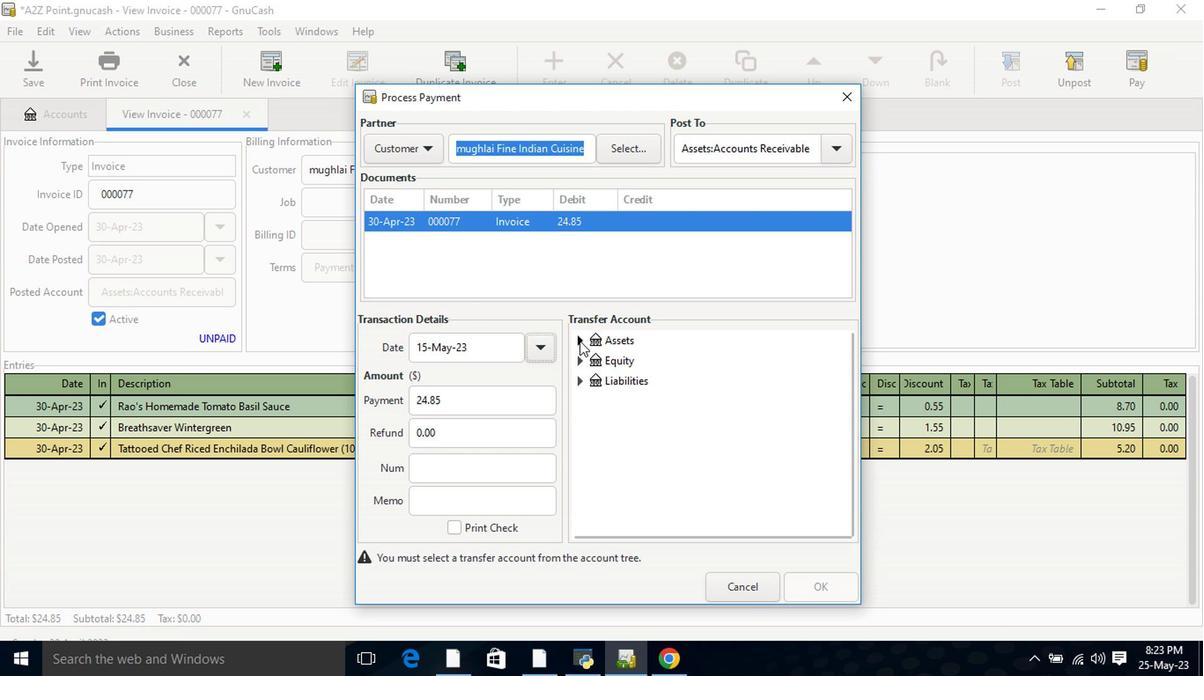 
Action: Mouse pressed left at (572, 347)
Screenshot: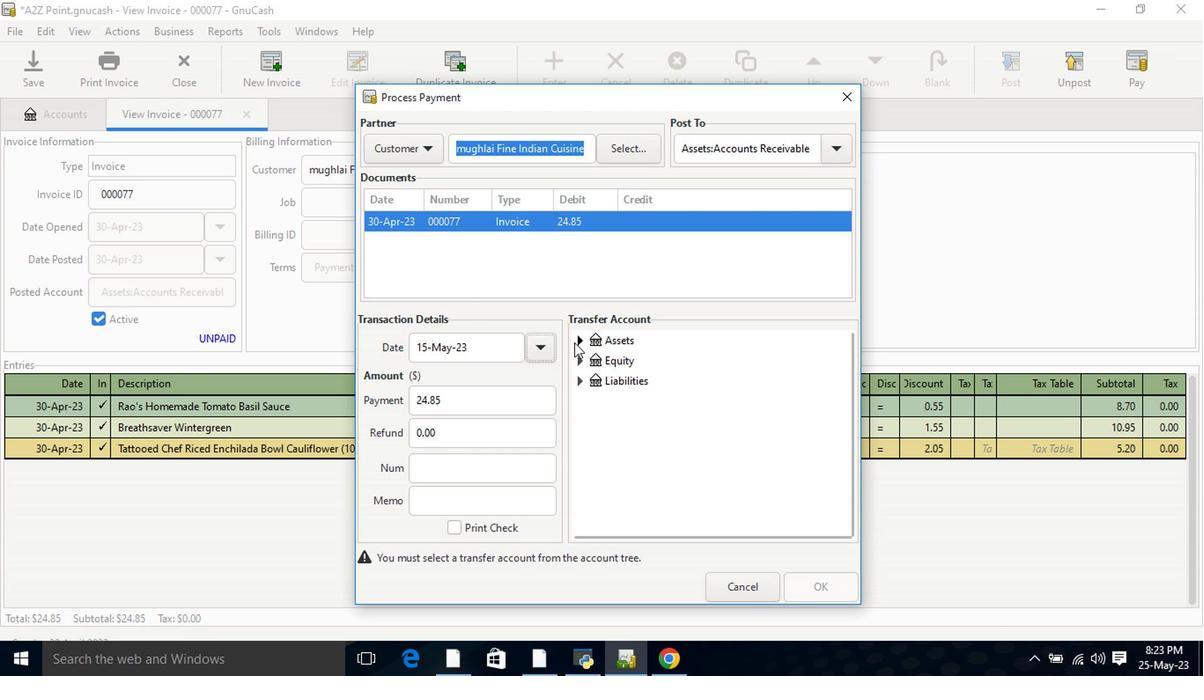 
Action: Mouse moved to (596, 368)
Screenshot: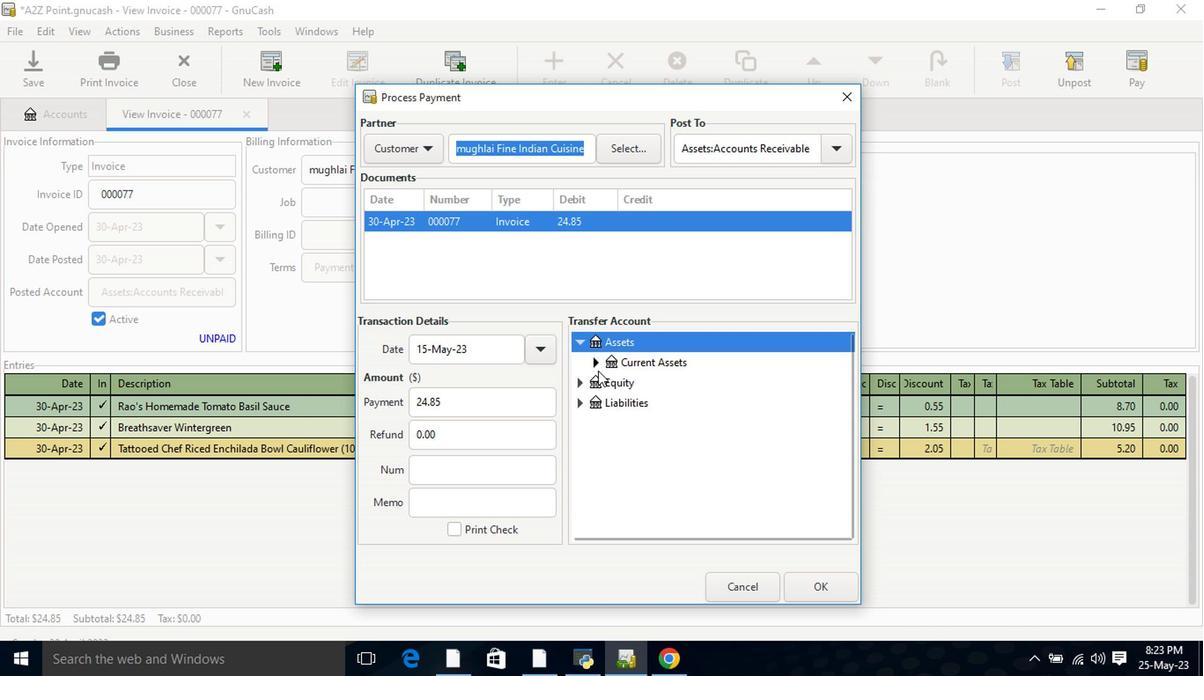 
Action: Mouse pressed left at (596, 368)
Screenshot: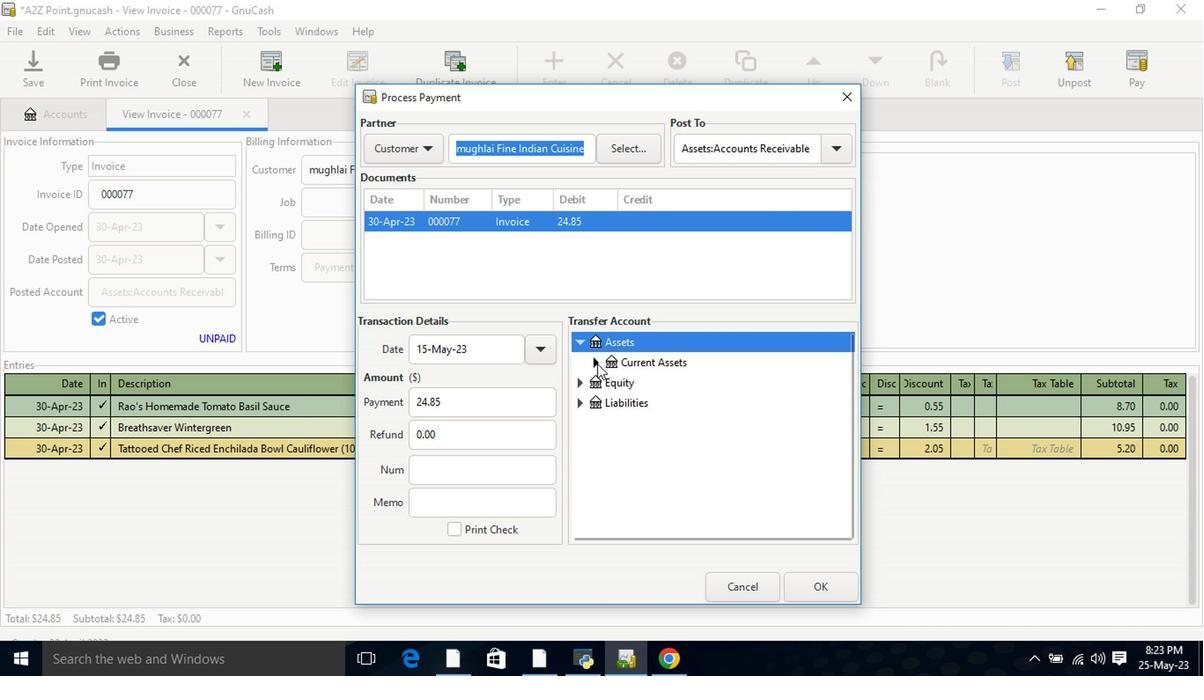 
Action: Mouse moved to (636, 391)
Screenshot: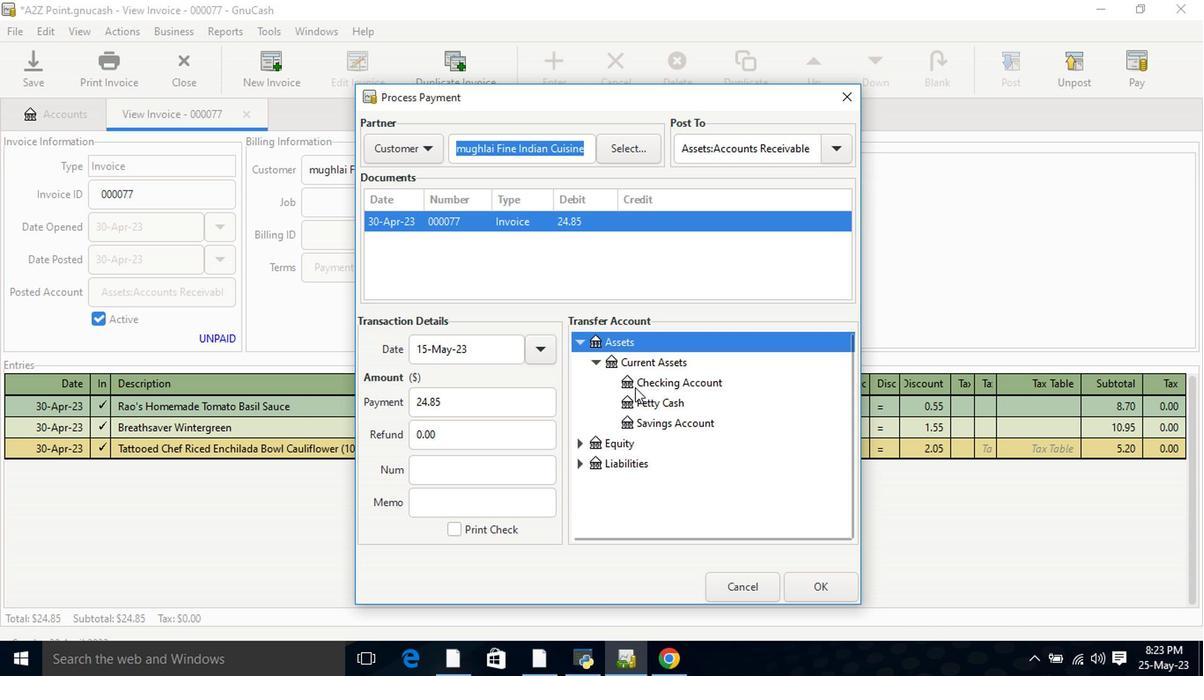 
Action: Mouse pressed left at (636, 391)
Screenshot: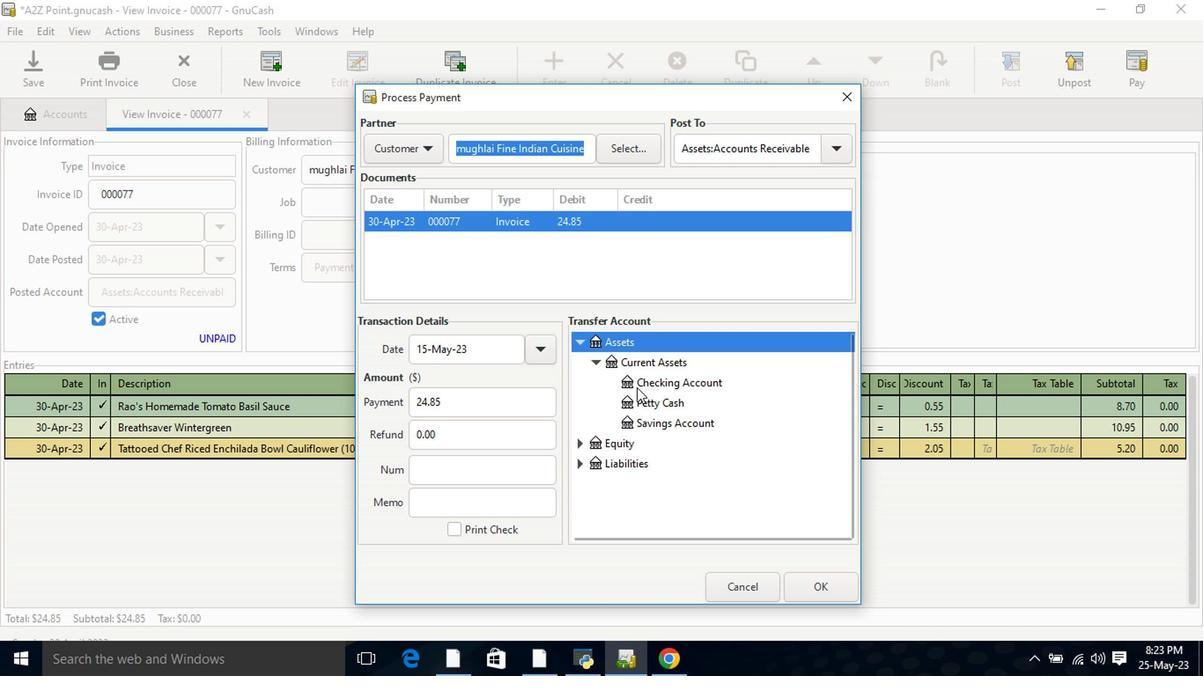 
Action: Mouse moved to (795, 583)
Screenshot: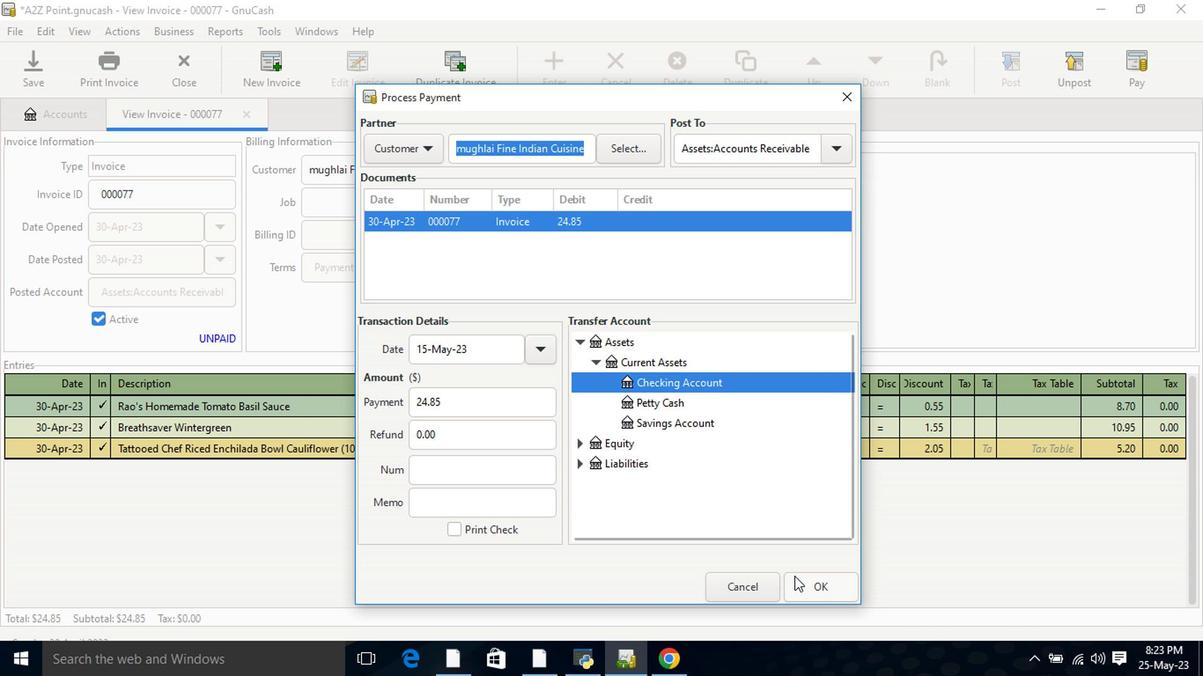 
Action: Mouse pressed left at (795, 583)
Screenshot: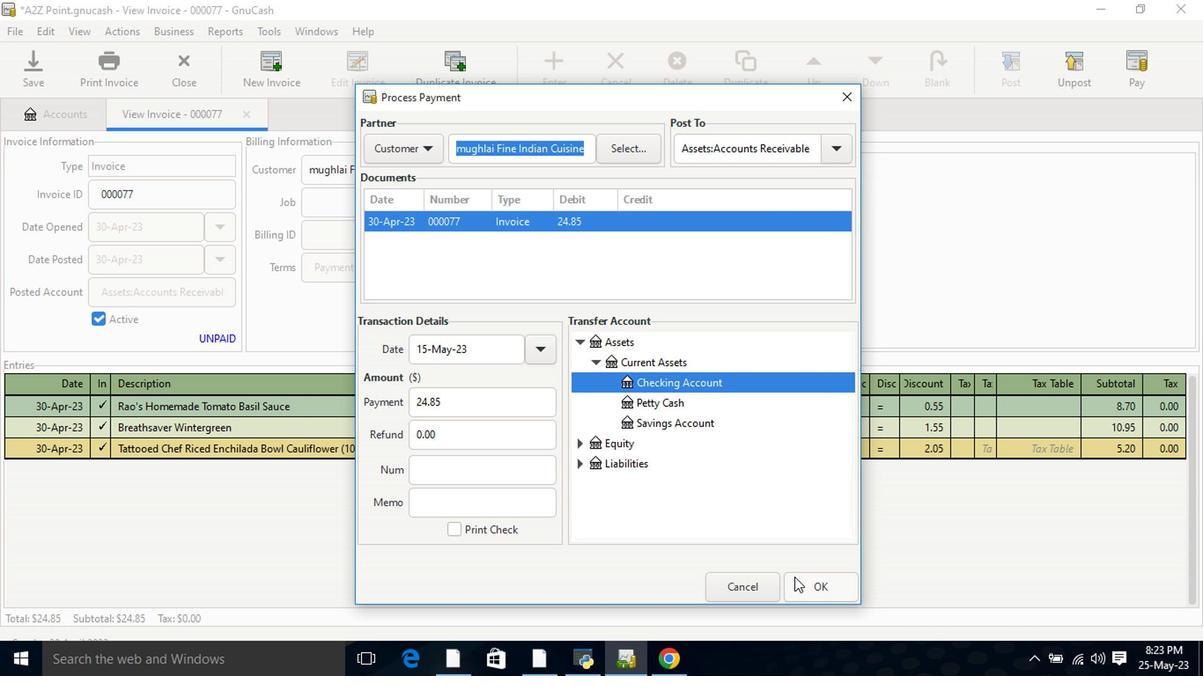 
Action: Mouse moved to (112, 72)
Screenshot: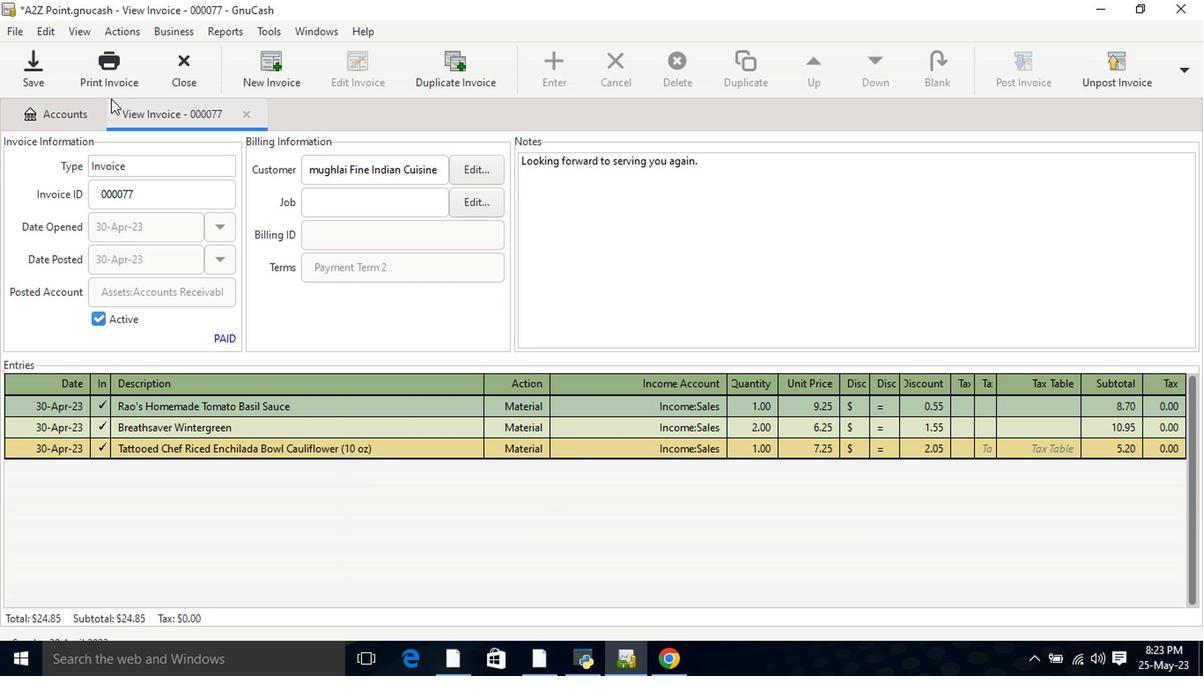 
Action: Mouse pressed left at (112, 72)
Screenshot: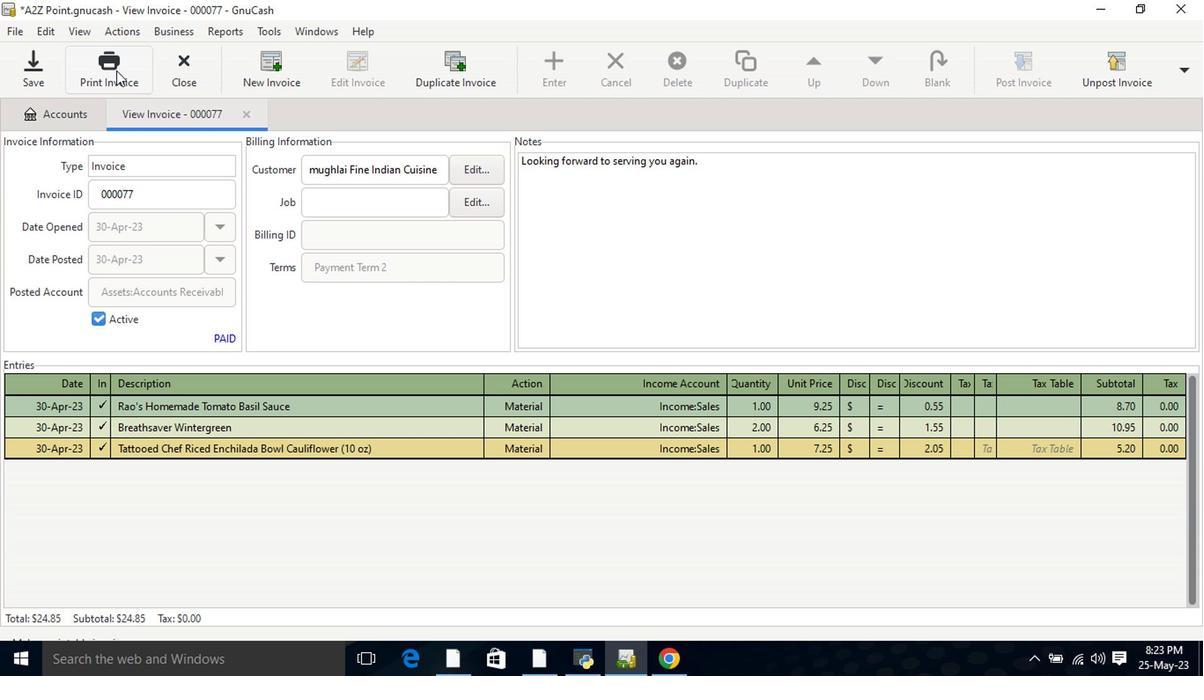 
Action: Mouse moved to (444, 73)
Screenshot: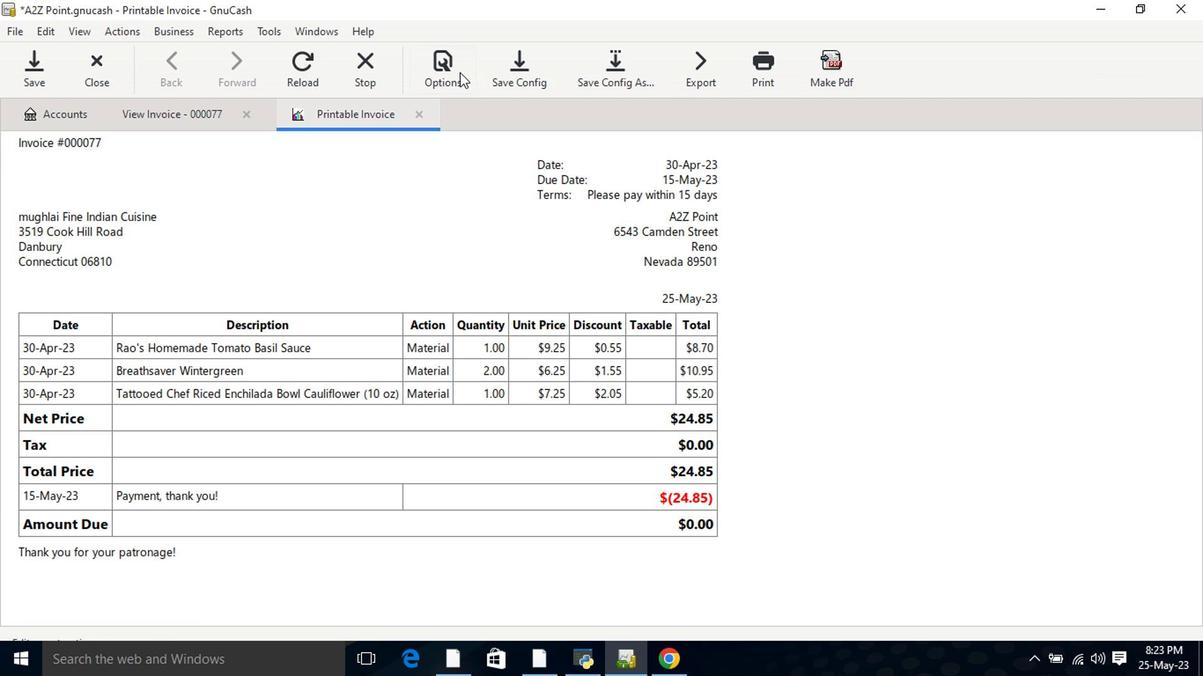 
Action: Mouse pressed left at (444, 73)
Screenshot: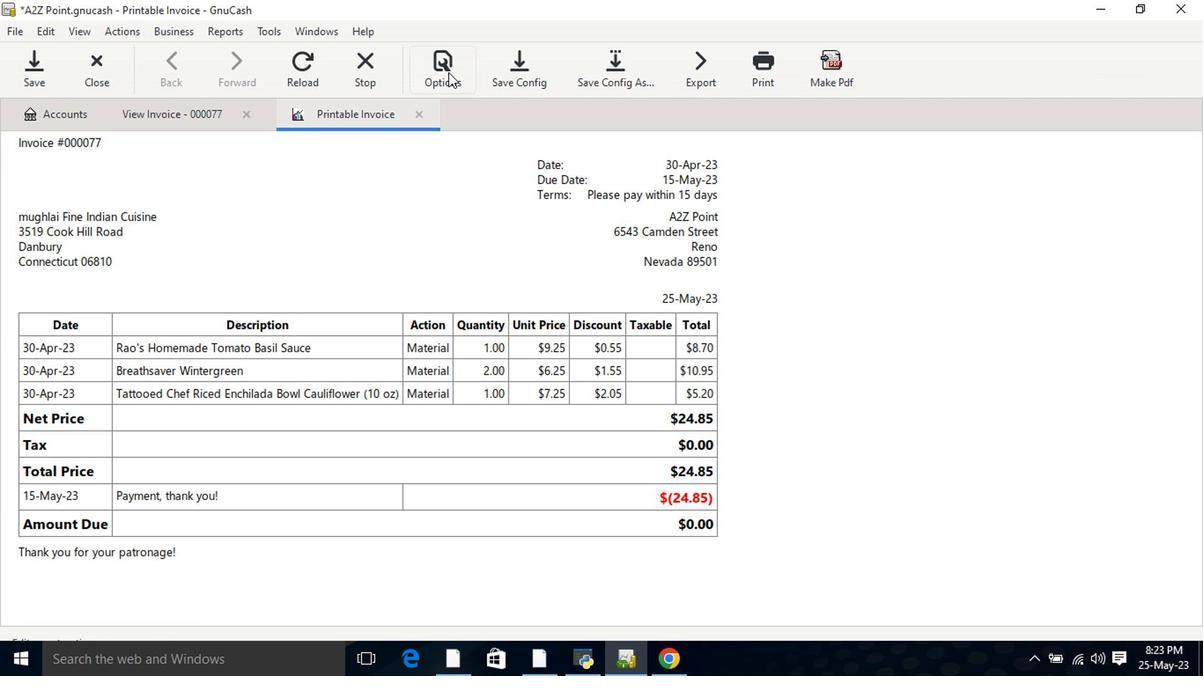 
Action: Mouse moved to (367, 147)
Screenshot: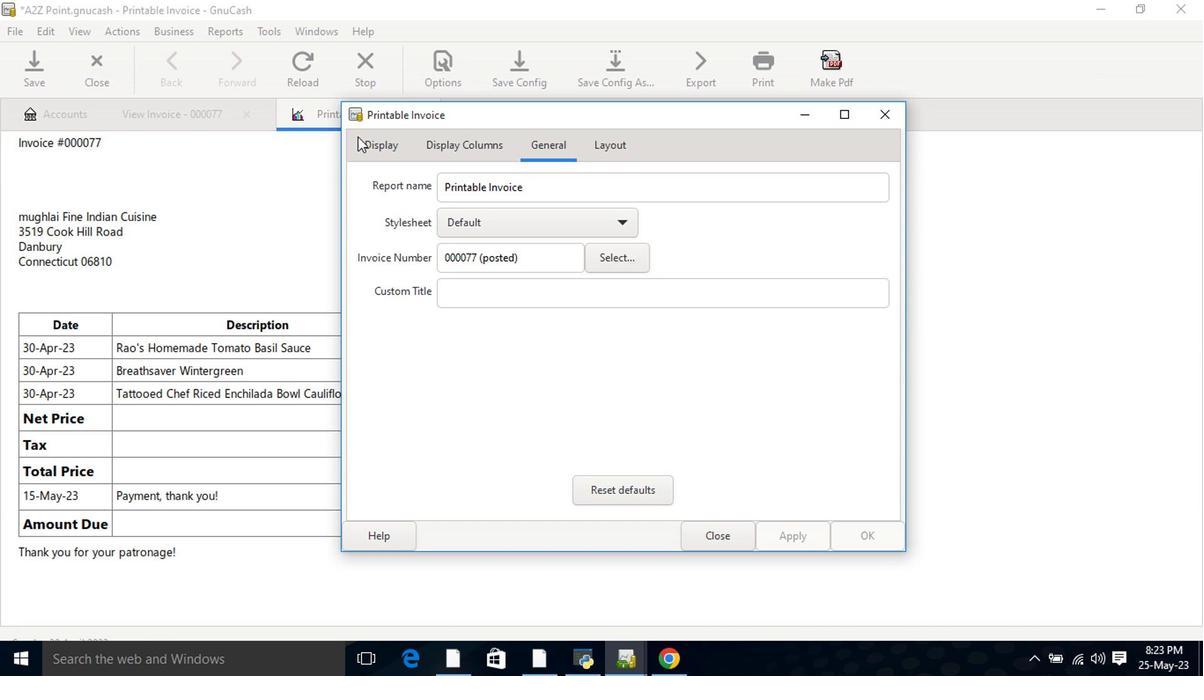 
Action: Mouse pressed left at (367, 147)
Screenshot: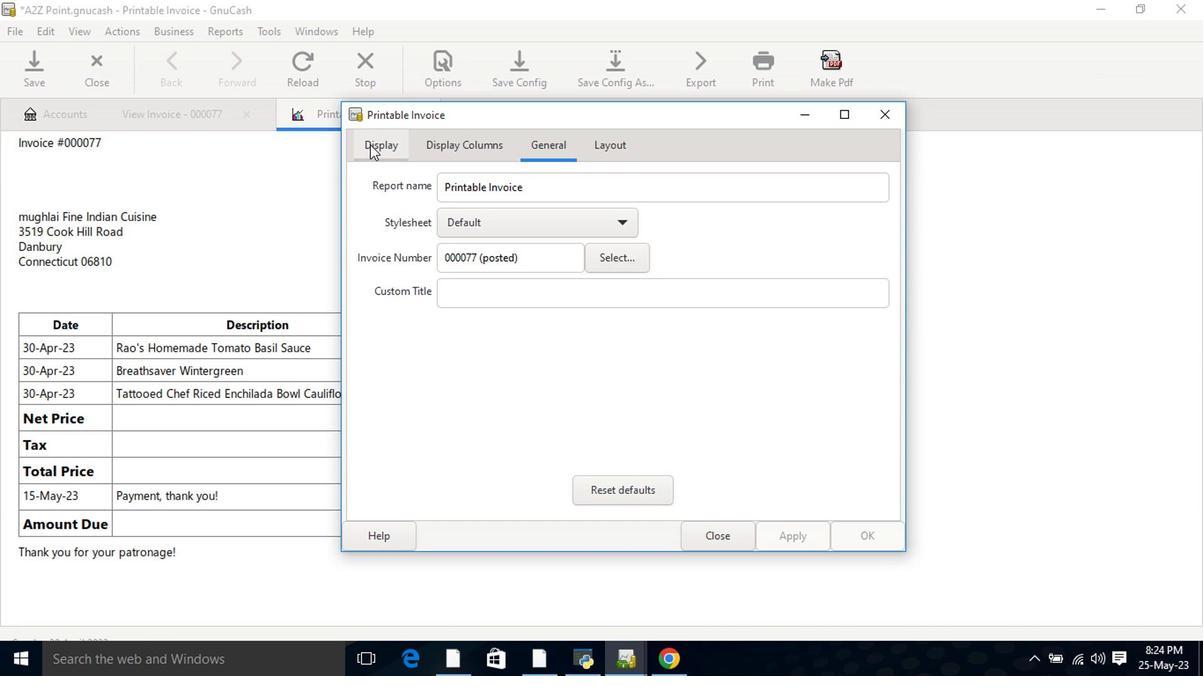 
Action: Mouse moved to (488, 353)
Screenshot: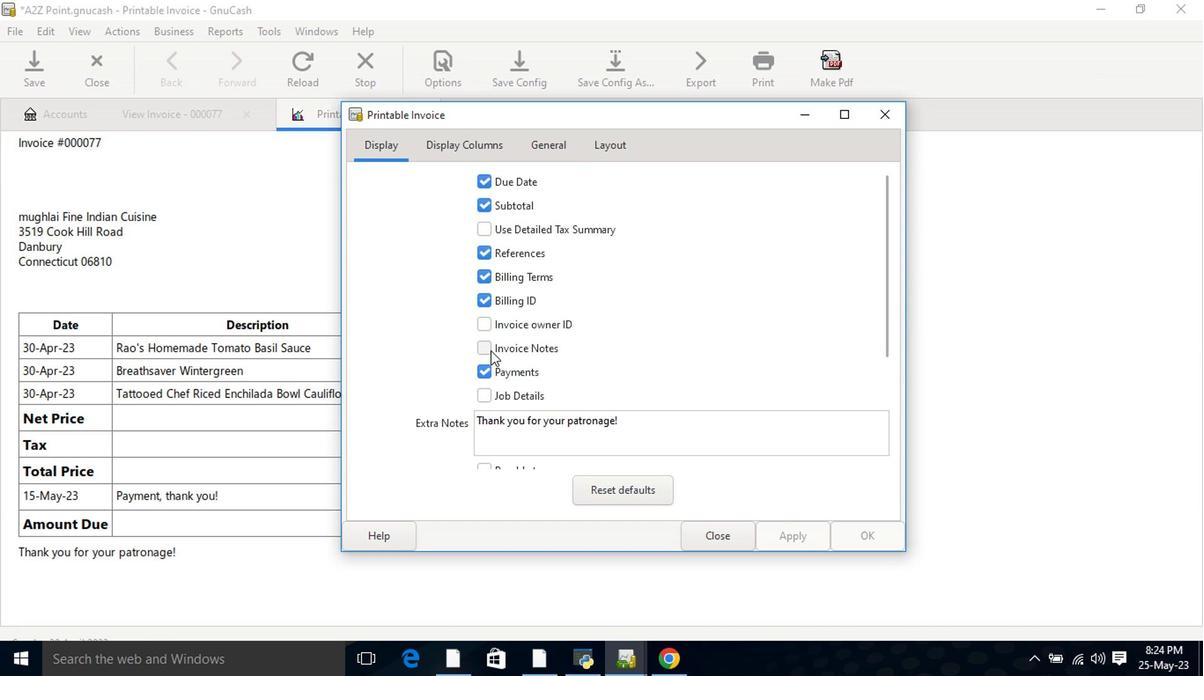 
Action: Mouse pressed left at (488, 353)
Screenshot: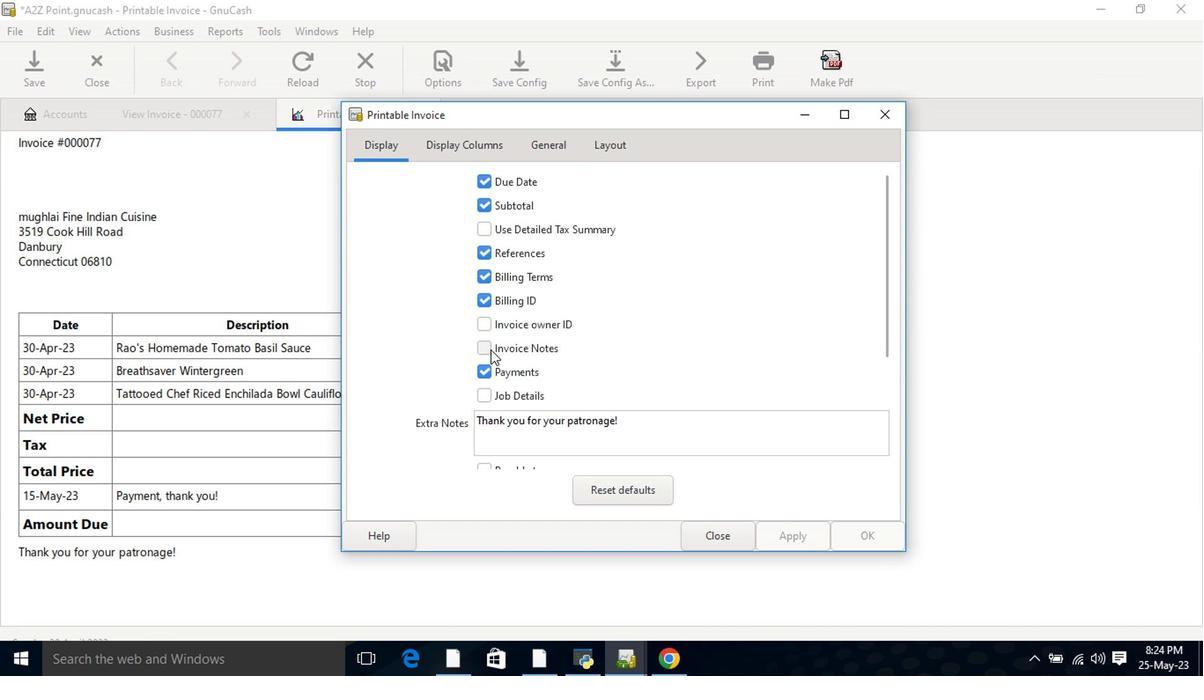 
Action: Mouse moved to (772, 549)
Screenshot: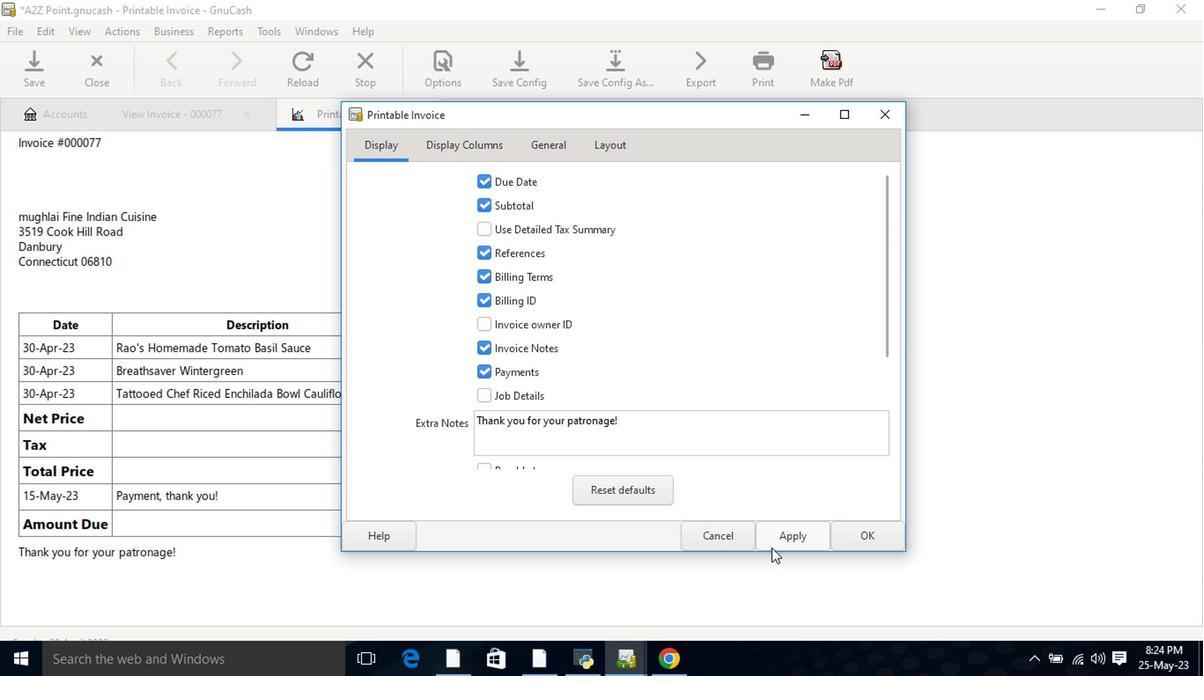 
Action: Mouse pressed left at (772, 549)
Screenshot: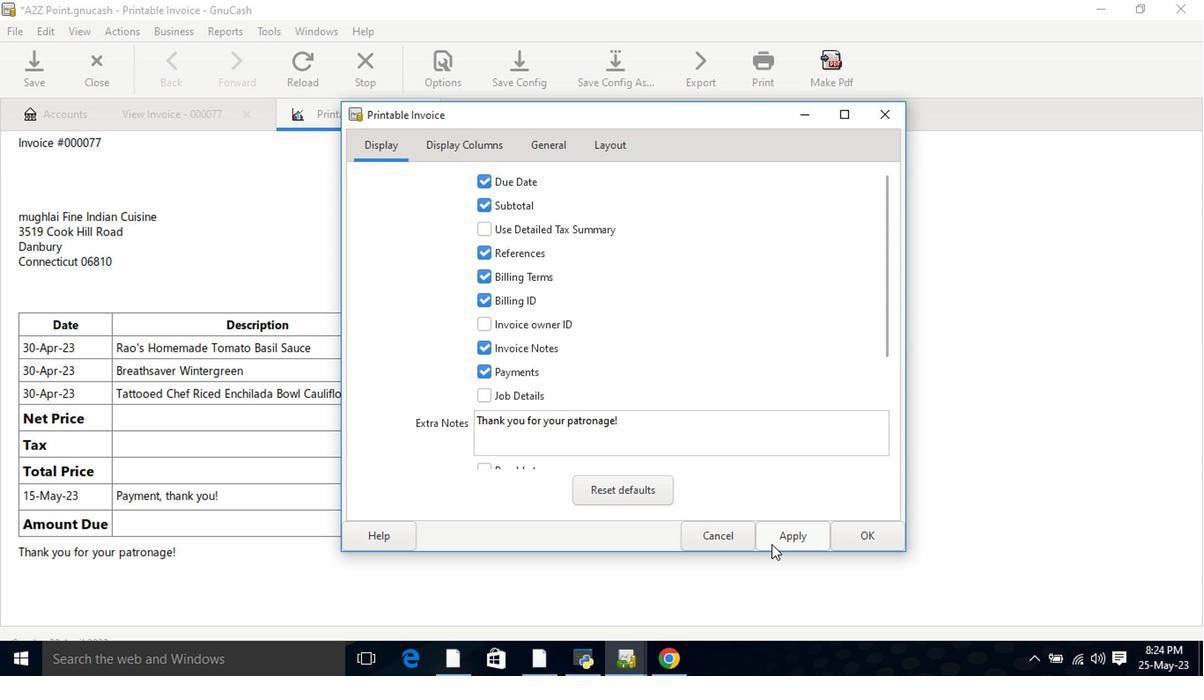 
Action: Mouse moved to (723, 551)
Screenshot: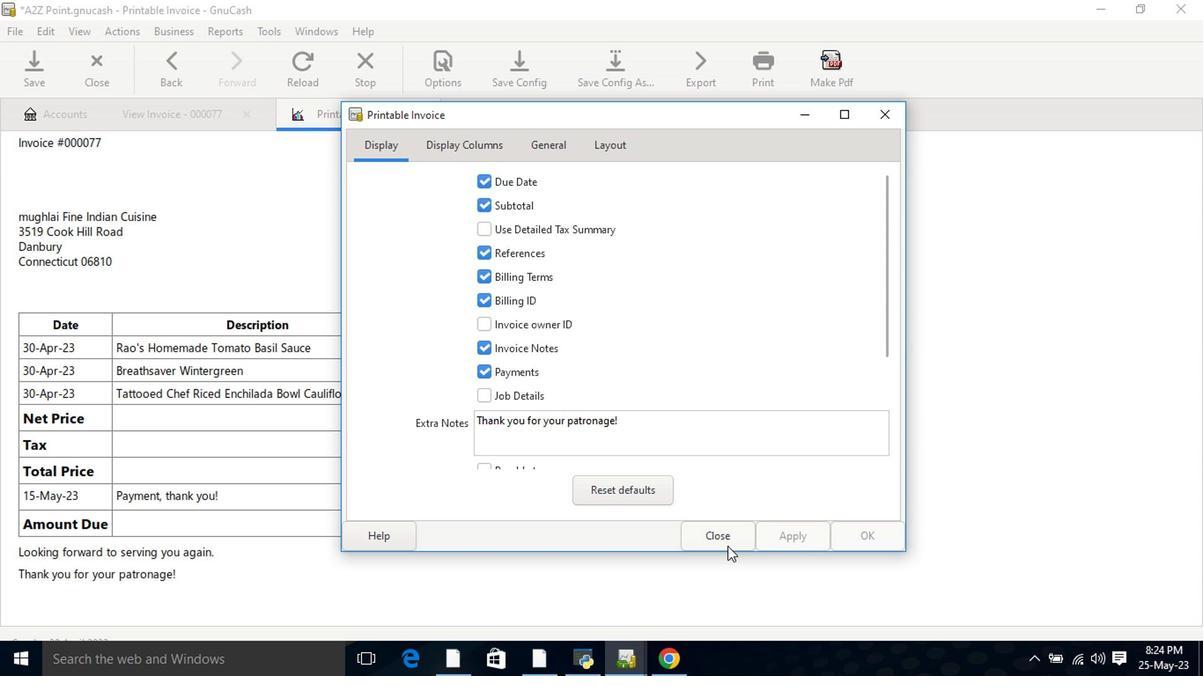 
Action: Mouse pressed left at (723, 551)
Screenshot: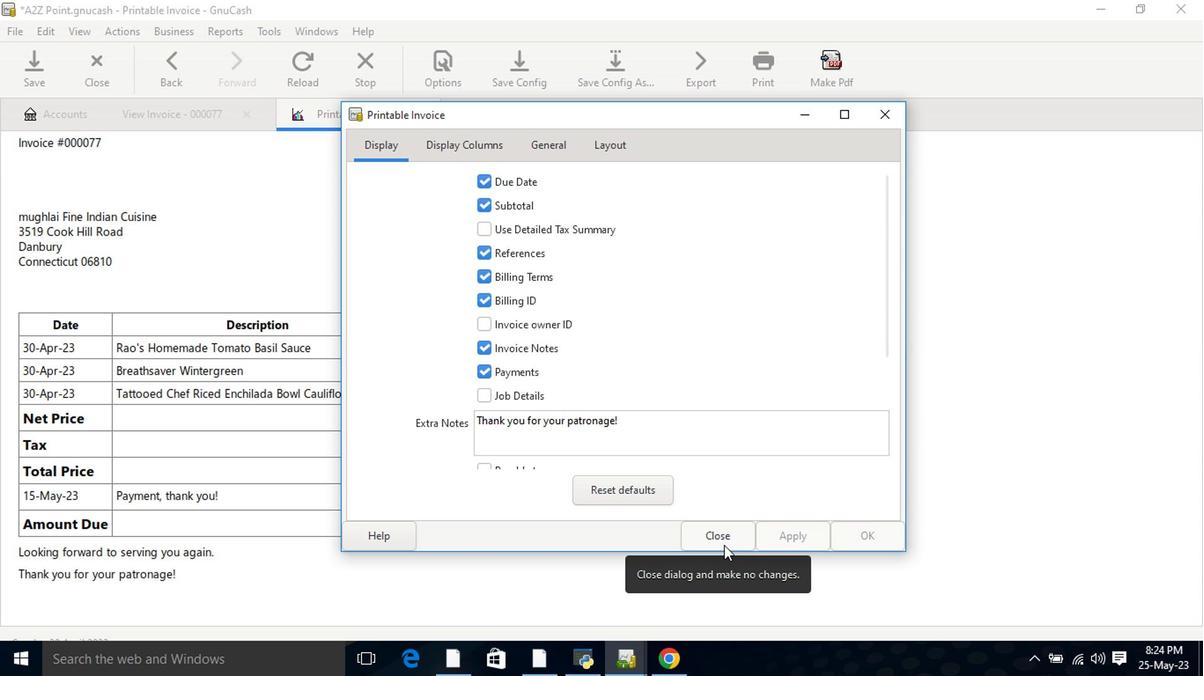 
Action: Mouse moved to (723, 551)
Screenshot: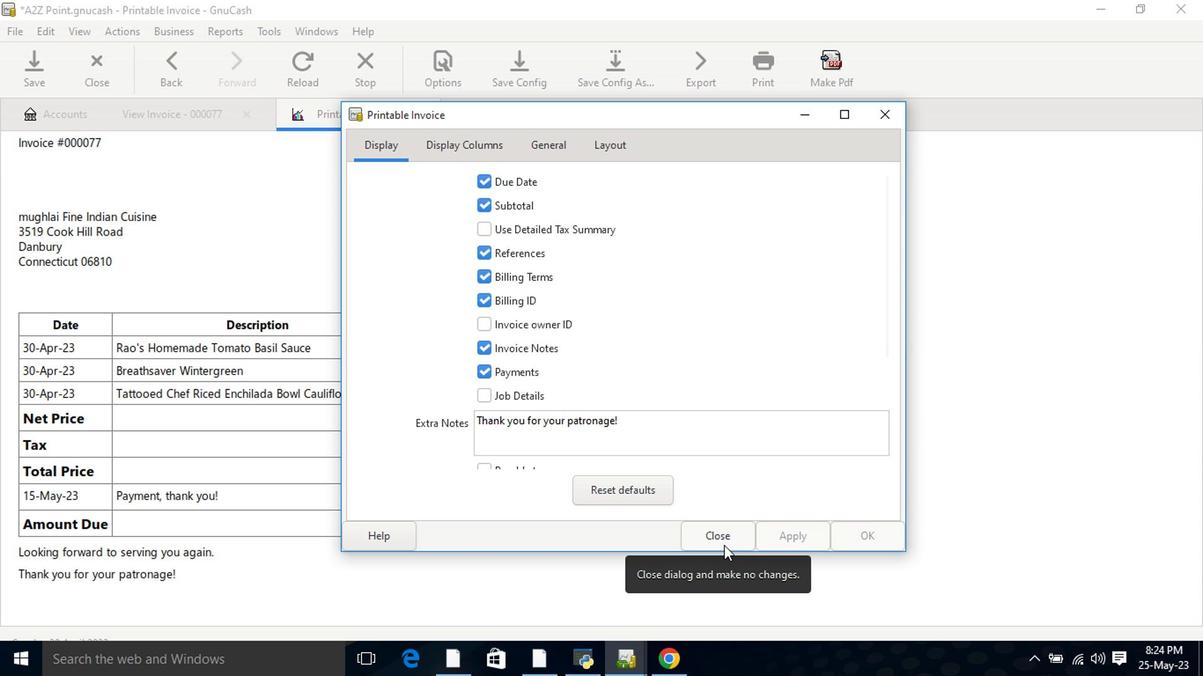 
